 Task: Open Card Social Media Content Creation in Board Data Visualization to Workspace Content Strategy and add a team member Softage.1@softage.net, a label Purple, a checklist Employee Satisfaction Survey, an attachment from your onedrive, a color Purple and finally, add a card description 'Draft and send out company announcement' and a comment 'Given the size and scope of this task, let us make sure we have the necessary resources and support to get it done.'. Add a start date 'Jan 01, 1900' with a due date 'Jan 08, 1900'
Action: Mouse moved to (46, 319)
Screenshot: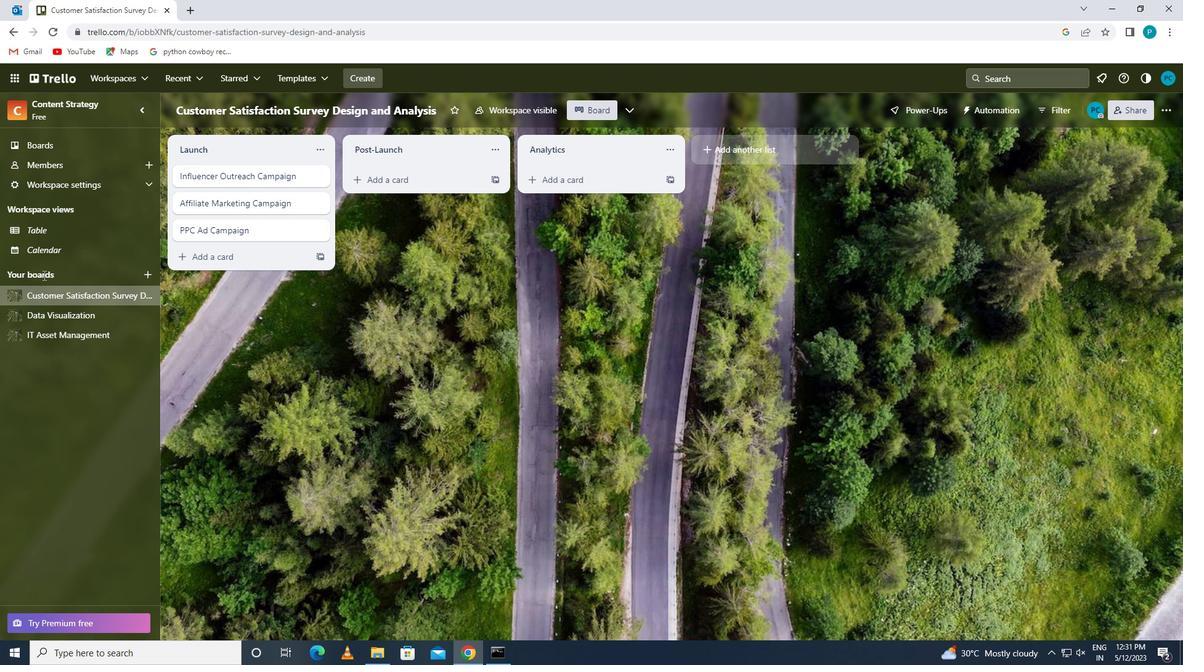 
Action: Mouse pressed left at (46, 319)
Screenshot: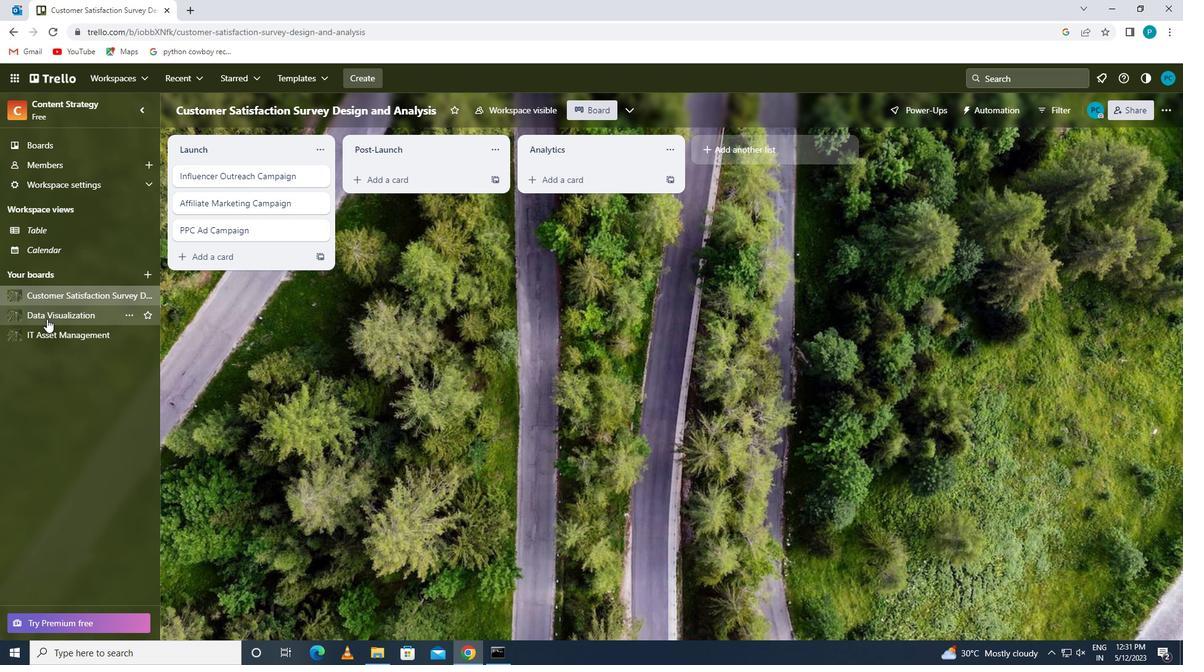 
Action: Mouse moved to (216, 168)
Screenshot: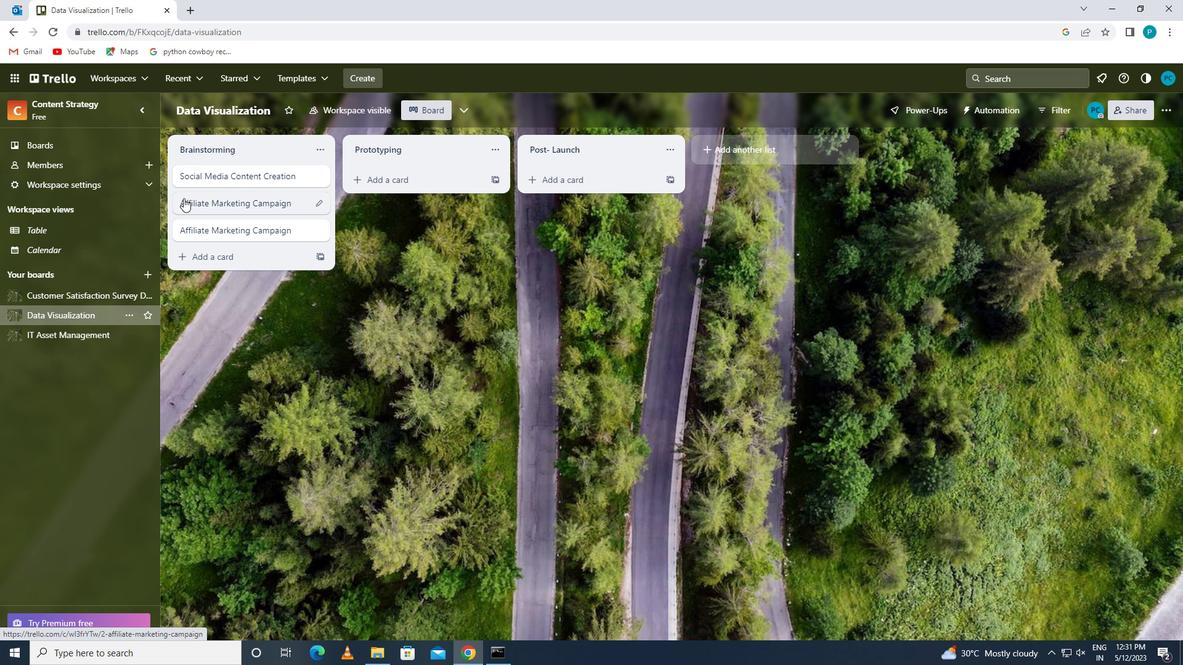 
Action: Mouse pressed left at (216, 168)
Screenshot: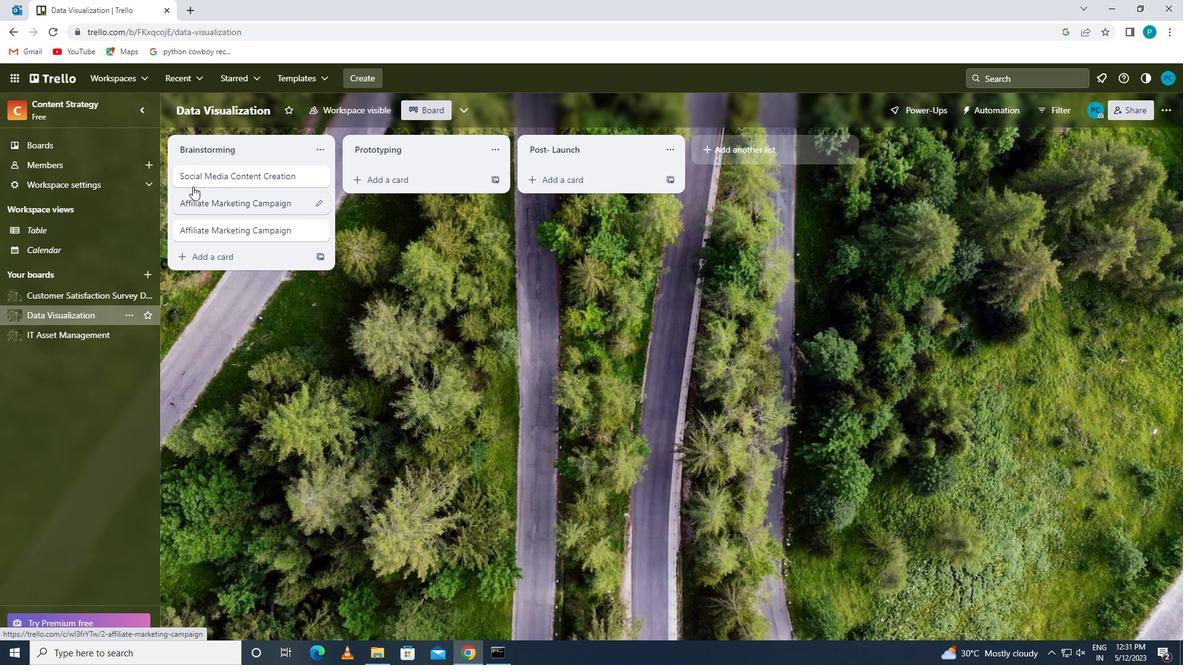 
Action: Mouse moved to (741, 176)
Screenshot: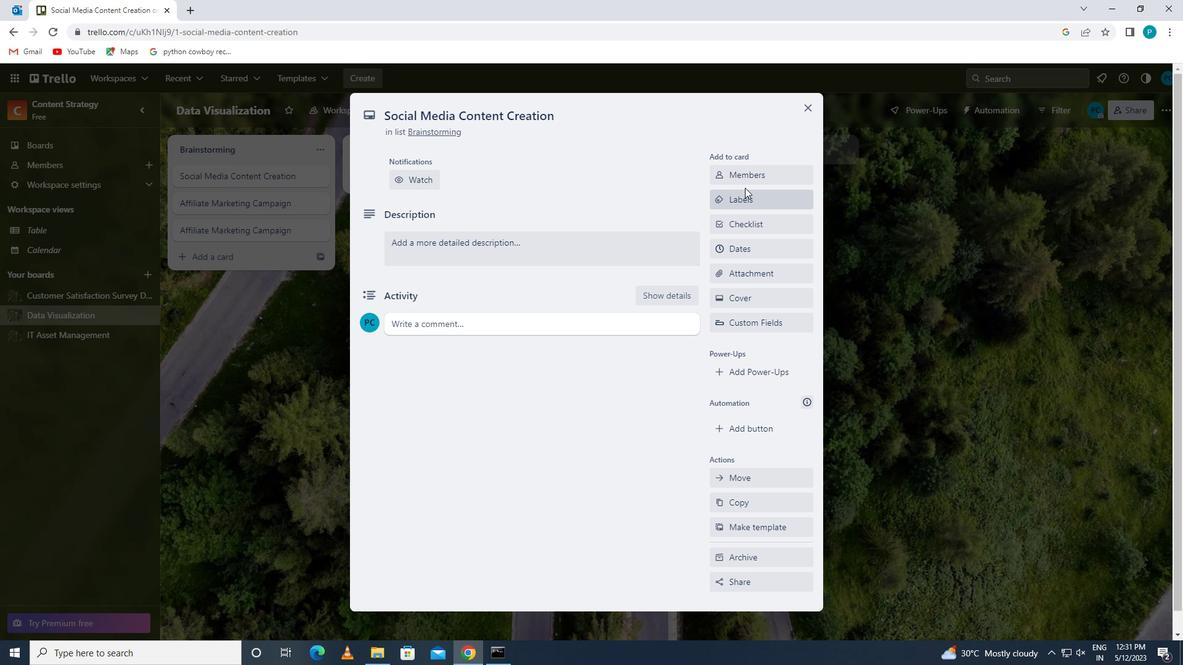
Action: Mouse pressed left at (741, 176)
Screenshot: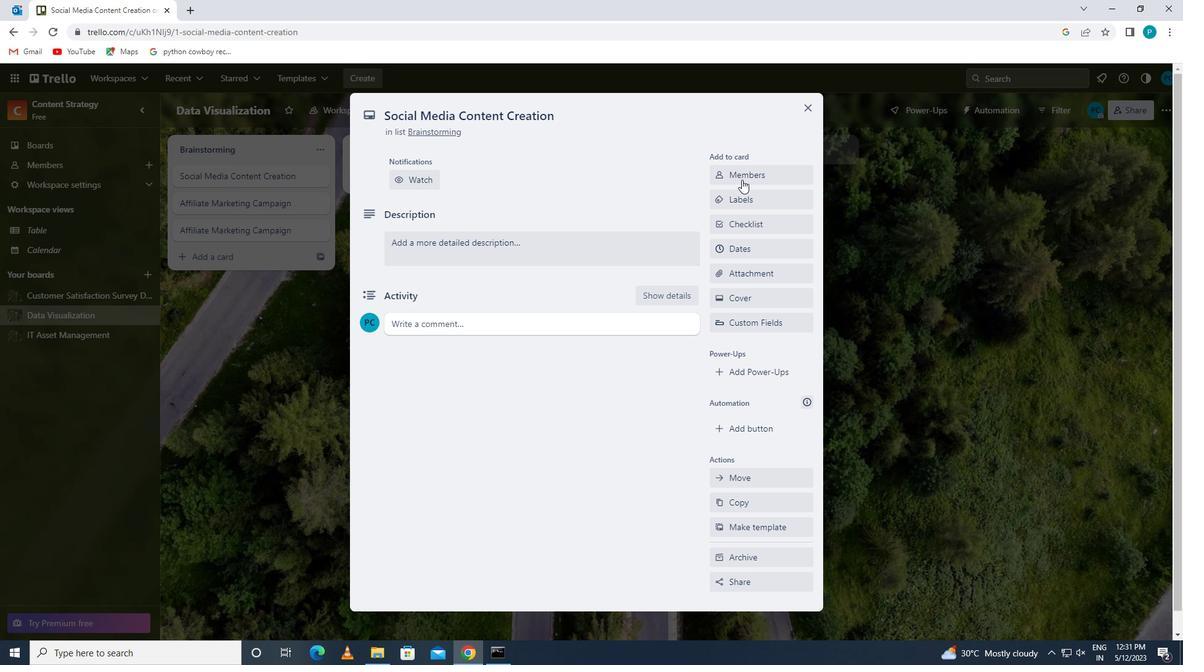 
Action: Key pressed <Key.caps_lock>s<Key.caps_lock>oftage
Screenshot: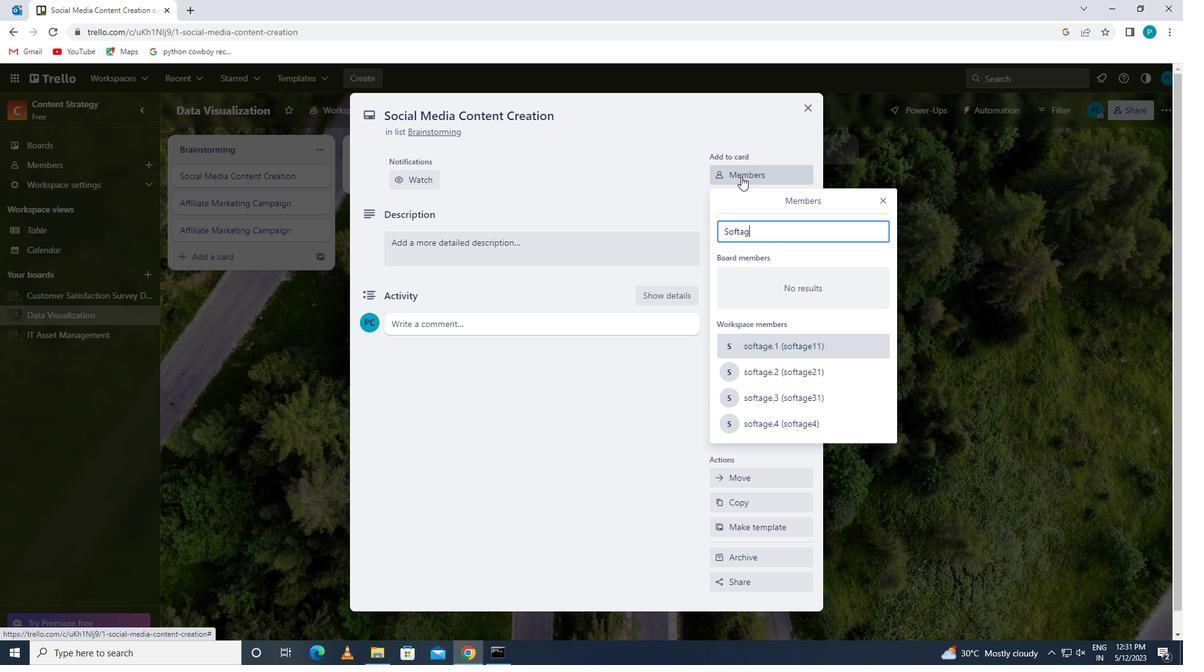 
Action: Mouse moved to (793, 337)
Screenshot: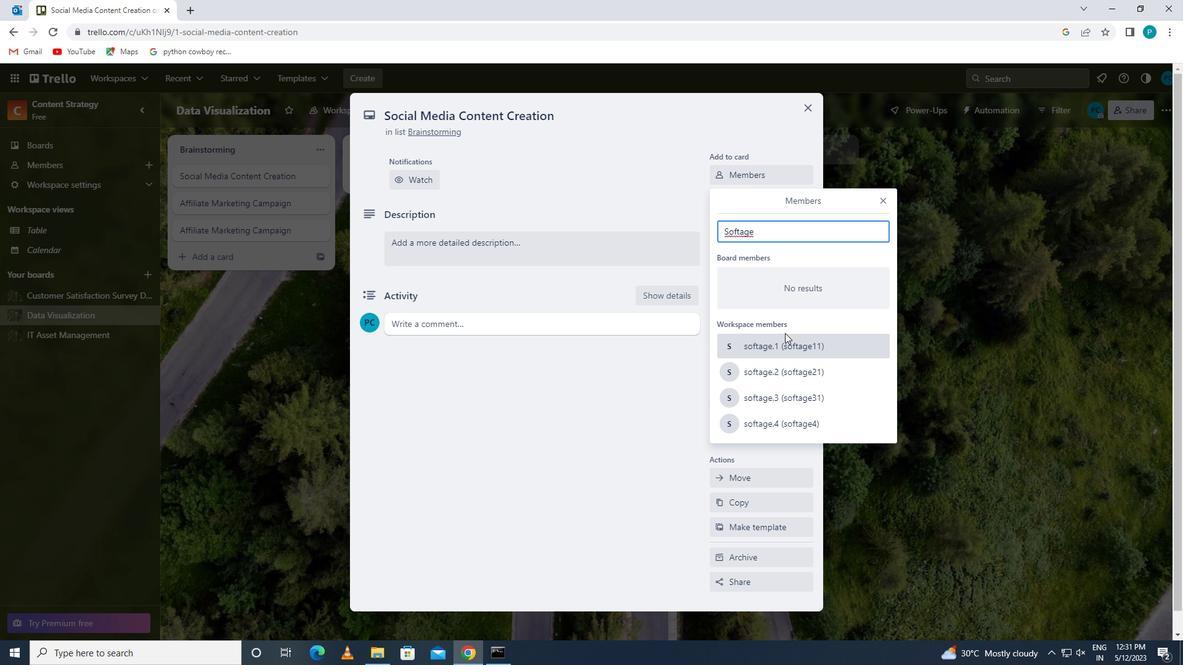 
Action: Mouse pressed left at (793, 337)
Screenshot: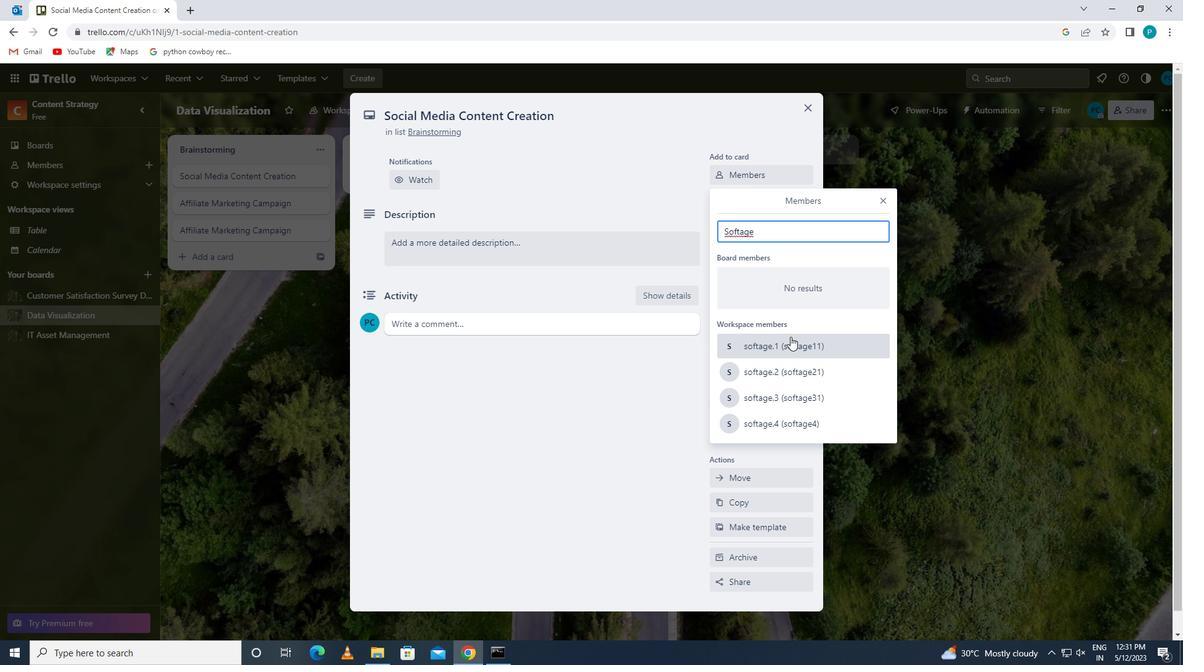 
Action: Mouse moved to (878, 200)
Screenshot: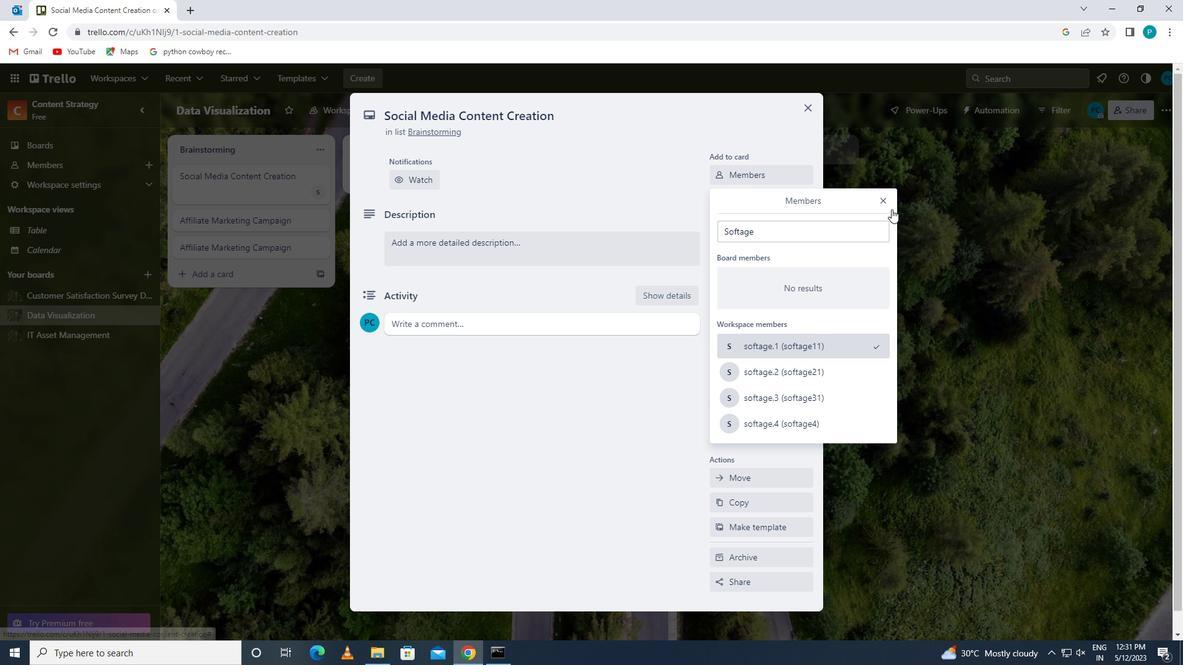 
Action: Mouse pressed left at (878, 200)
Screenshot: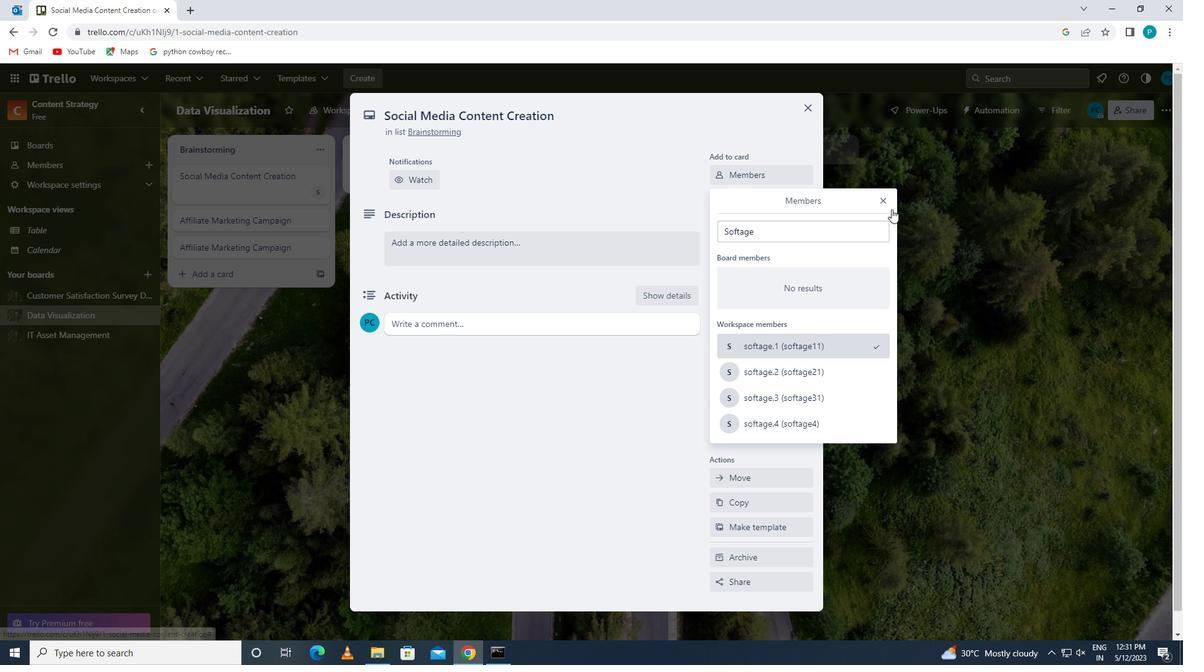 
Action: Mouse moved to (771, 247)
Screenshot: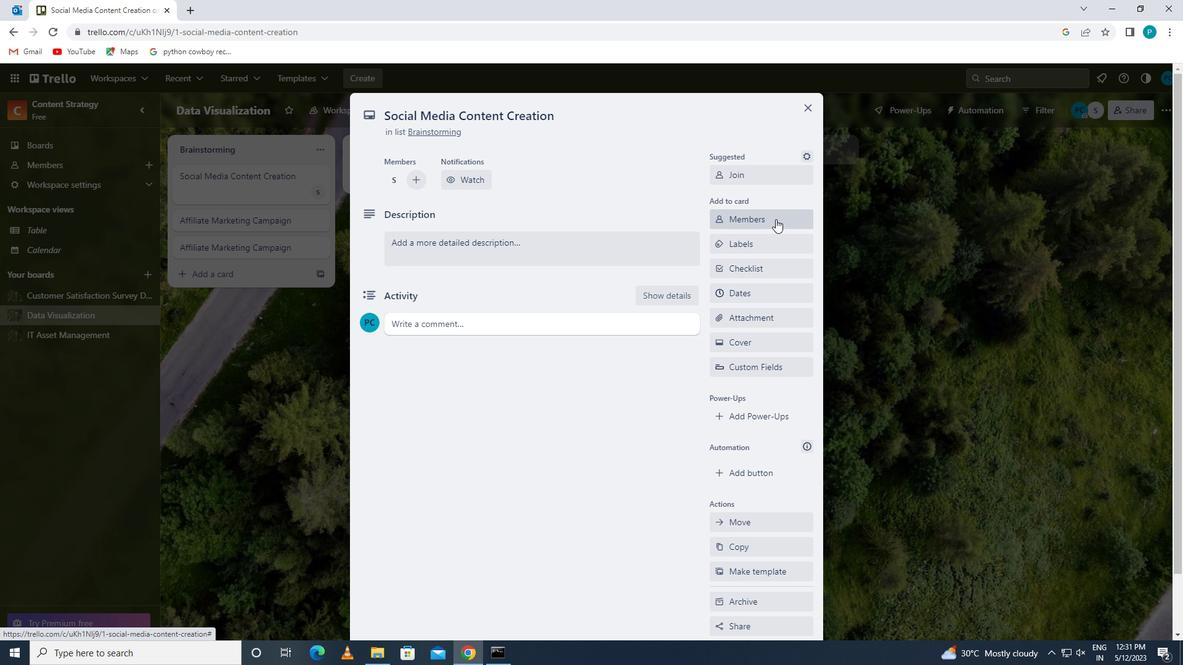 
Action: Mouse pressed left at (771, 247)
Screenshot: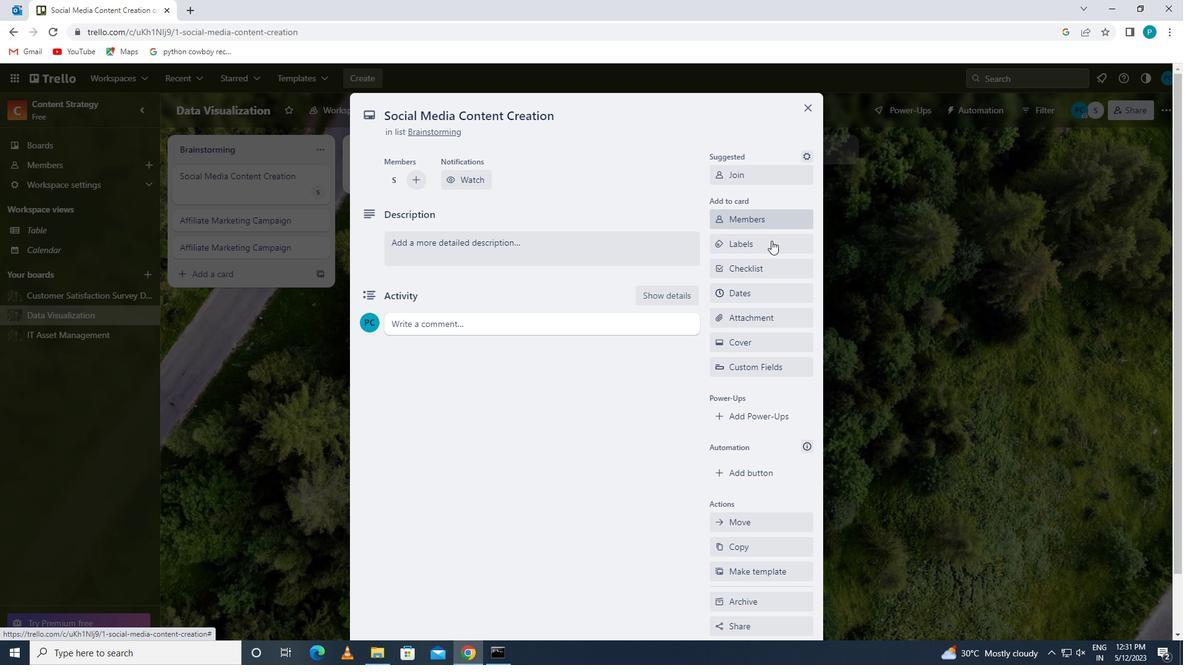 
Action: Mouse moved to (779, 478)
Screenshot: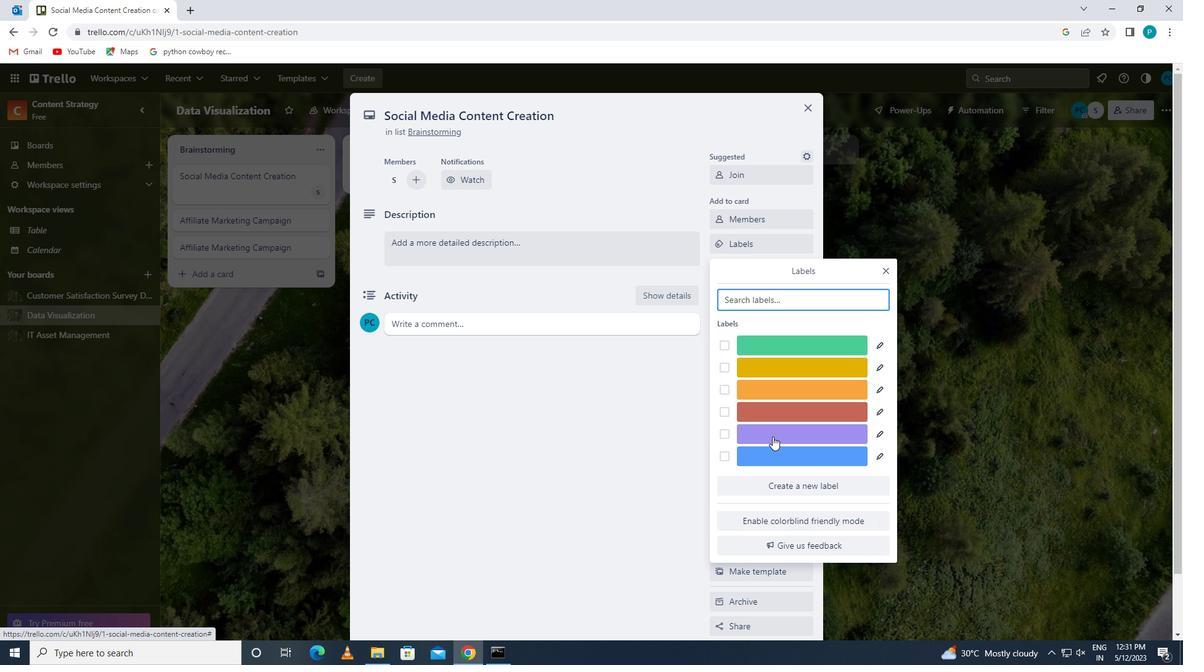 
Action: Mouse pressed left at (779, 478)
Screenshot: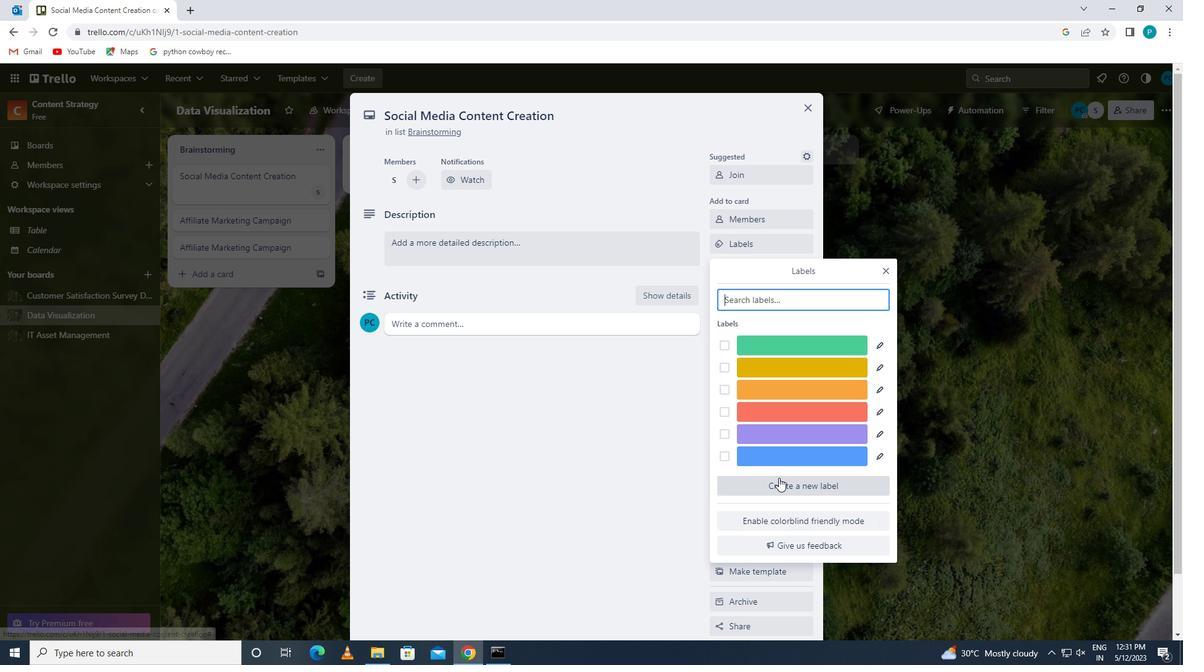 
Action: Mouse moved to (876, 447)
Screenshot: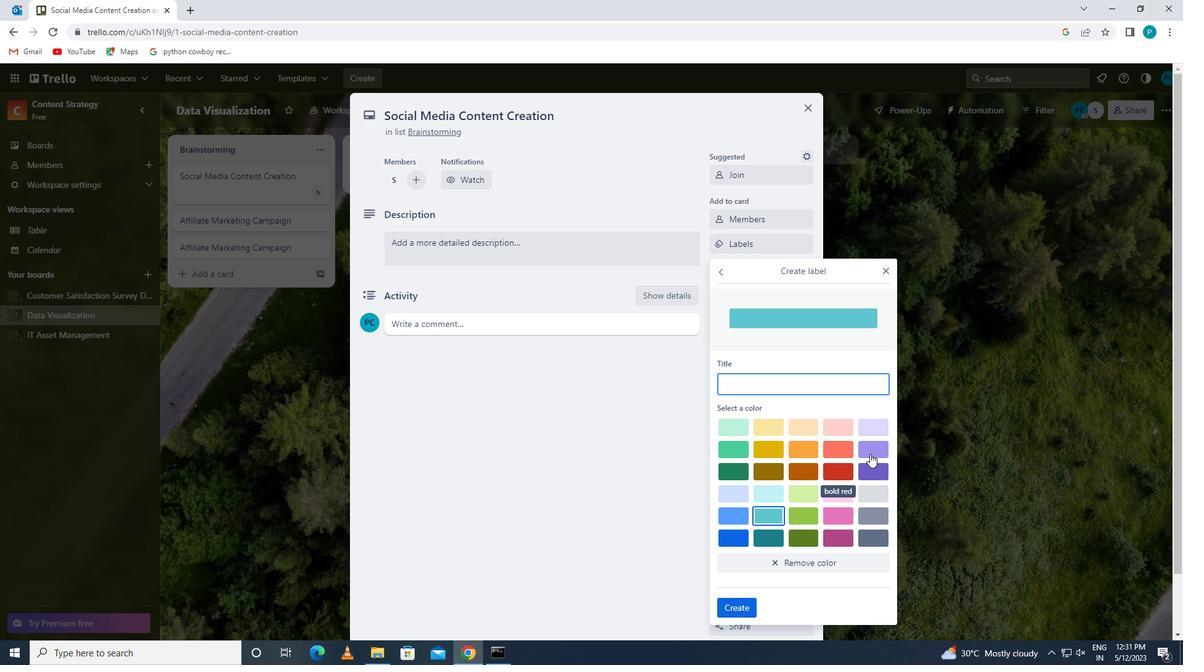 
Action: Mouse pressed left at (876, 447)
Screenshot: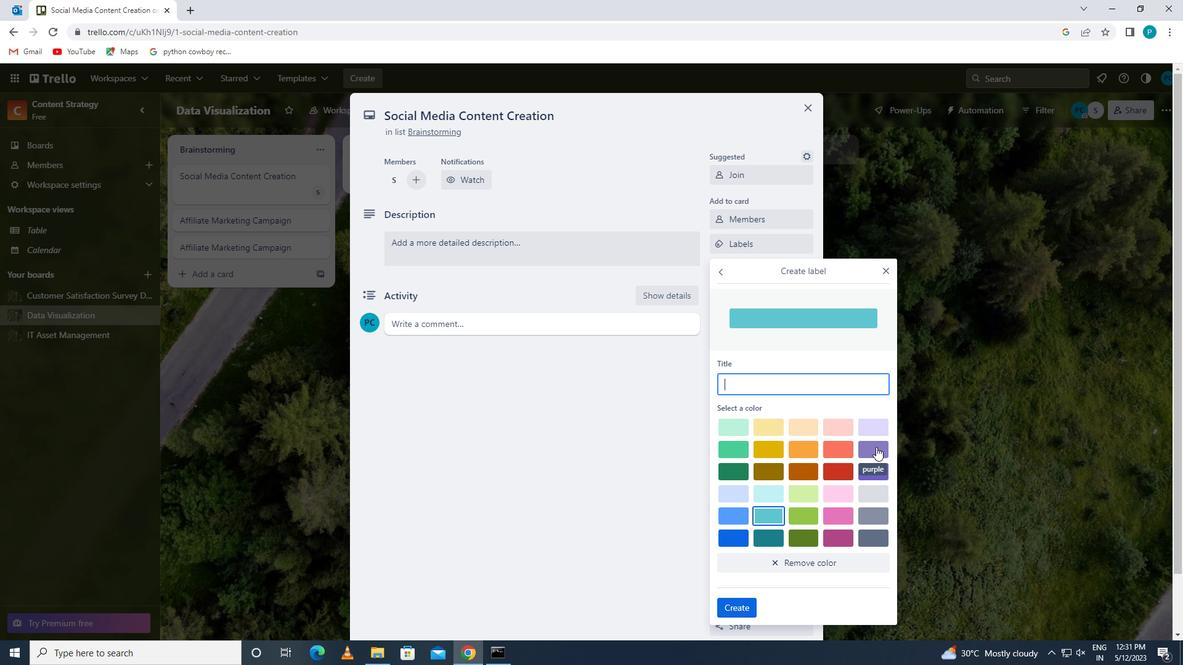
Action: Mouse moved to (735, 609)
Screenshot: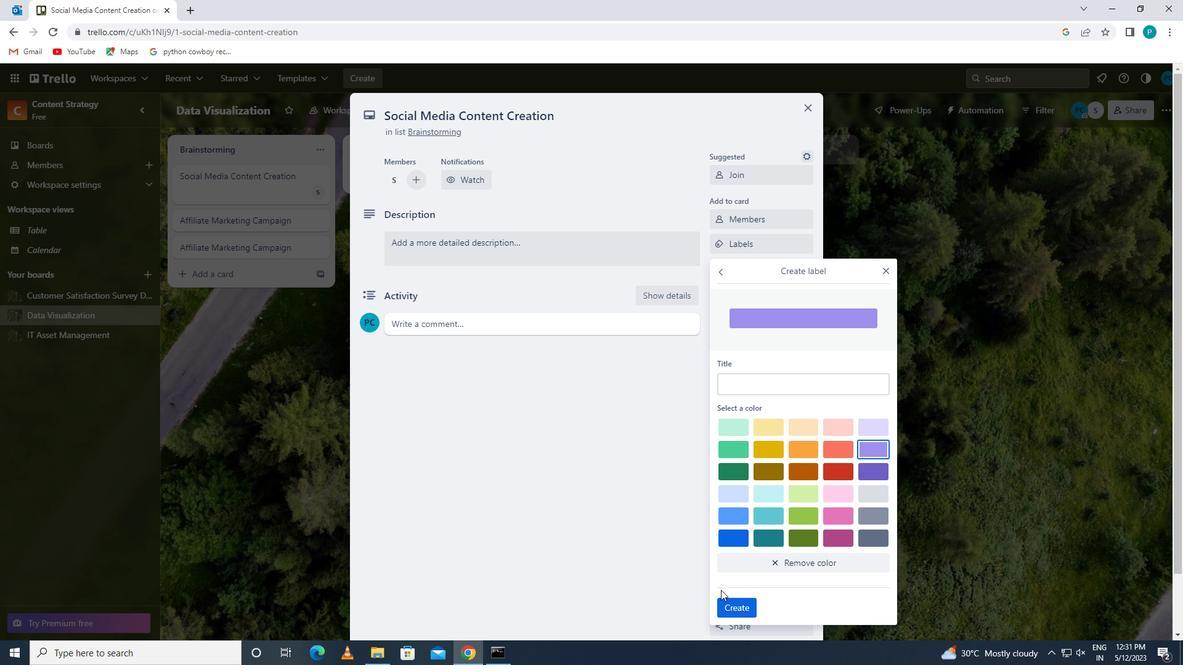 
Action: Mouse pressed left at (735, 609)
Screenshot: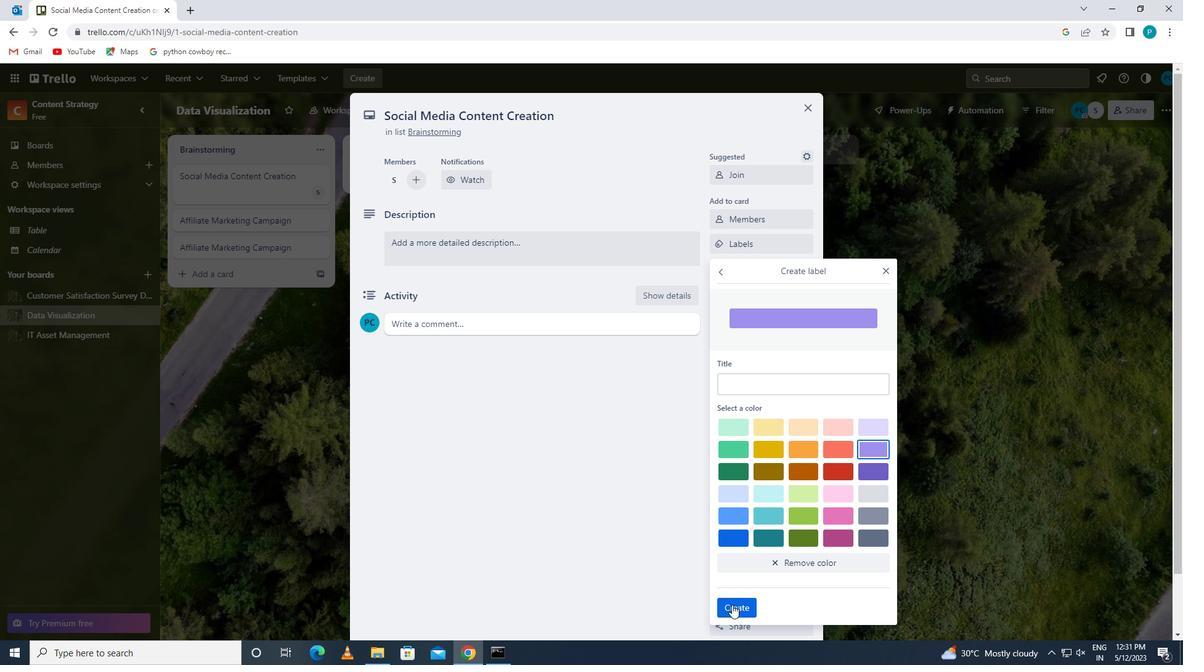 
Action: Mouse moved to (883, 269)
Screenshot: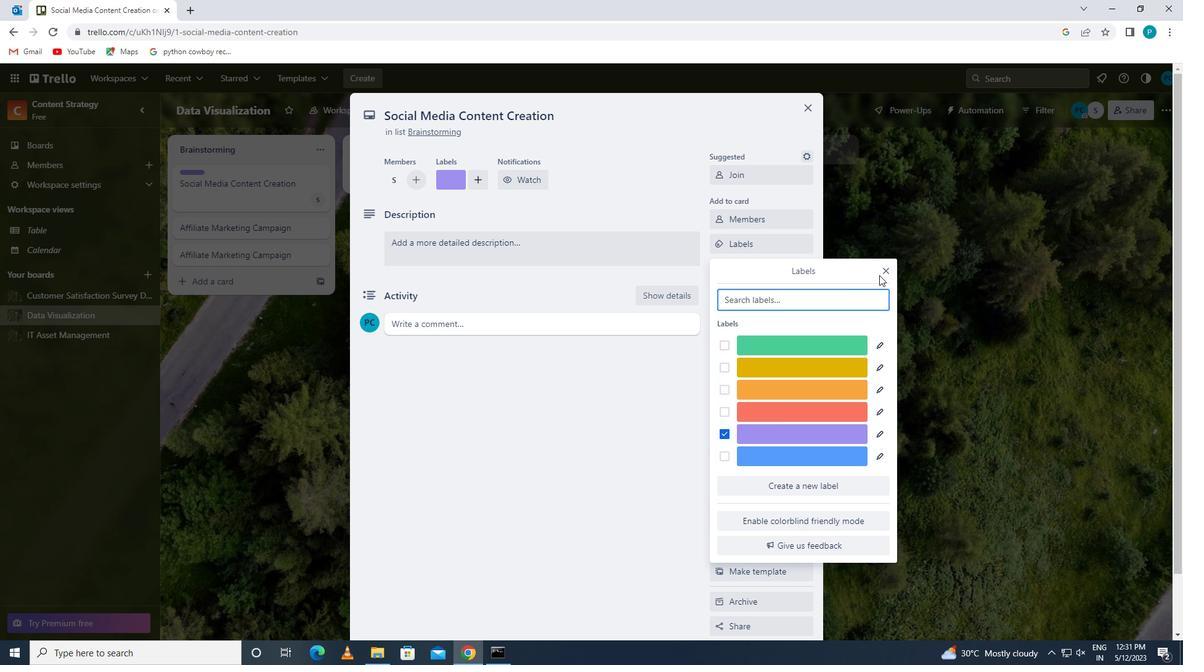 
Action: Mouse pressed left at (883, 269)
Screenshot: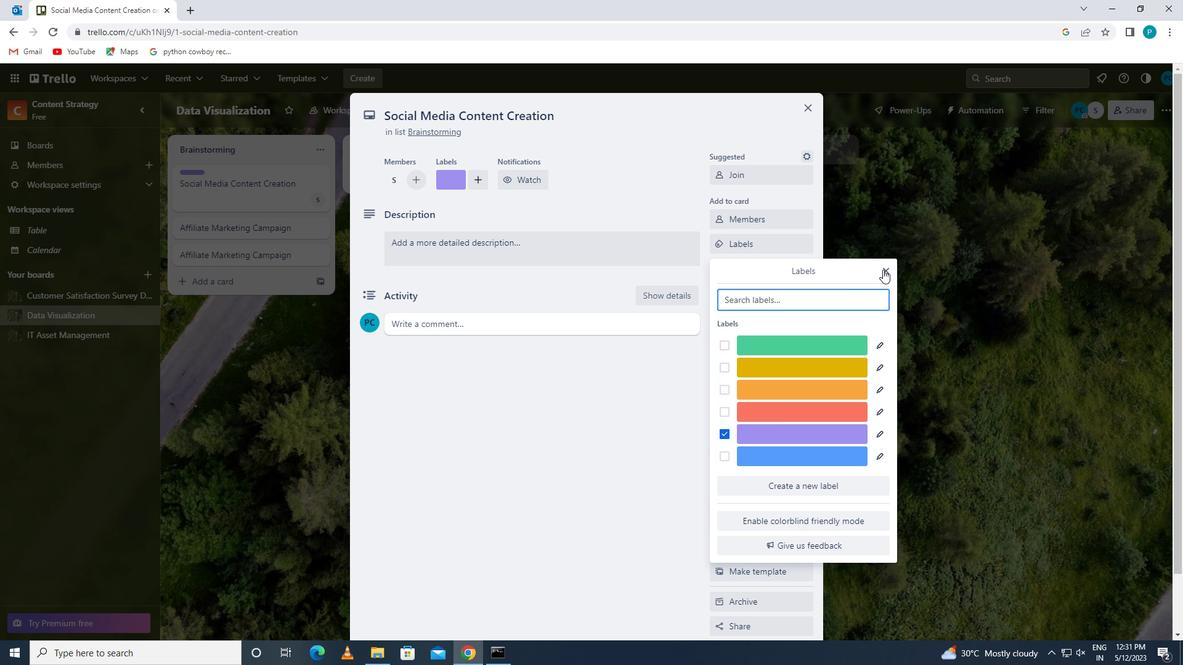 
Action: Mouse moved to (740, 268)
Screenshot: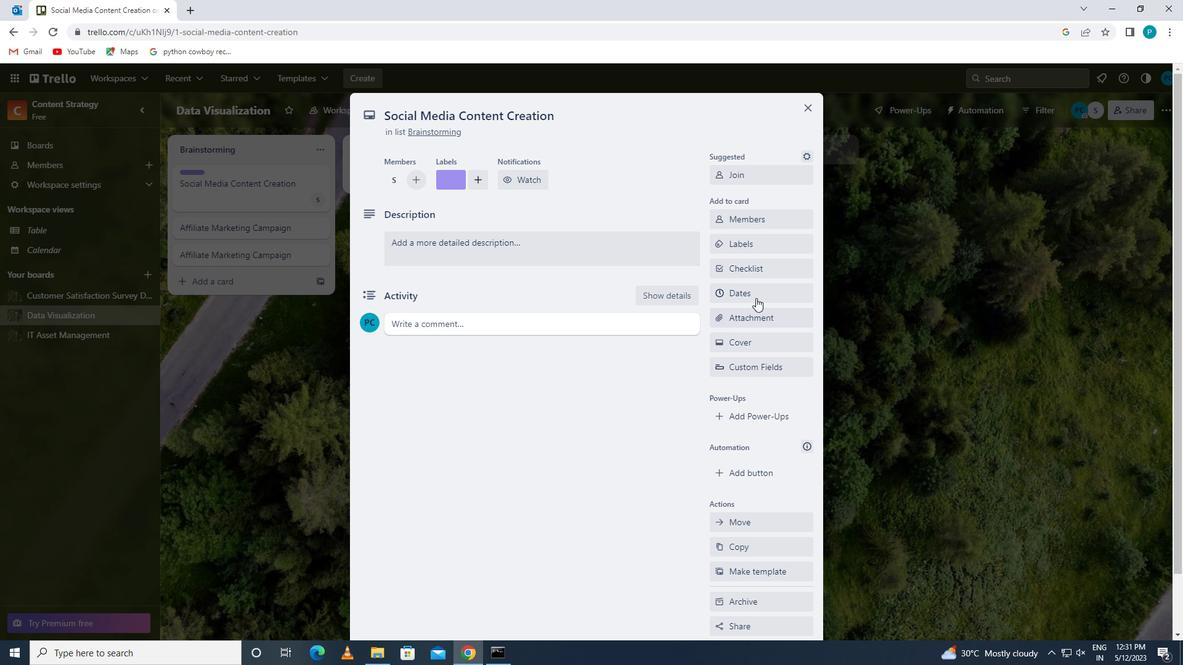 
Action: Mouse pressed left at (740, 268)
Screenshot: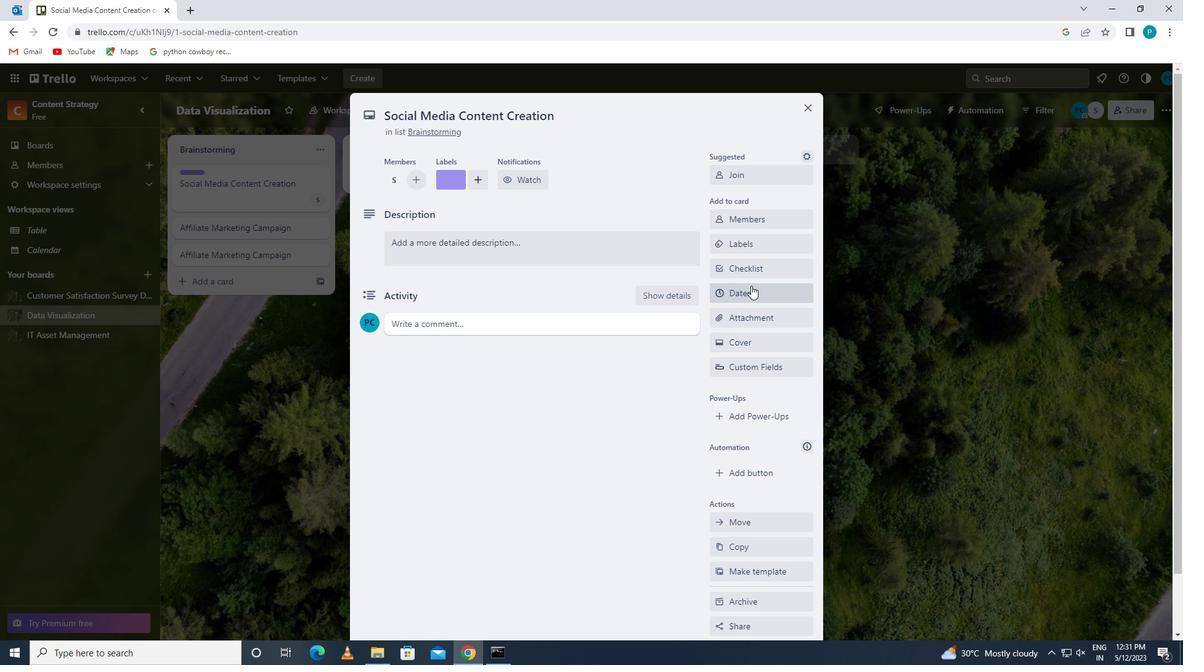 
Action: Key pressed <Key.caps_lock>e<Key.caps_lock>mployr<Key.backspace>ee<Key.space><Key.shift><Key.caps_lock>S<Key.caps_lock>ATISFACTIN<Key.backspace>ON<Key.space><Key.caps_lock>S<Key.caps_lock>URVEY
Screenshot: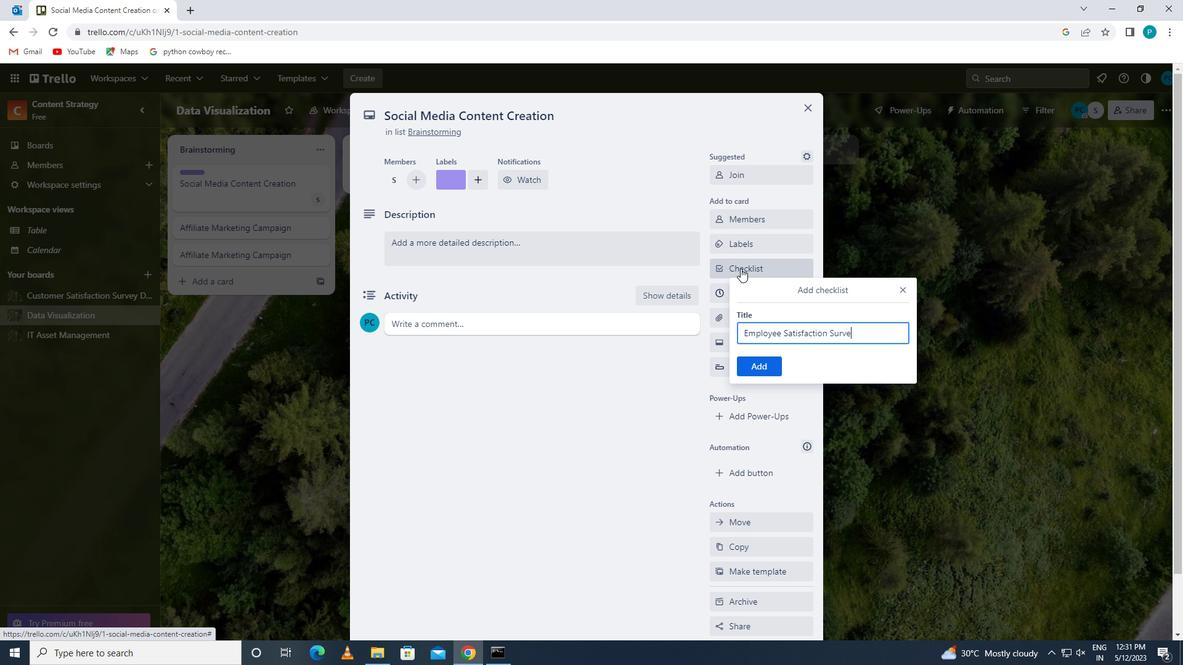 
Action: Mouse moved to (758, 359)
Screenshot: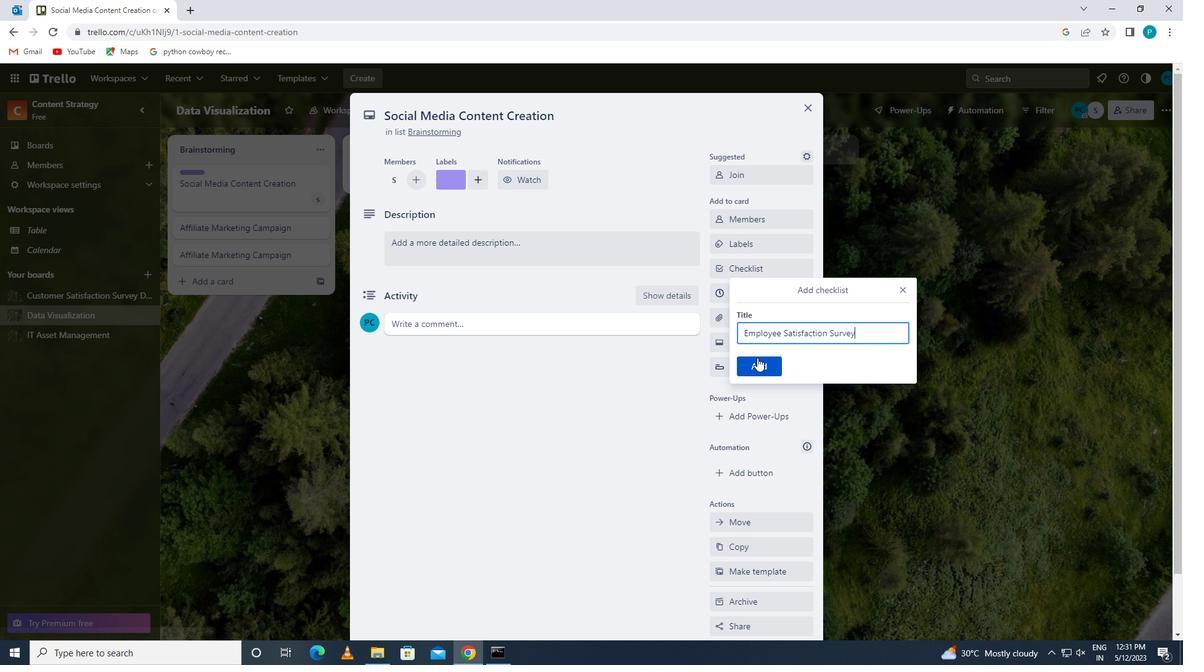 
Action: Mouse pressed left at (758, 359)
Screenshot: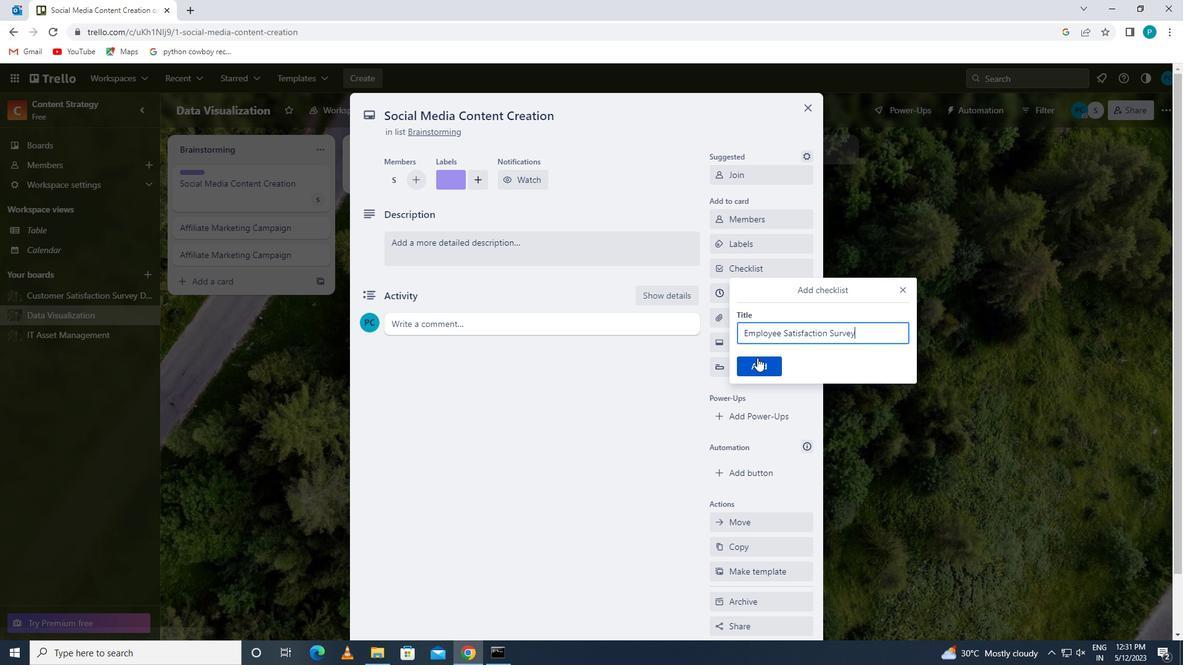 
Action: Mouse moved to (745, 321)
Screenshot: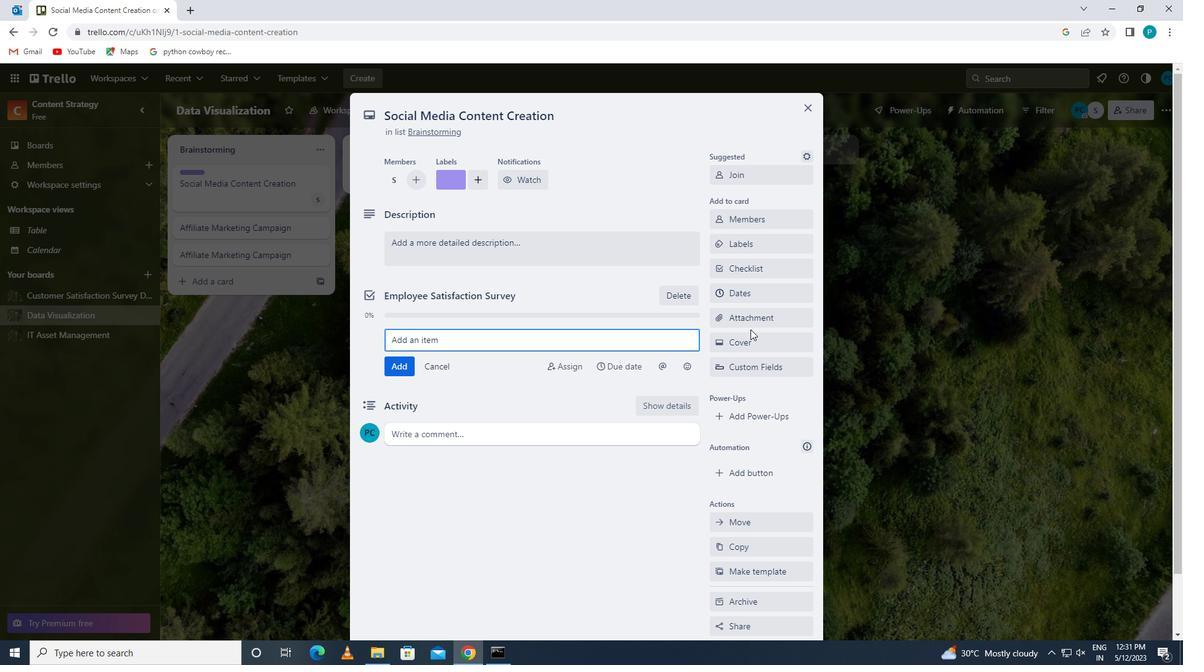 
Action: Mouse pressed left at (745, 321)
Screenshot: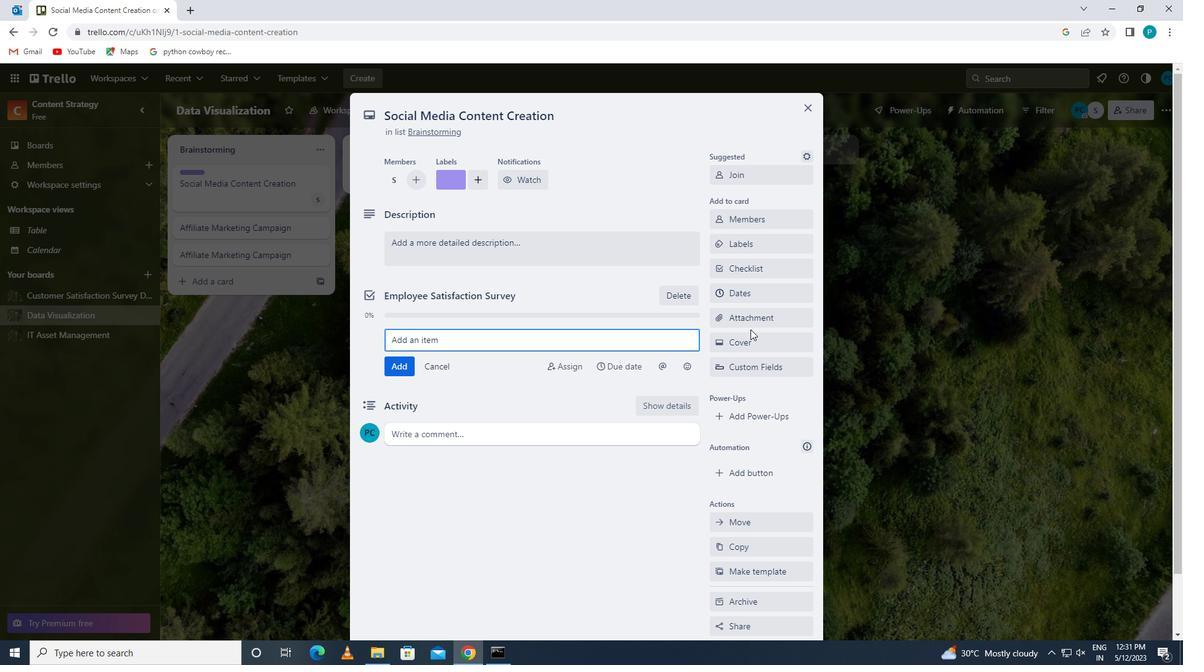 
Action: Mouse moved to (755, 459)
Screenshot: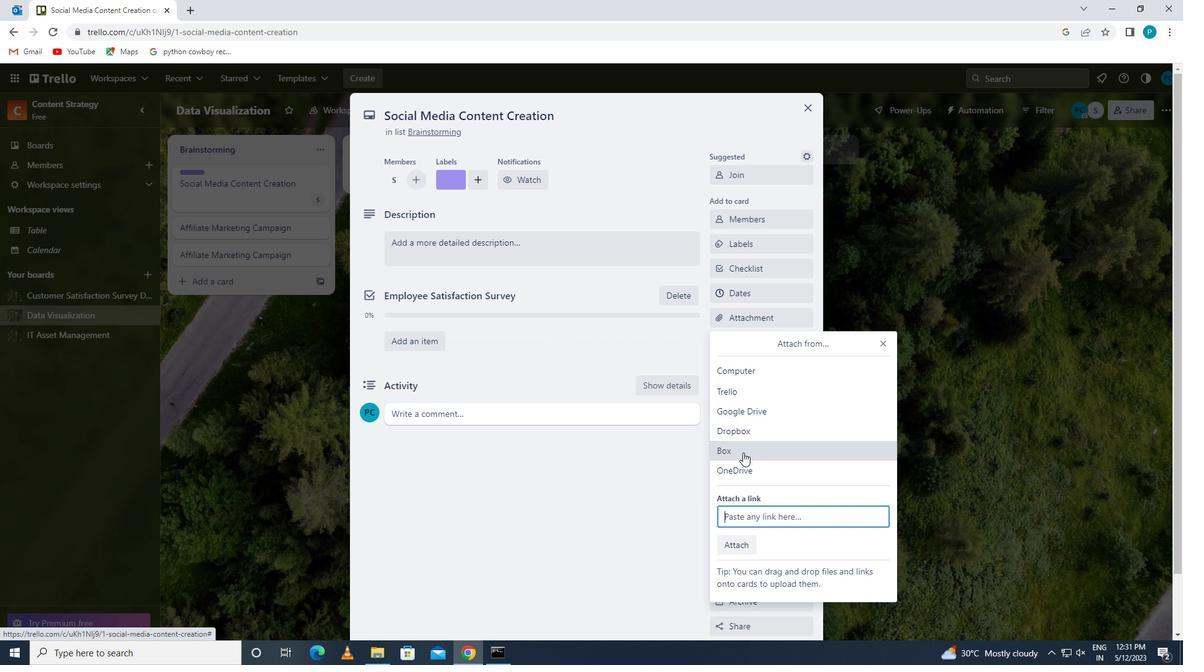 
Action: Mouse pressed left at (755, 459)
Screenshot: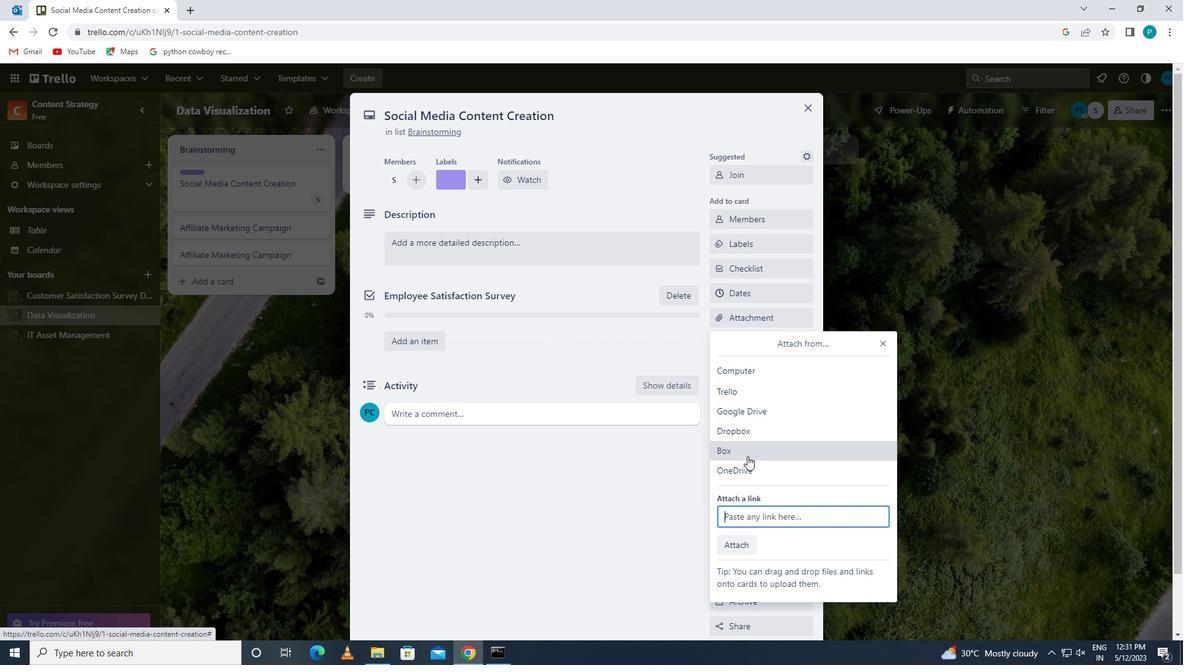
Action: Mouse moved to (759, 467)
Screenshot: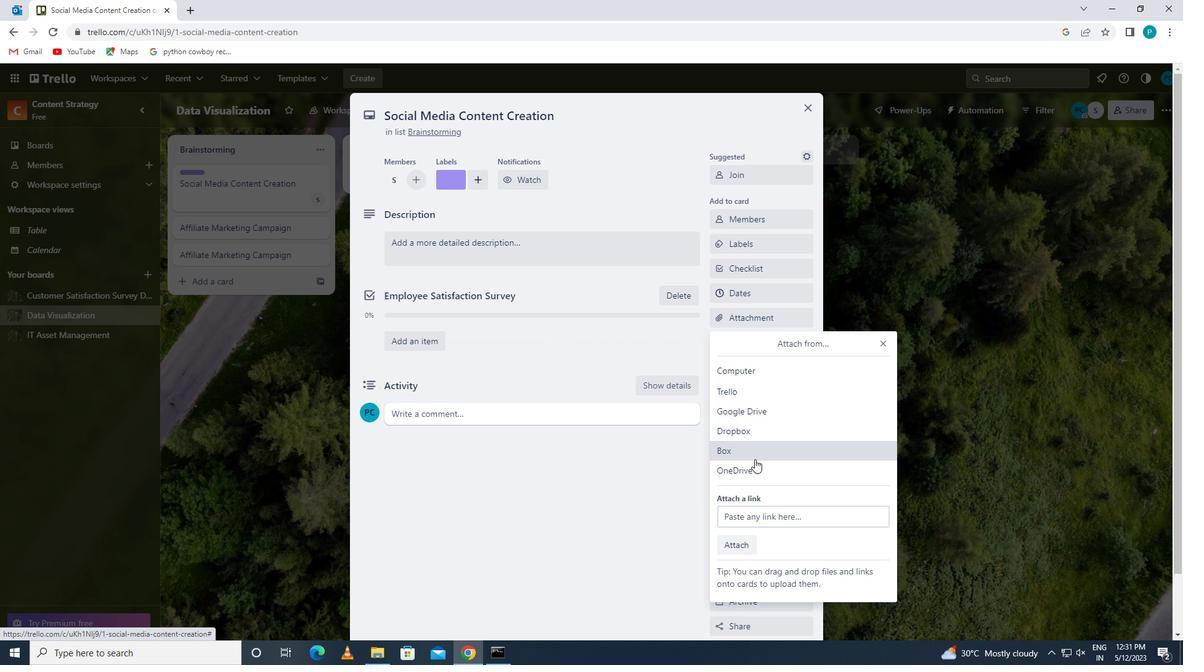 
Action: Mouse pressed left at (759, 467)
Screenshot: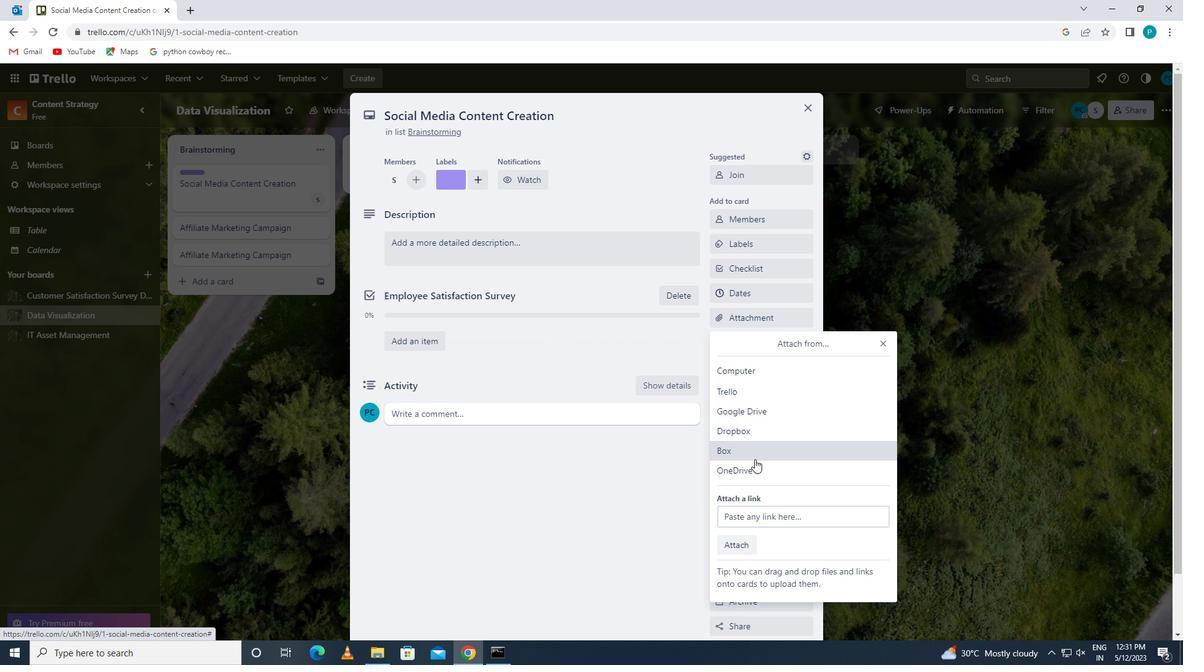 
Action: Mouse moved to (419, 250)
Screenshot: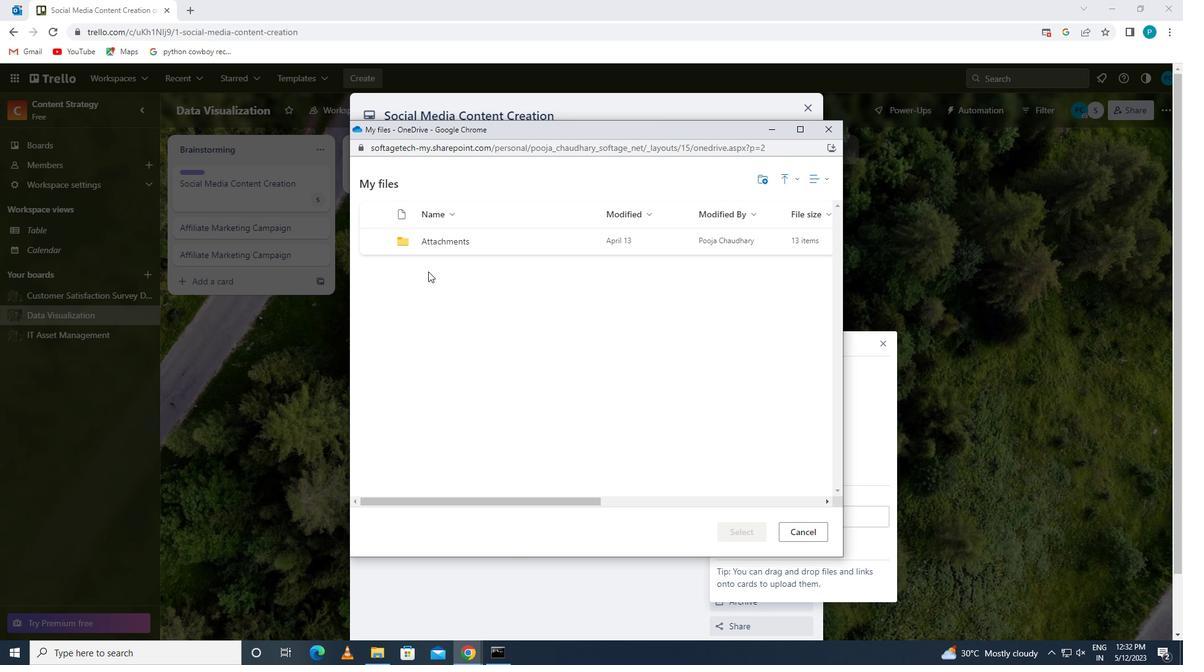 
Action: Mouse pressed left at (419, 250)
Screenshot: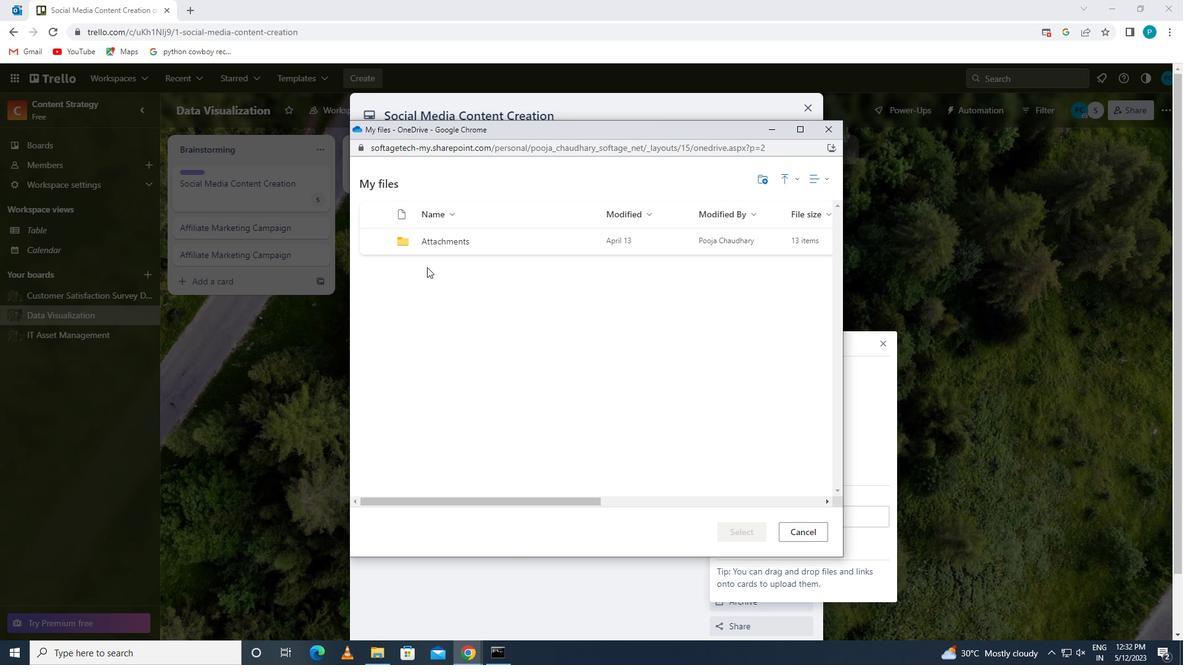 
Action: Mouse moved to (637, 243)
Screenshot: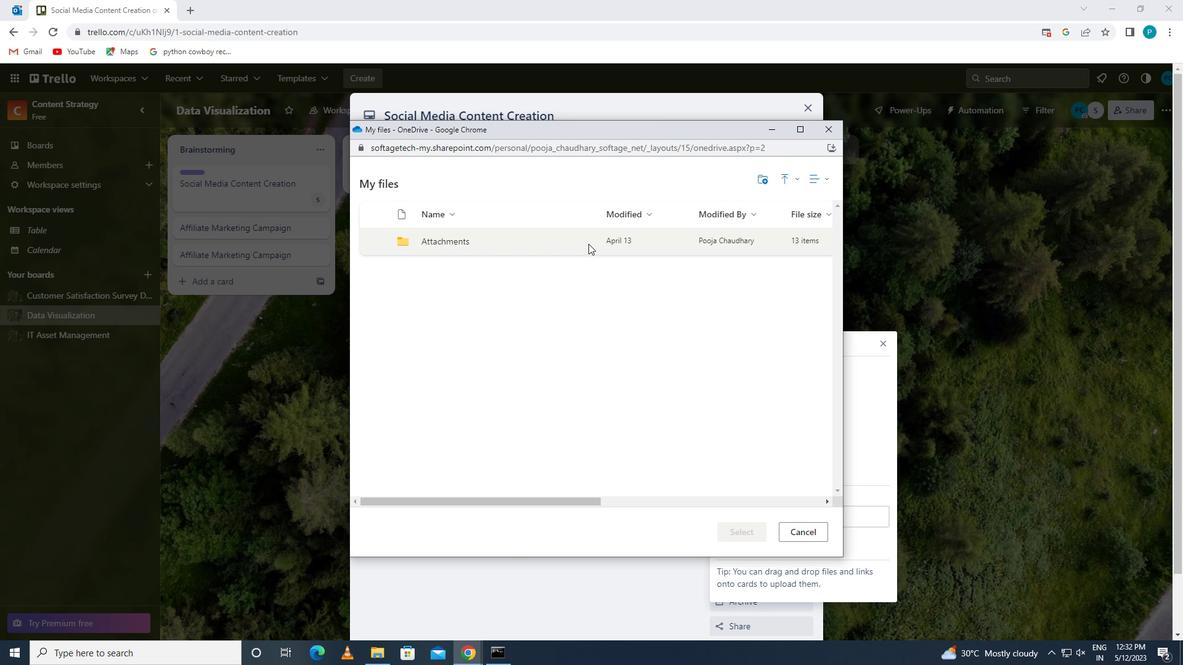
Action: Mouse pressed left at (637, 243)
Screenshot: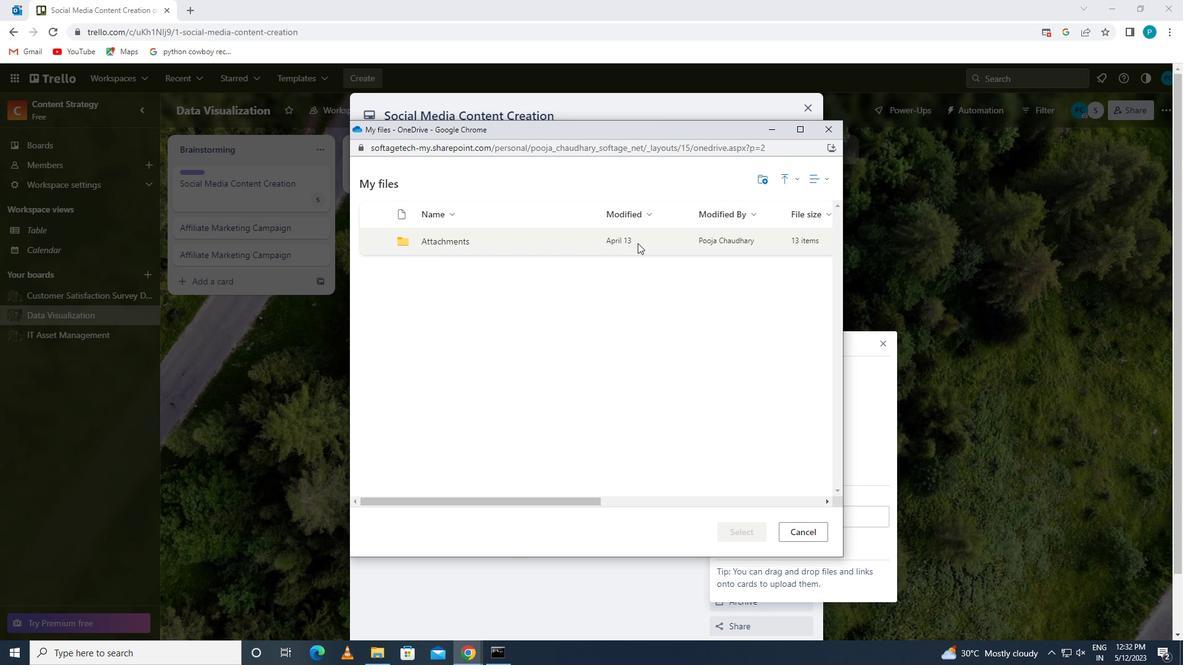 
Action: Mouse moved to (625, 240)
Screenshot: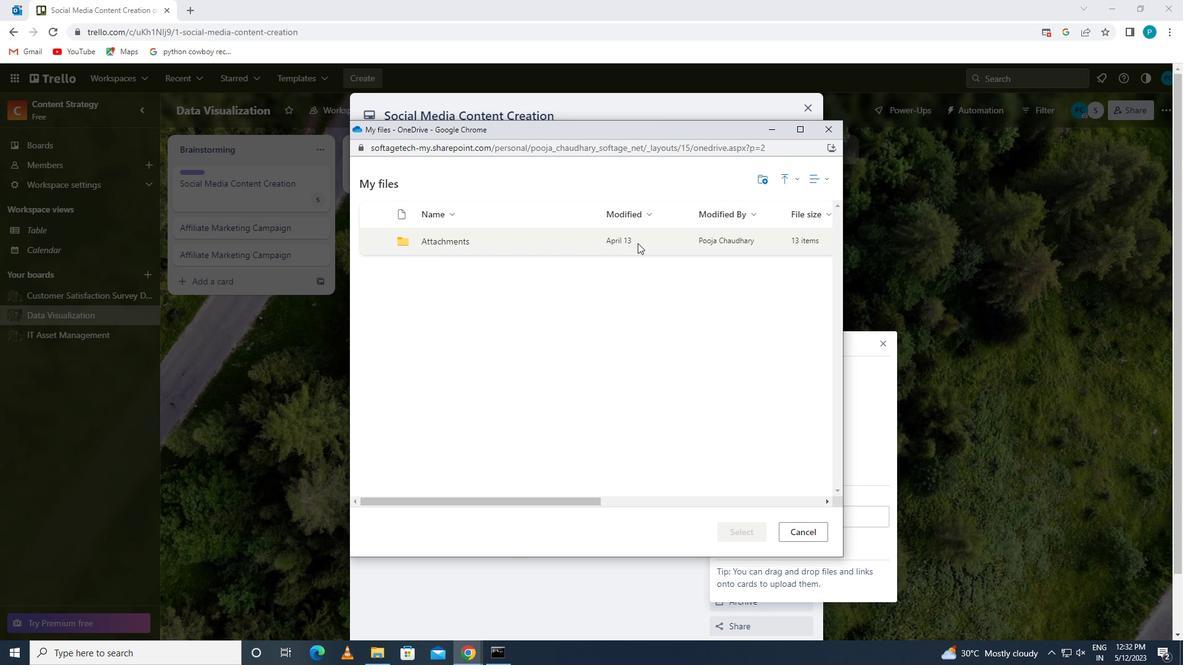 
Action: Mouse pressed left at (625, 240)
Screenshot: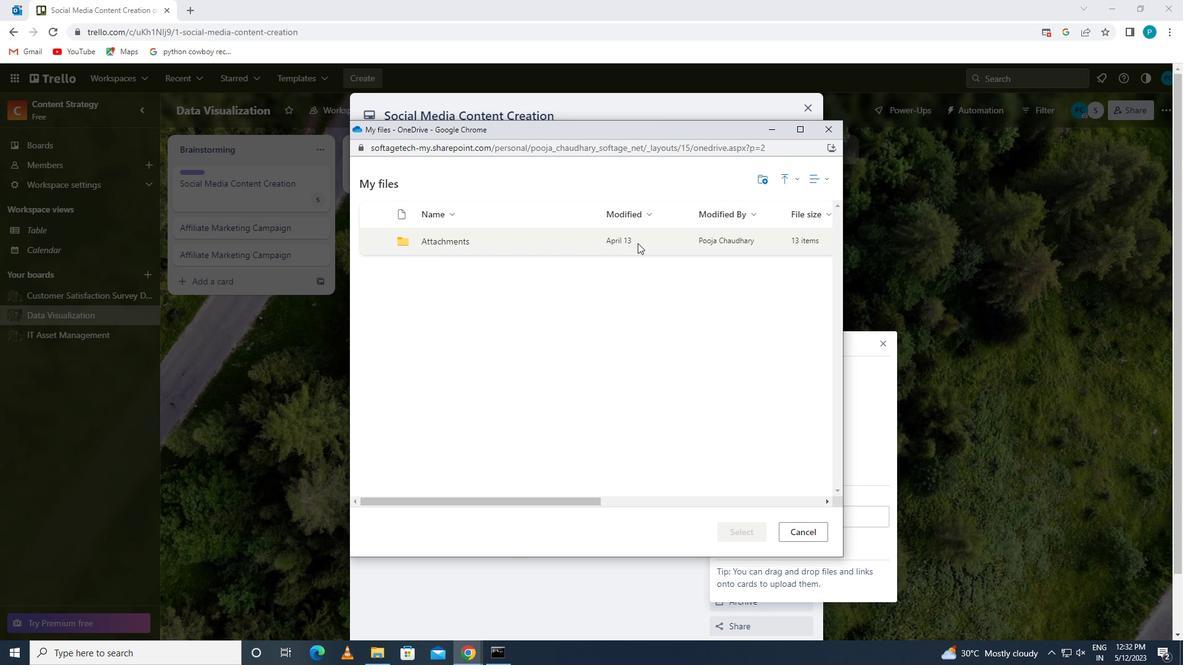 
Action: Mouse moved to (414, 238)
Screenshot: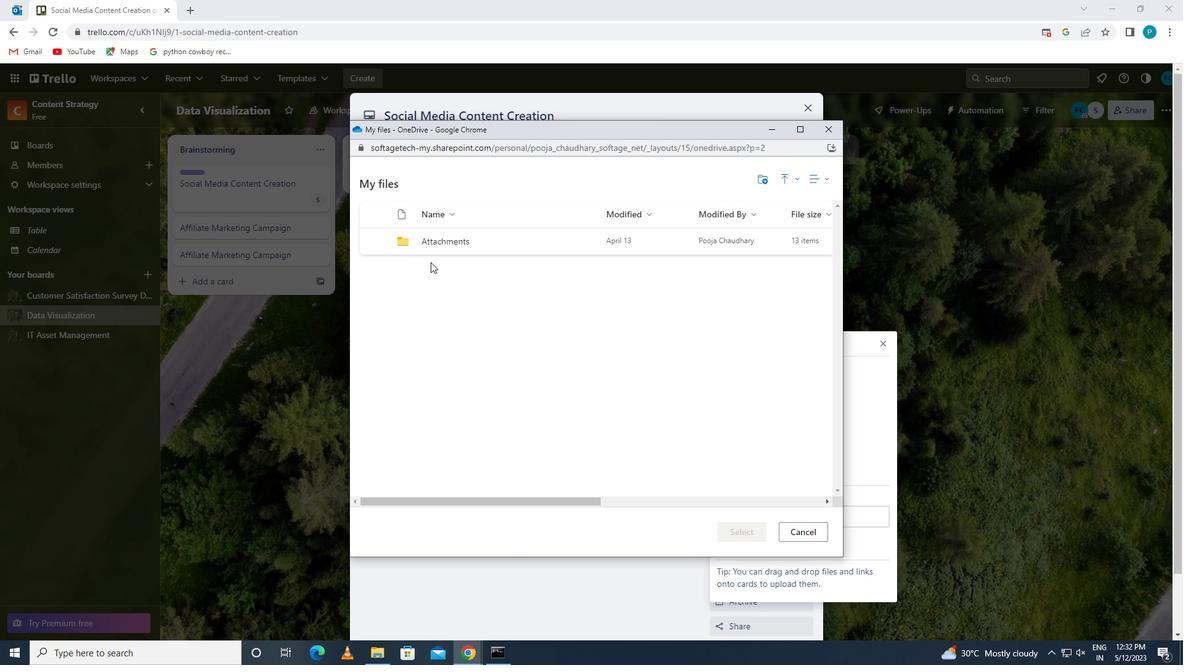 
Action: Mouse pressed left at (414, 238)
Screenshot: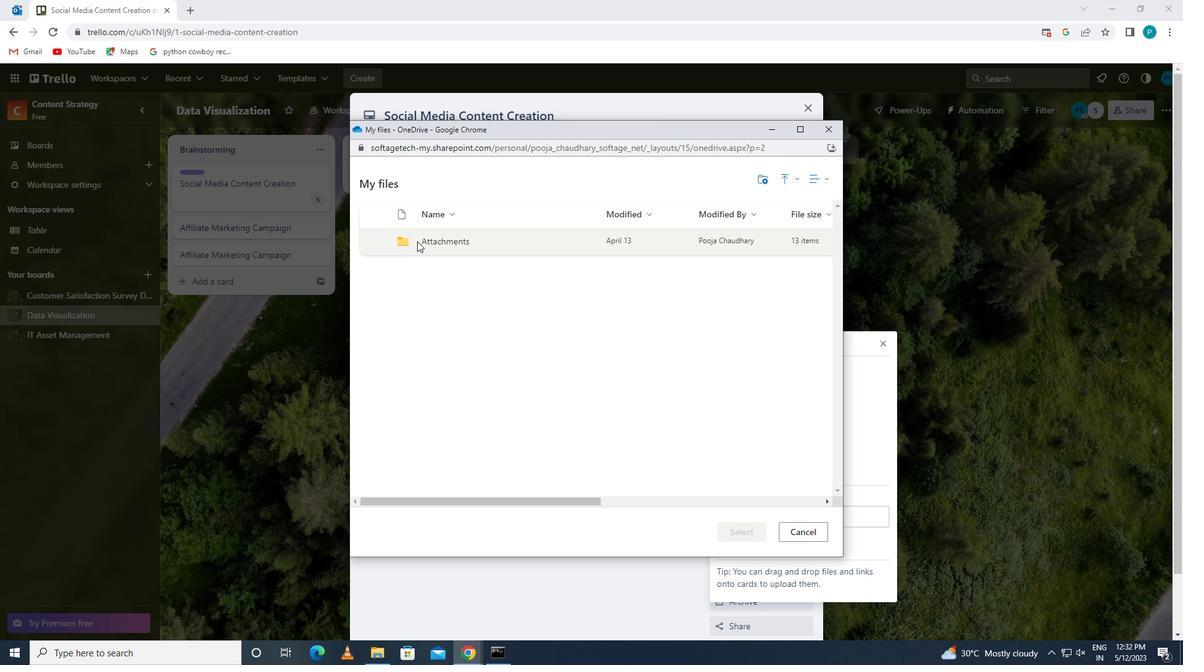 
Action: Mouse moved to (409, 239)
Screenshot: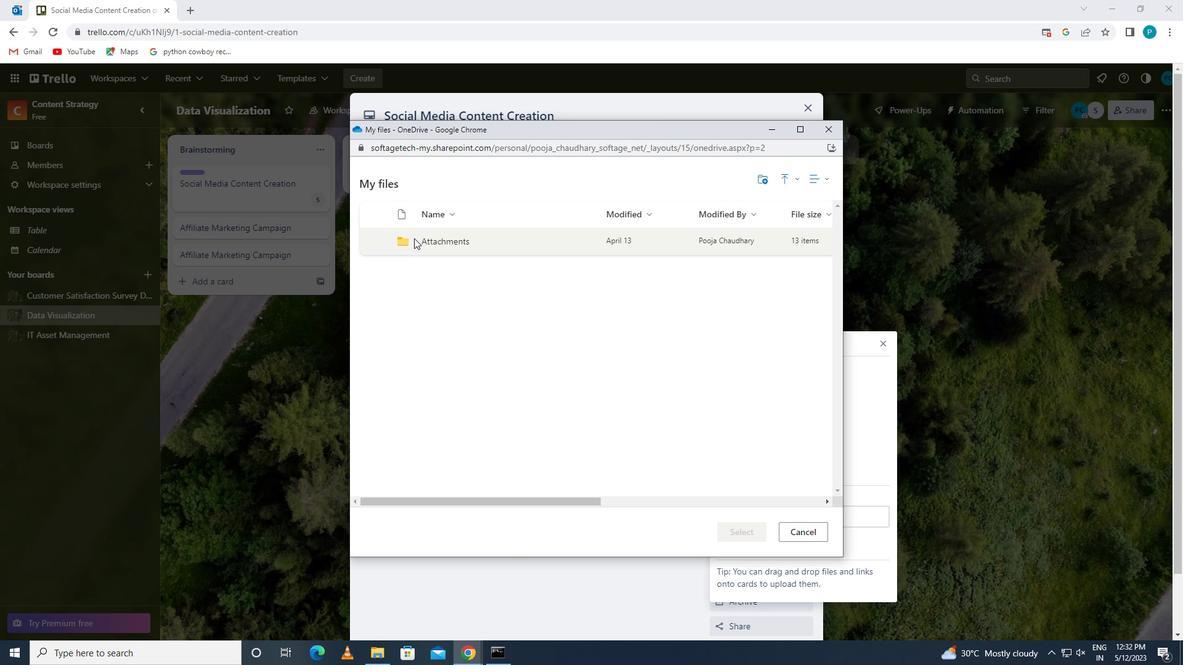 
Action: Mouse pressed left at (409, 239)
Screenshot: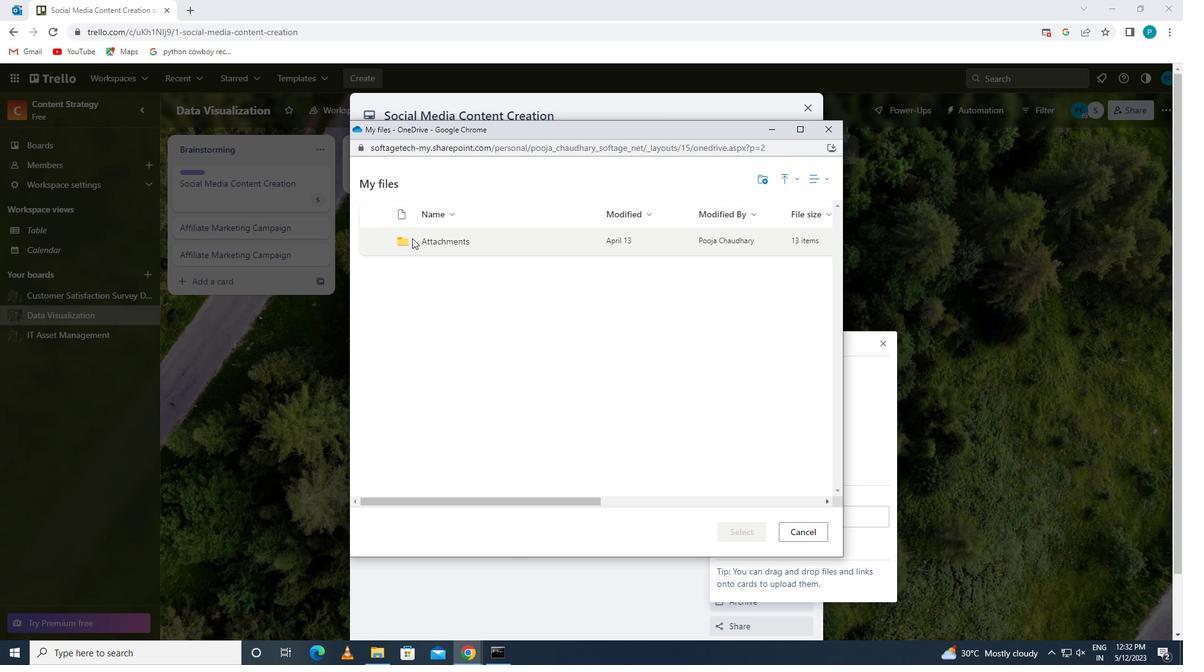 
Action: Mouse moved to (409, 239)
Screenshot: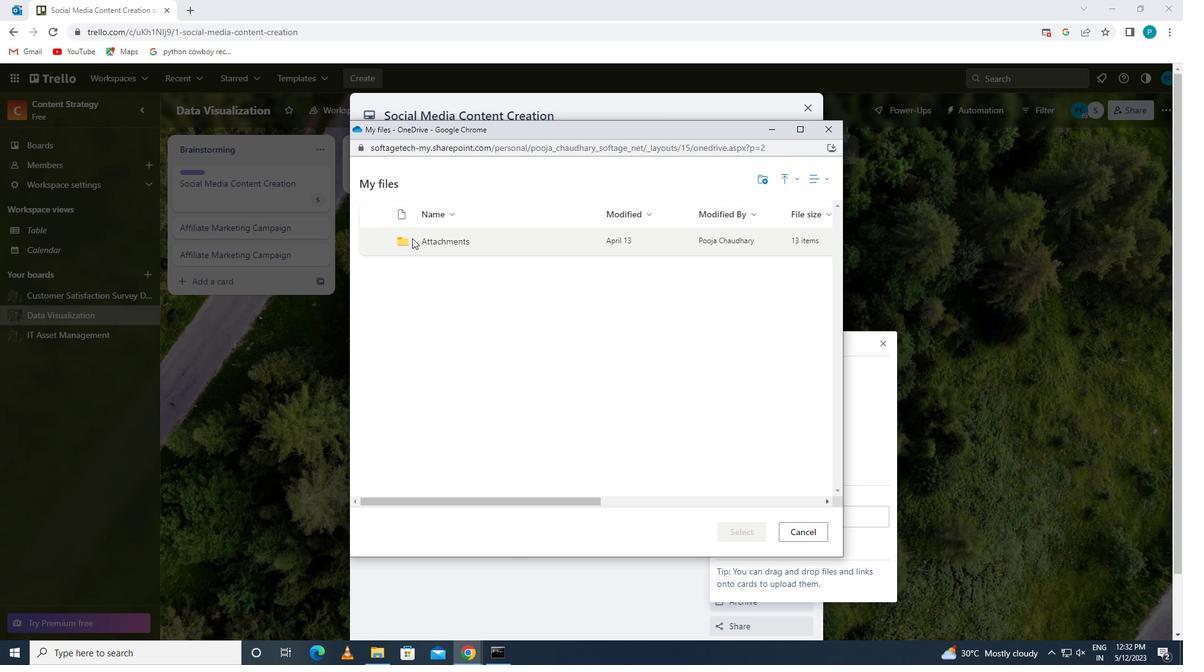 
Action: Mouse pressed left at (409, 239)
Screenshot: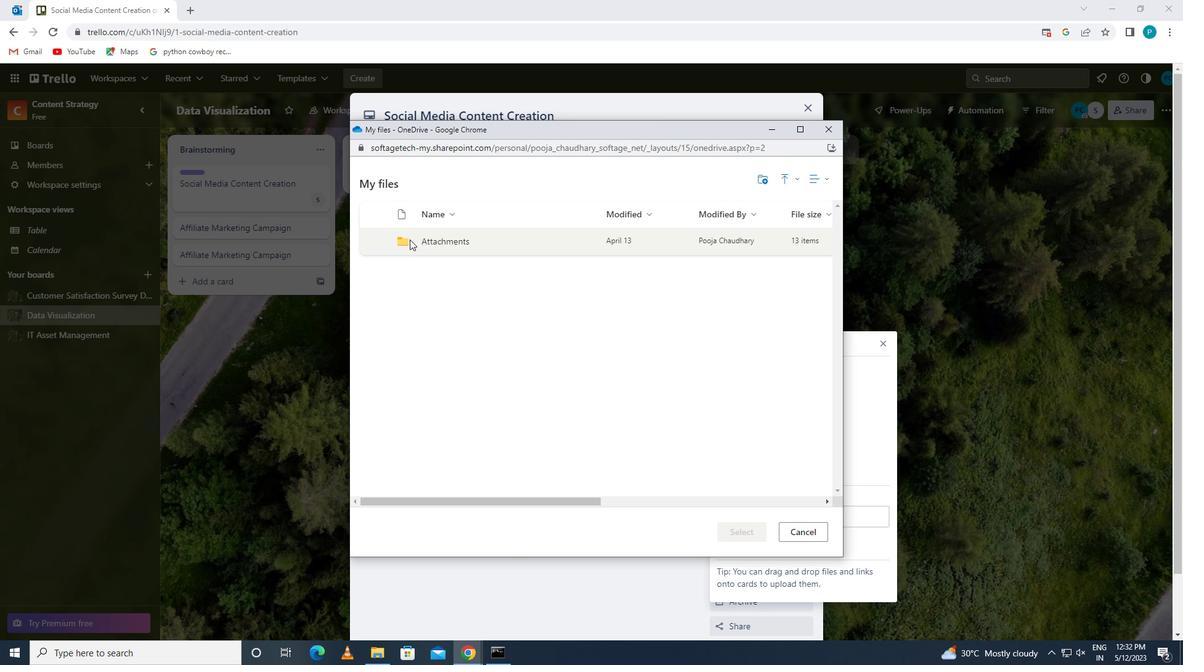 
Action: Mouse moved to (460, 351)
Screenshot: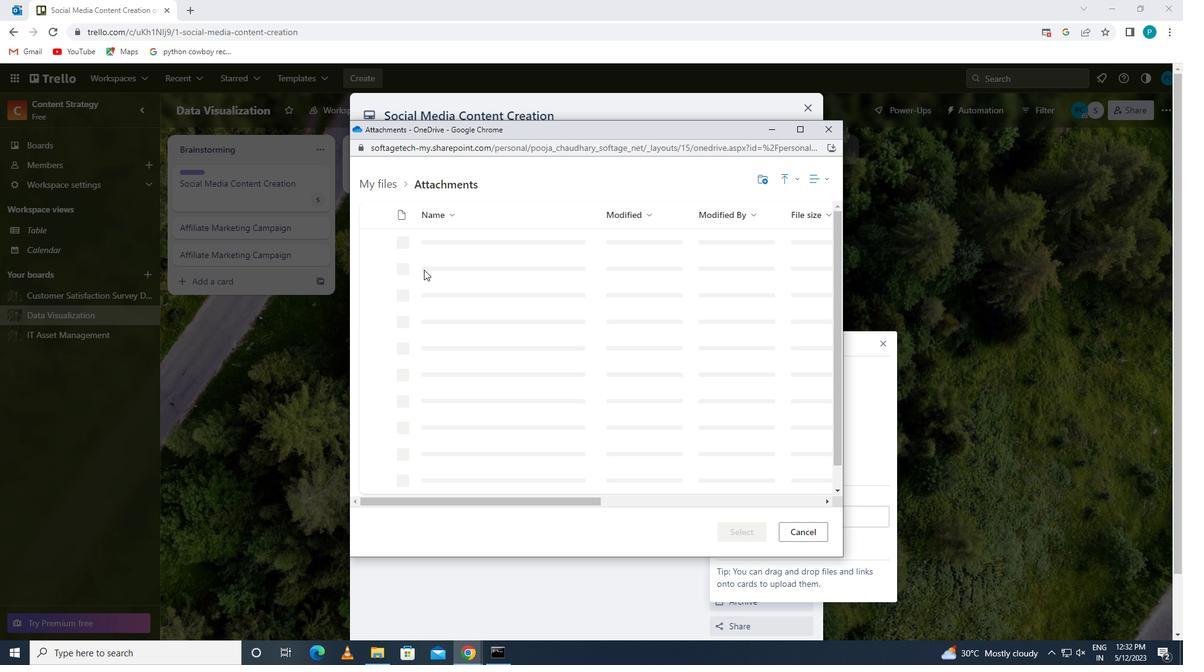 
Action: Mouse pressed left at (460, 351)
Screenshot: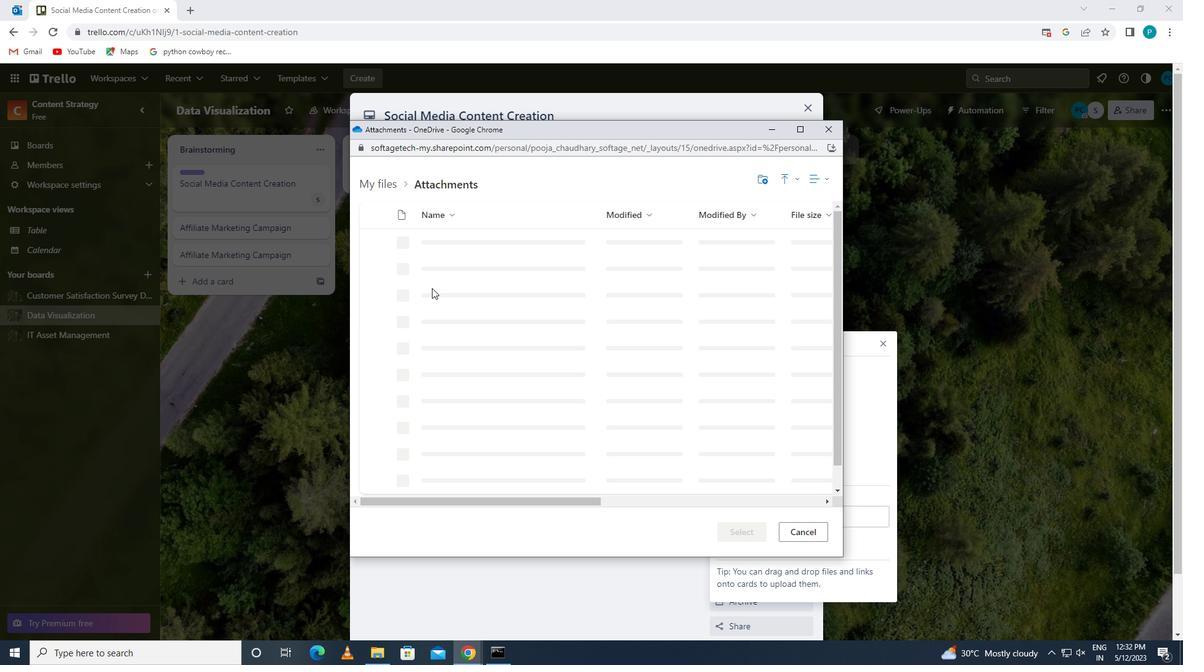 
Action: Mouse moved to (745, 534)
Screenshot: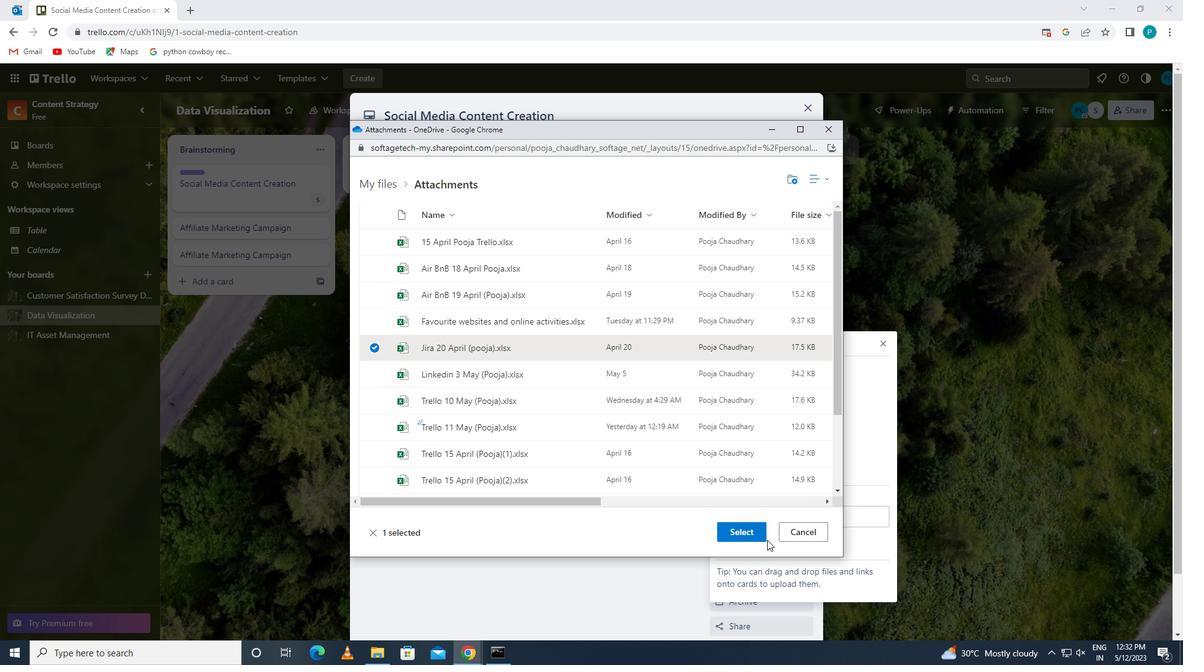 
Action: Mouse pressed left at (745, 534)
Screenshot: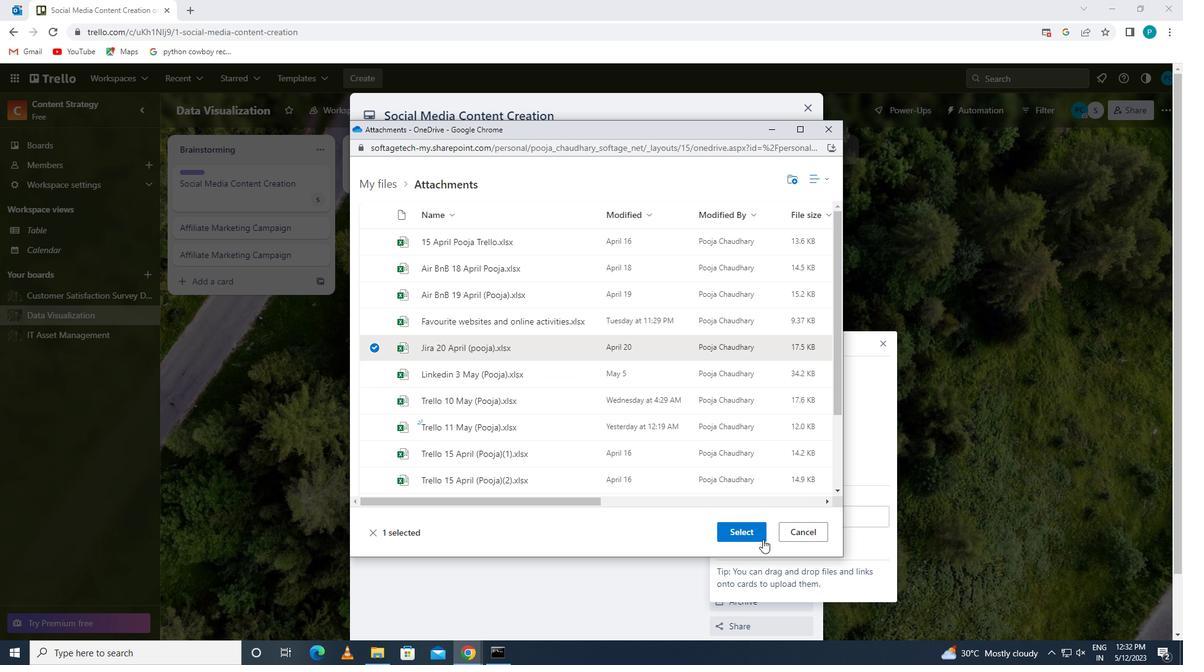 
Action: Mouse moved to (788, 349)
Screenshot: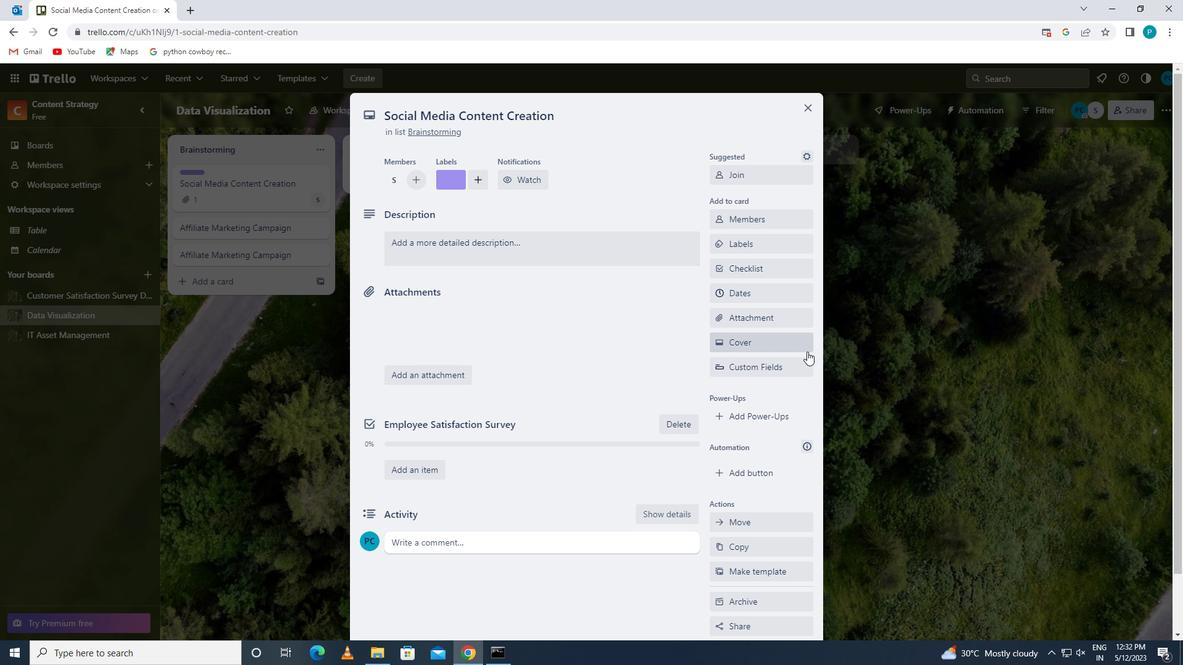
Action: Mouse pressed left at (788, 349)
Screenshot: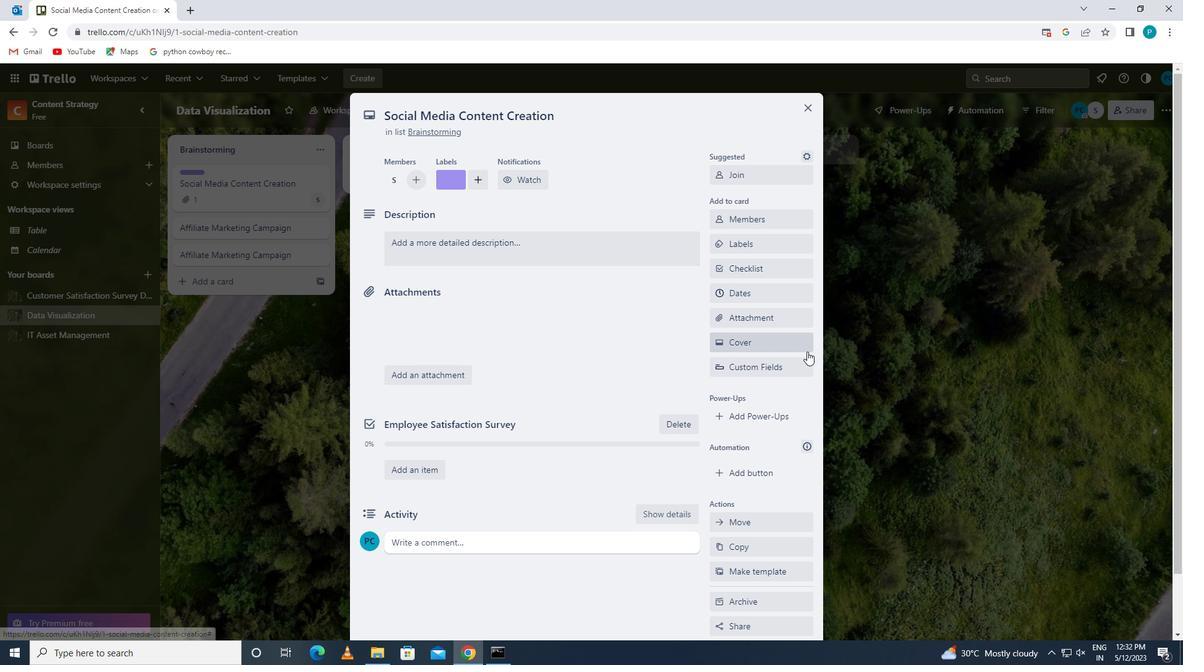 
Action: Mouse moved to (882, 393)
Screenshot: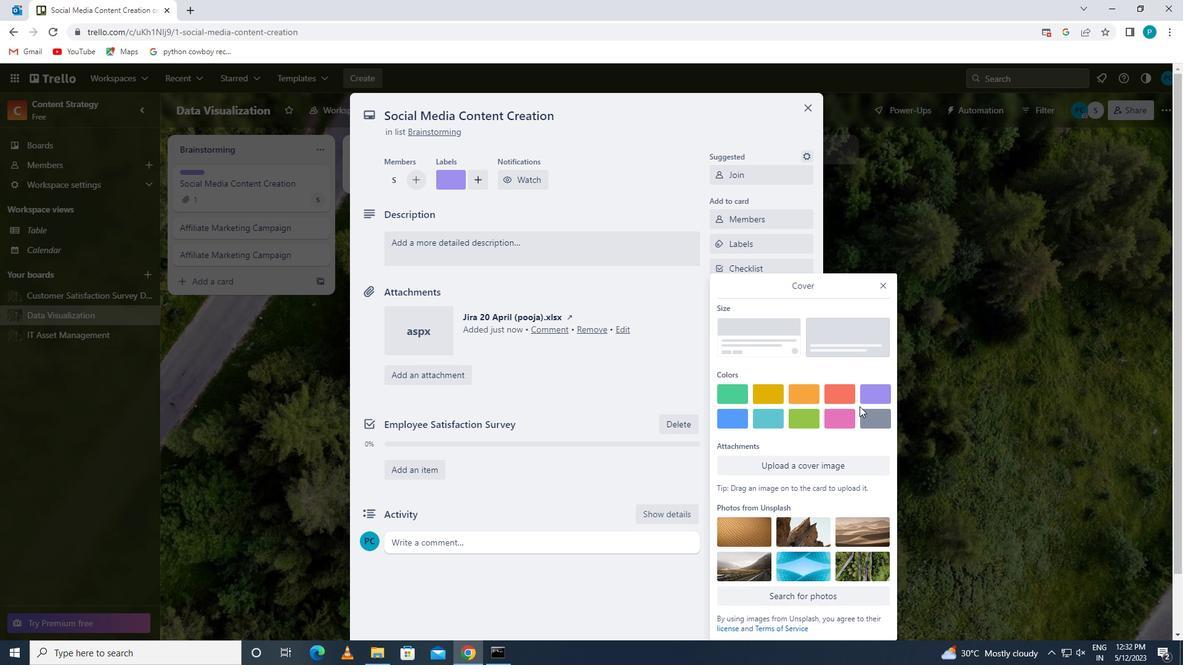 
Action: Mouse pressed left at (882, 393)
Screenshot: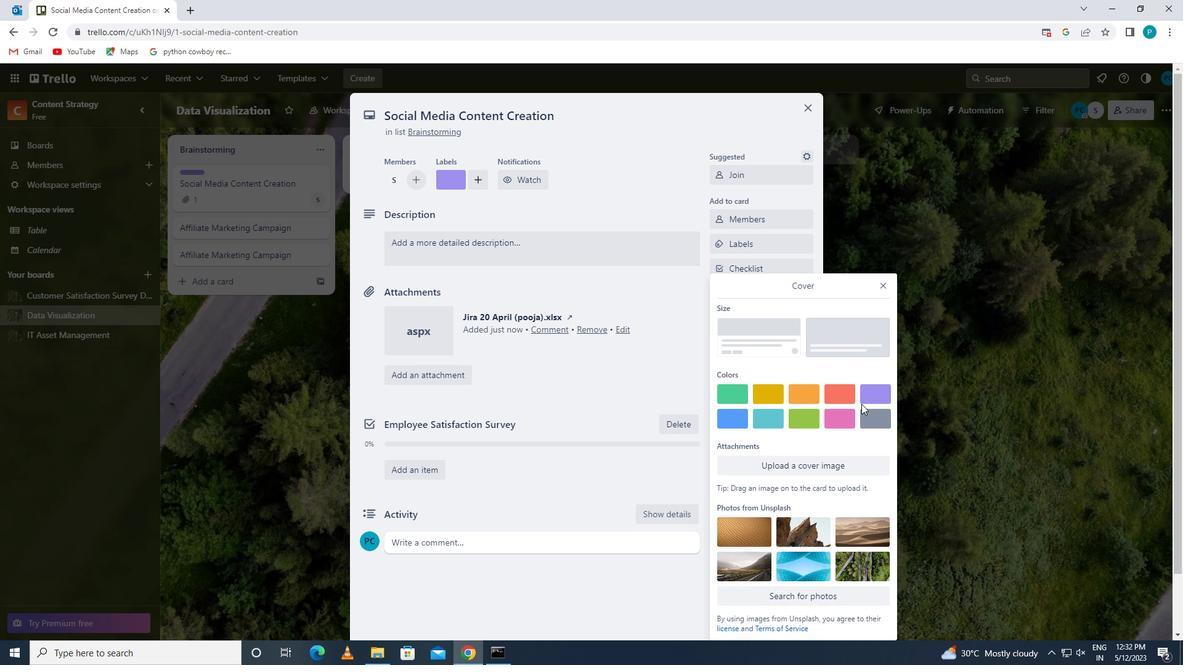 
Action: Mouse moved to (880, 263)
Screenshot: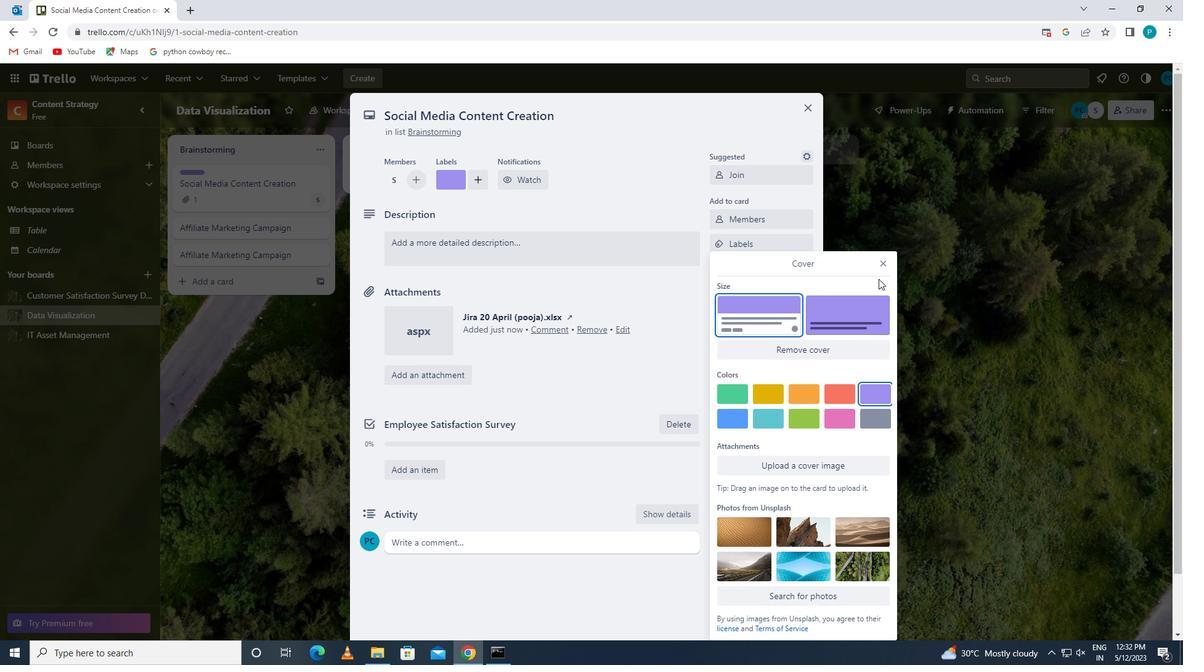
Action: Mouse pressed left at (880, 263)
Screenshot: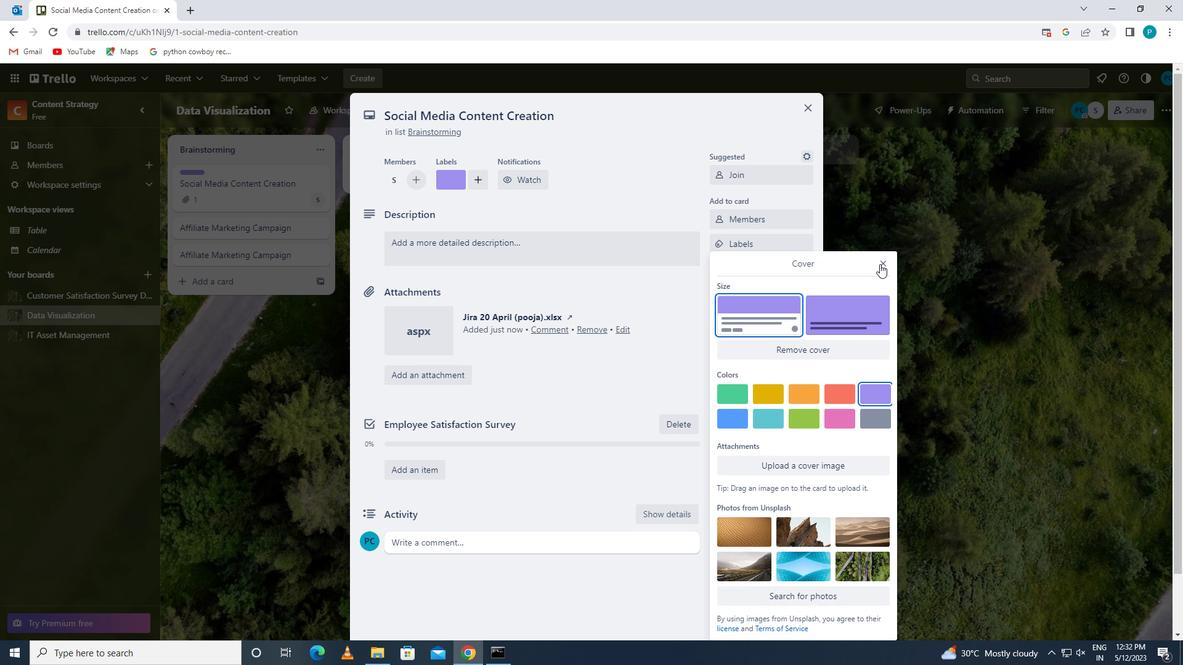 
Action: Mouse moved to (539, 322)
Screenshot: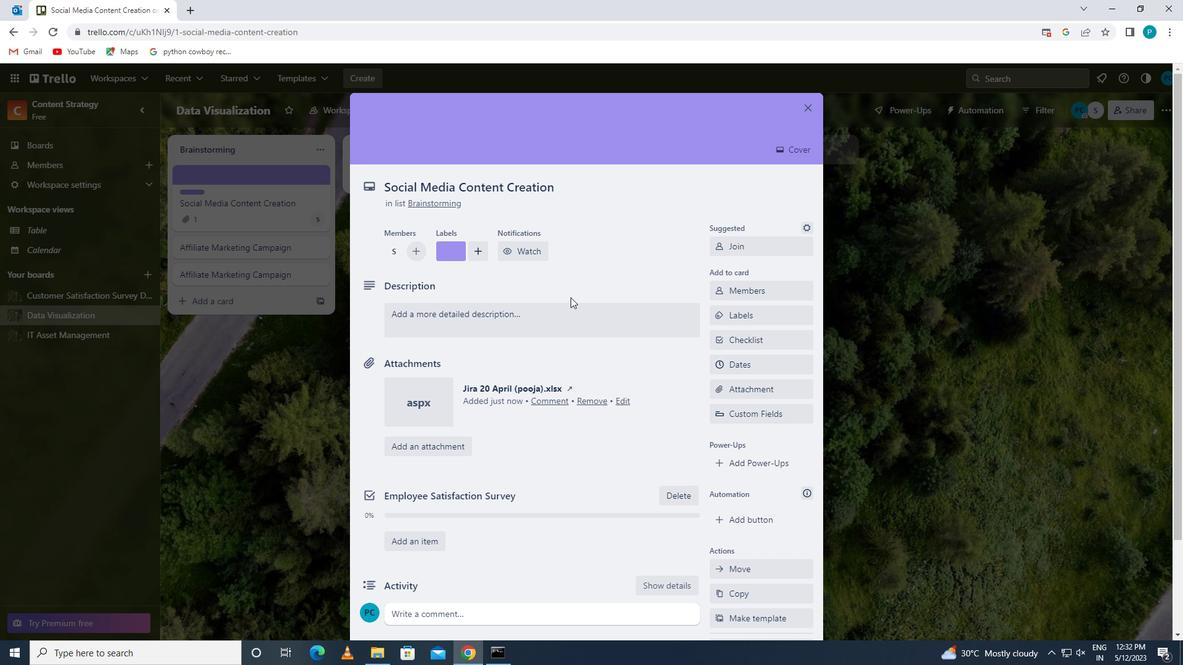 
Action: Mouse pressed left at (539, 322)
Screenshot: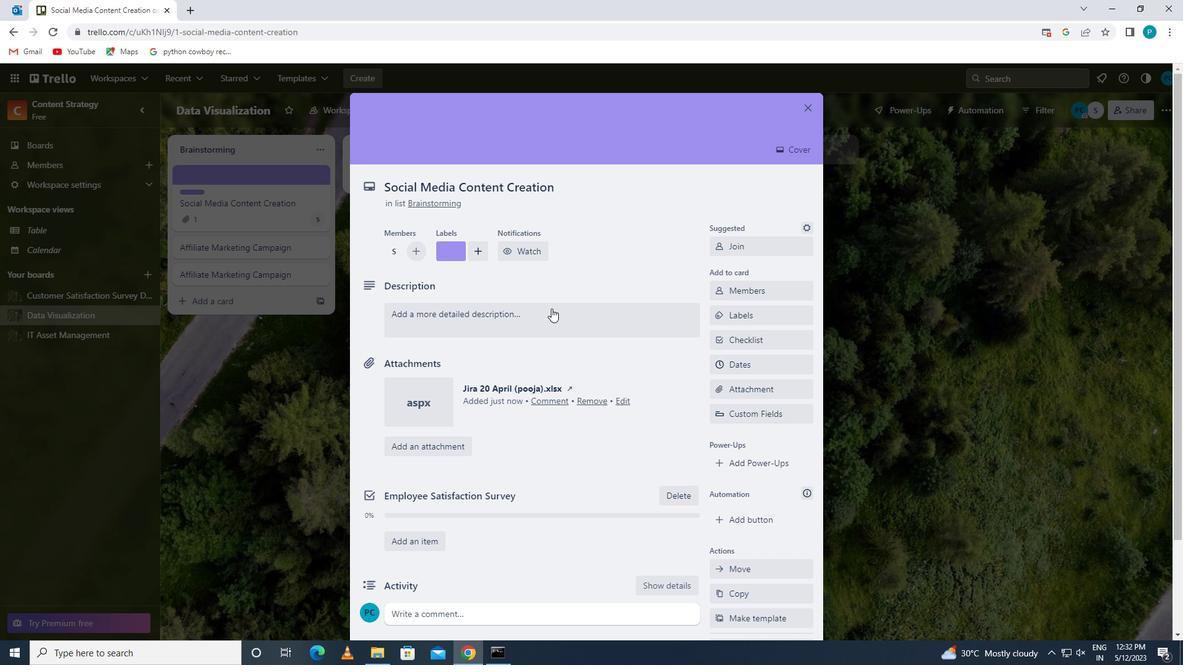 
Action: Key pressed <Key.caps_lock>D<Key.caps_lock>RAFT<Key.space>AND<Key.space>END<Key.space>OUT<Key.space>COMPANY<Key.space>ANNOUNCEMENT
Screenshot: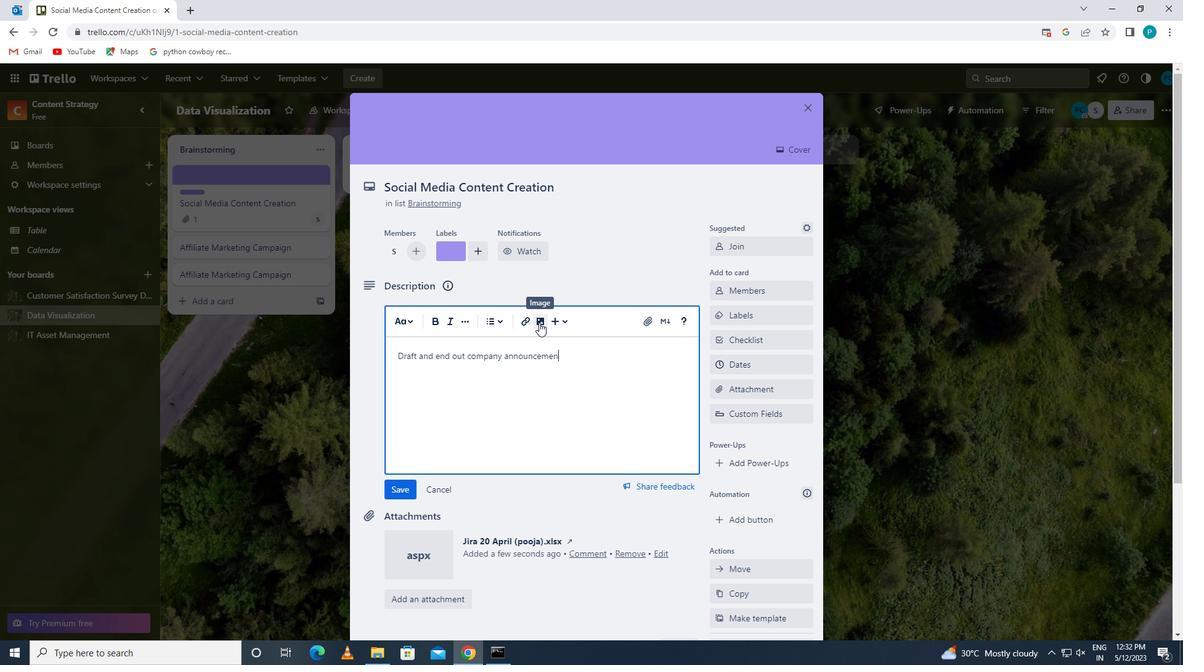 
Action: Mouse moved to (396, 489)
Screenshot: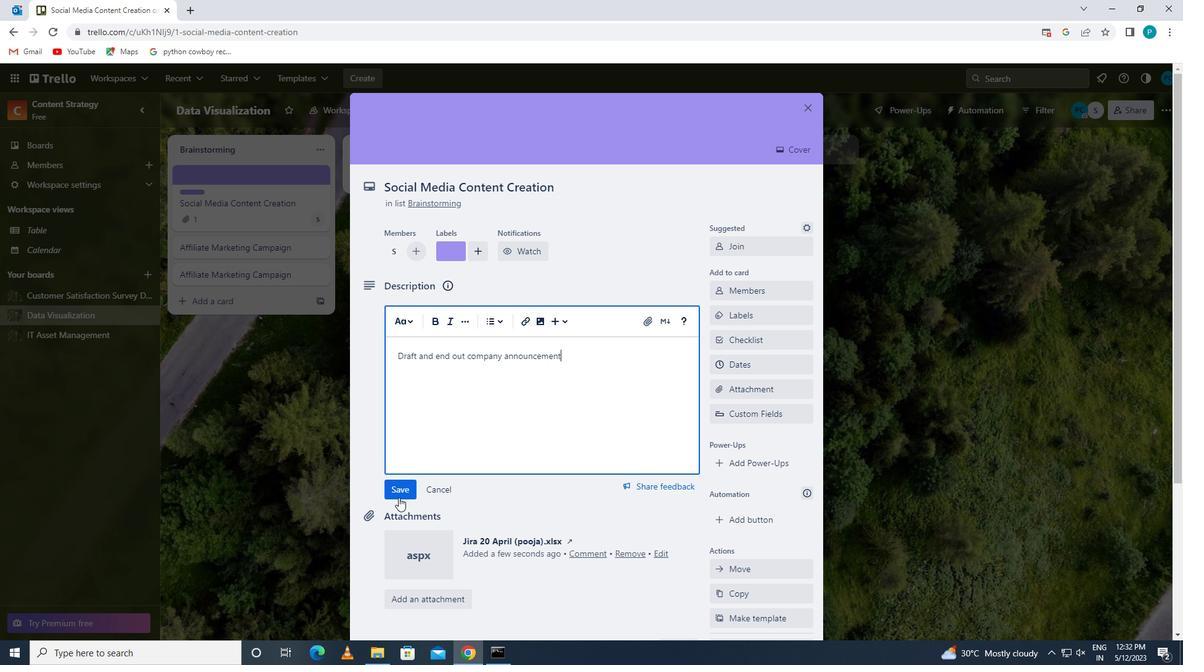 
Action: Mouse pressed left at (396, 489)
Screenshot: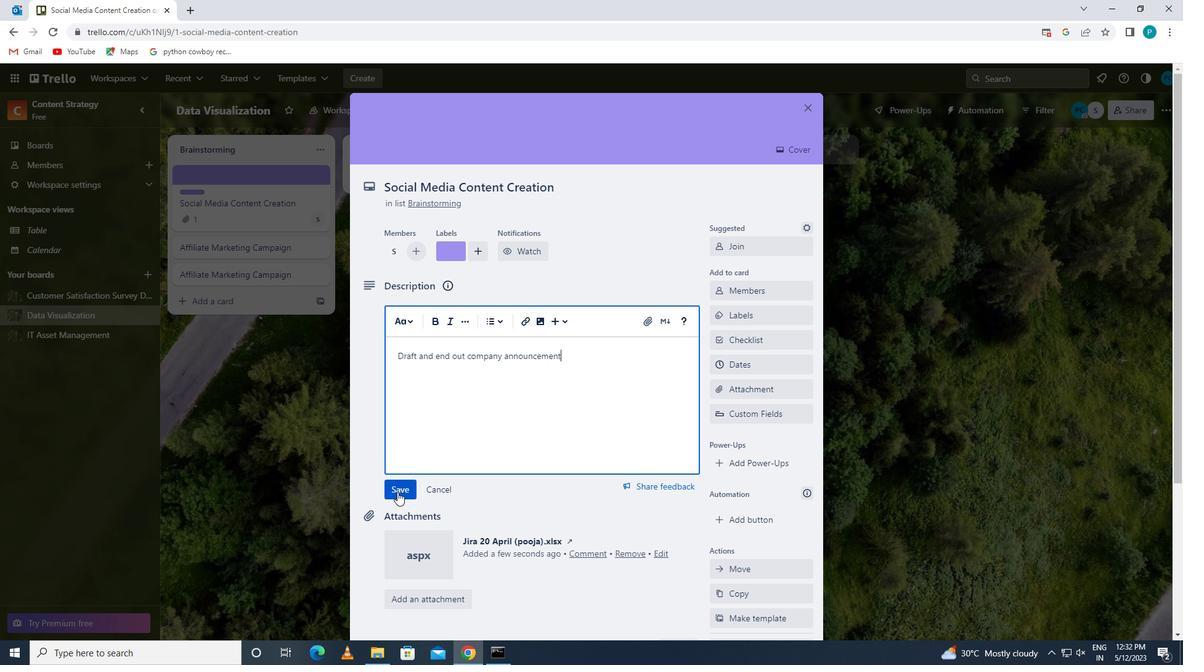 
Action: Mouse scrolled (396, 489) with delta (0, 0)
Screenshot: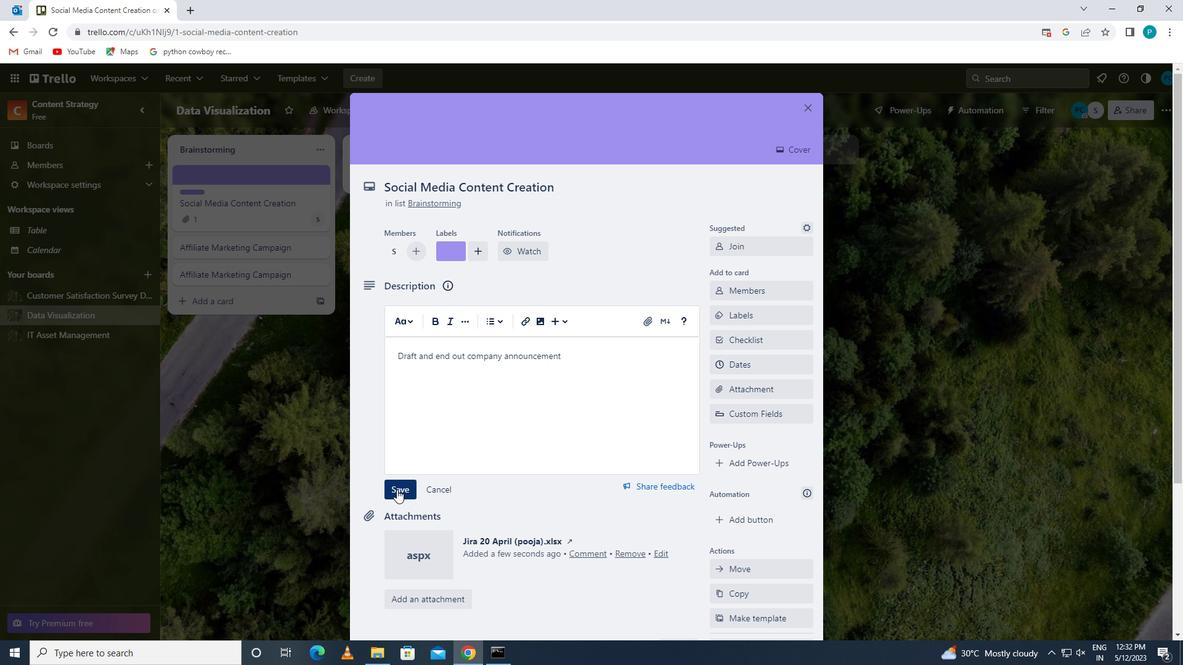 
Action: Mouse scrolled (396, 489) with delta (0, 0)
Screenshot: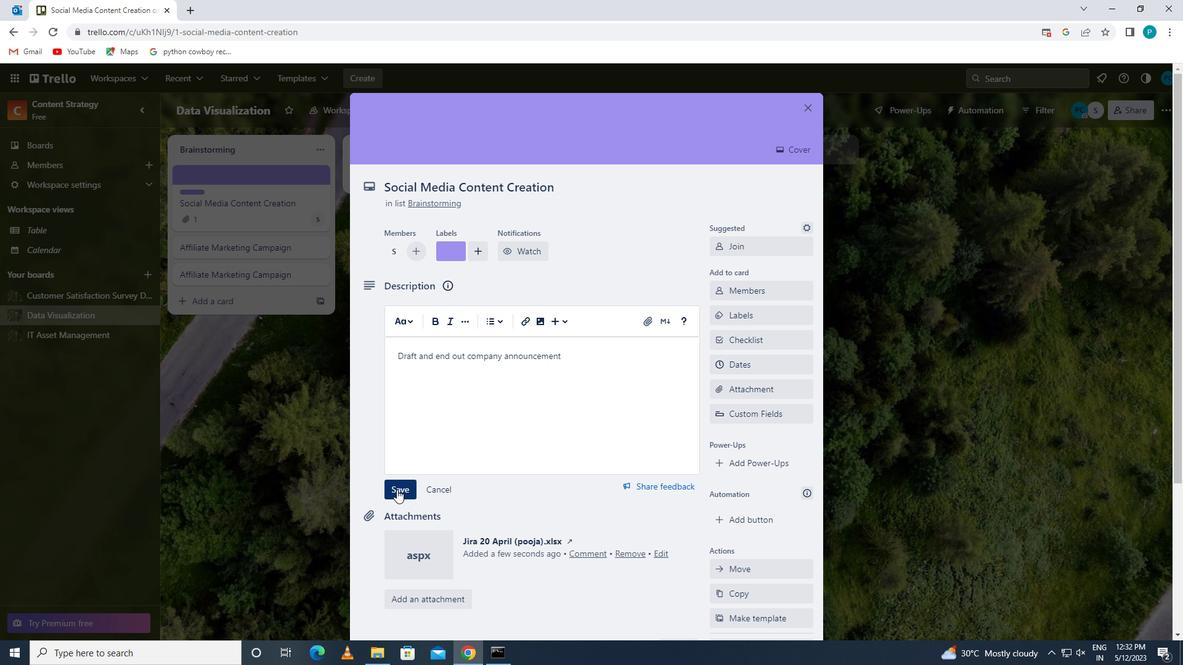 
Action: Mouse scrolled (396, 489) with delta (0, 0)
Screenshot: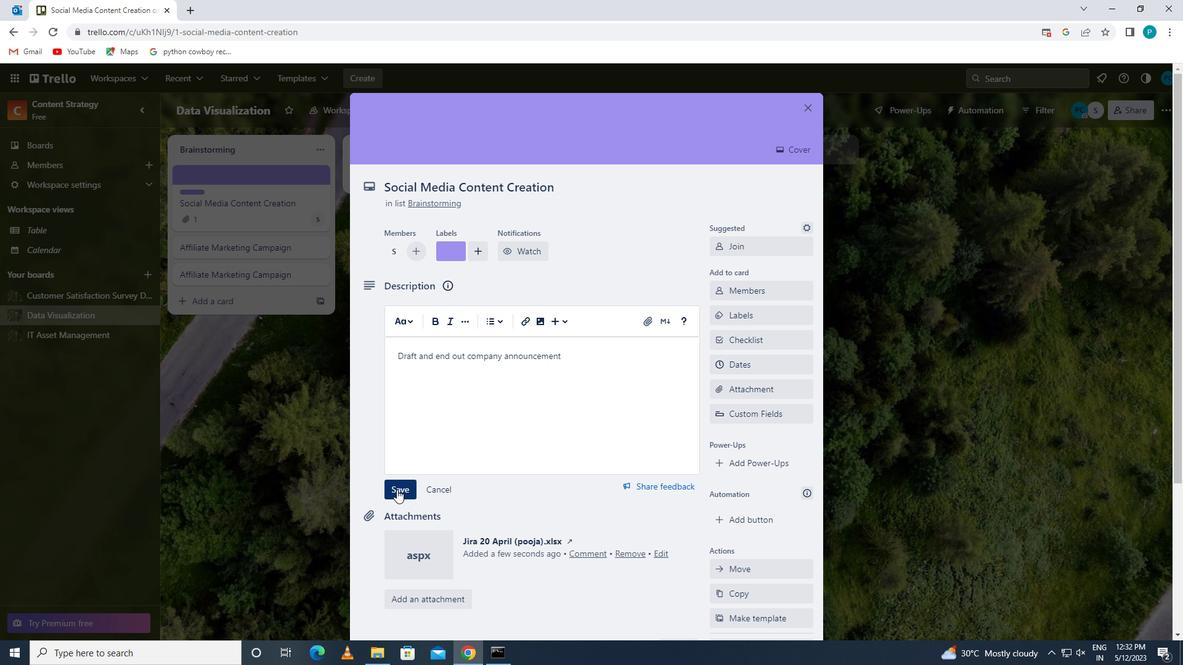 
Action: Mouse scrolled (396, 489) with delta (0, 0)
Screenshot: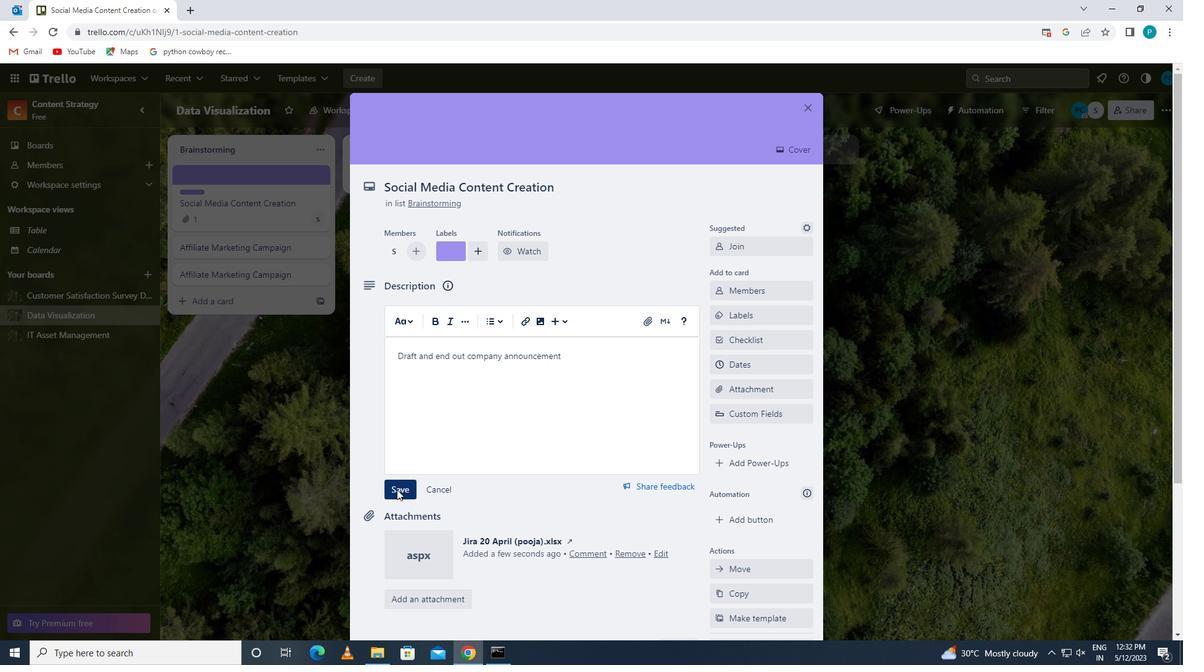 
Action: Mouse pressed left at (396, 489)
Screenshot: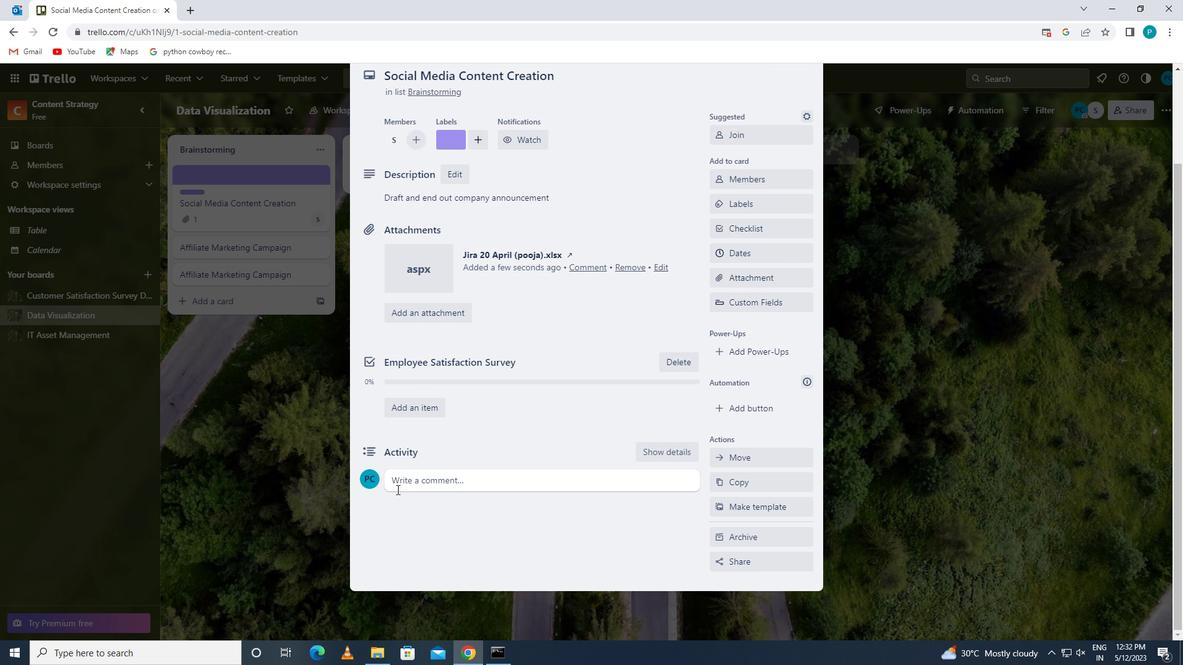 
Action: Mouse moved to (396, 480)
Screenshot: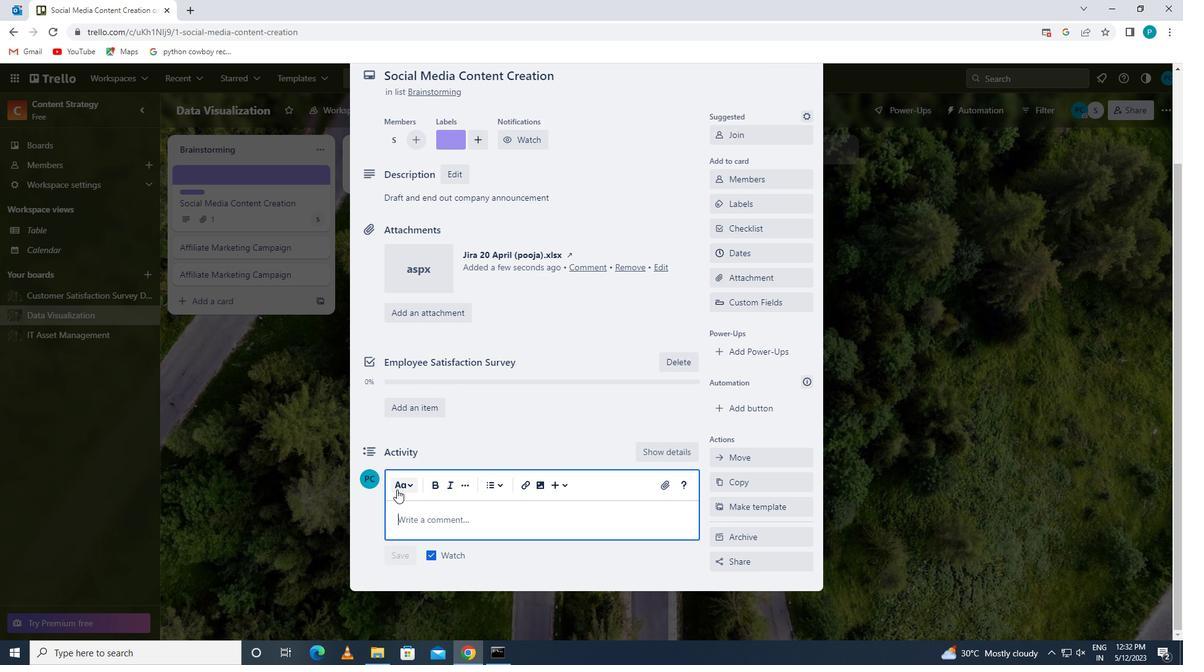 
Action: Key pressed <Key.caps_lock>G<Key.caps_lock>IVEN<Key.space>THE<Key.space>SIX<Key.backspace>ZE<Key.space>AND<Key.space>SCOPE<Key.space>OF<Key.space>THE<Key.backspace>IS<Key.space>TASK<Key.space>,LET<Key.space>US<Key.space>MAKE<Key.space>SURE<Key.space>WE<Key.space>HAVE<Key.space>THE<Key.space>NECESSARY<Key.space>RESOURCW<Key.backspace>ES<Key.space>AND<Key.space>SUPPORT<Key.space>TO<Key.space>GEY\<Key.backspace><Key.backspace>T<Key.space>IT<Key.space>DONE
Screenshot: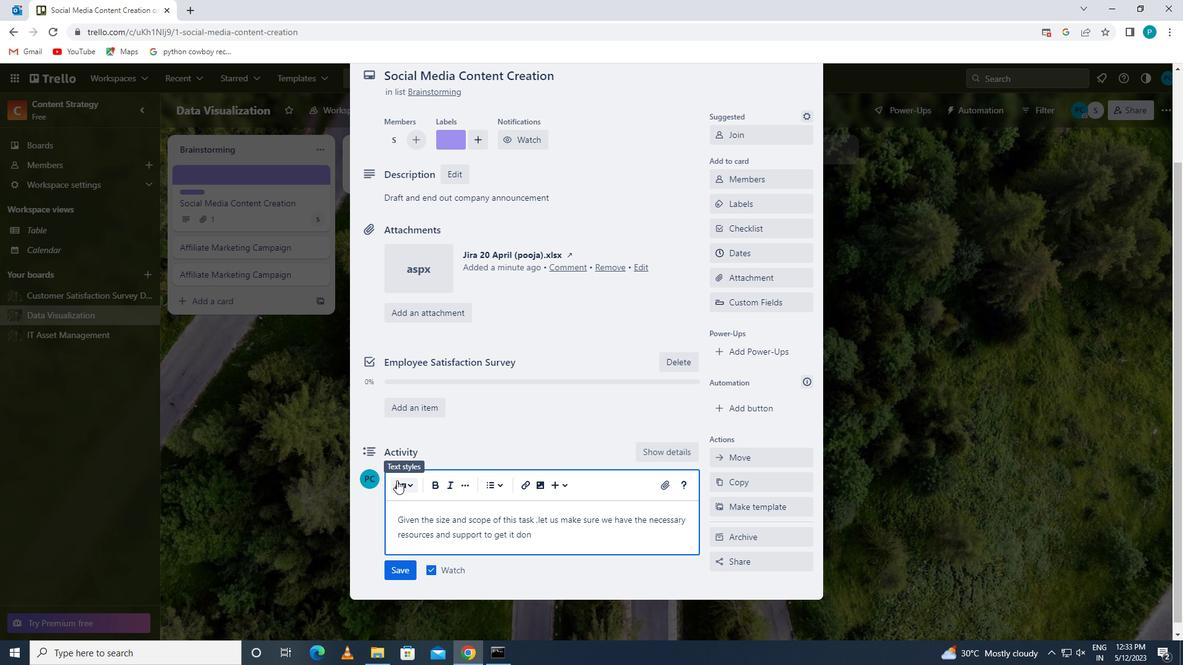 
Action: Mouse moved to (404, 559)
Screenshot: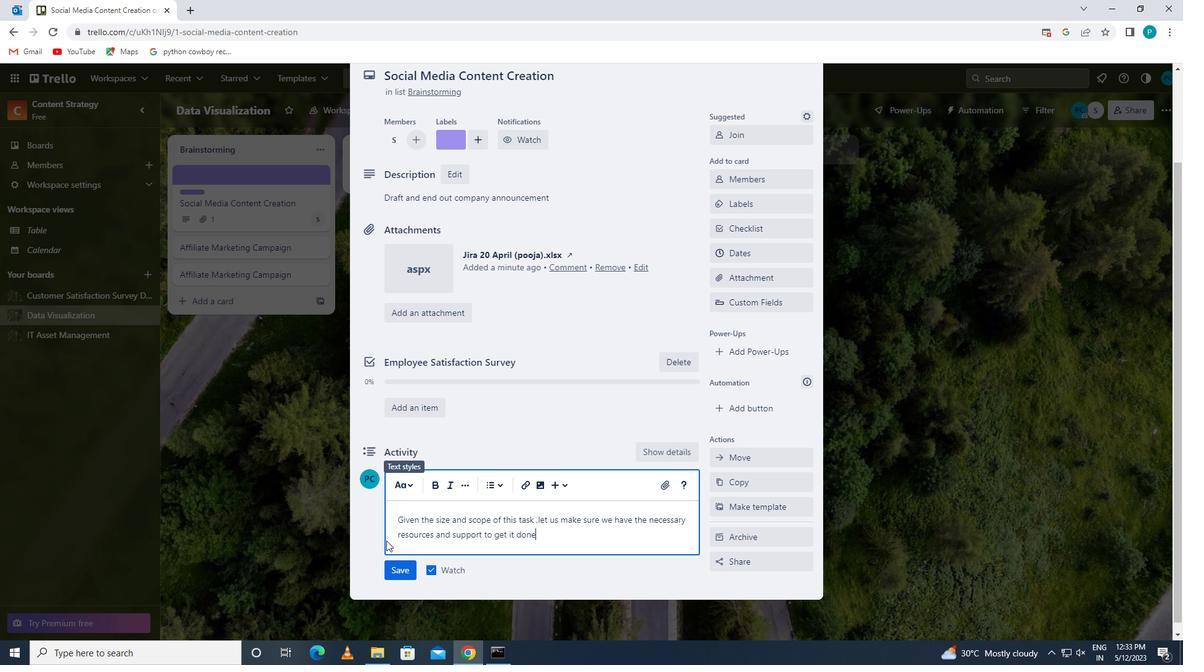 
Action: Mouse pressed left at (404, 559)
Screenshot: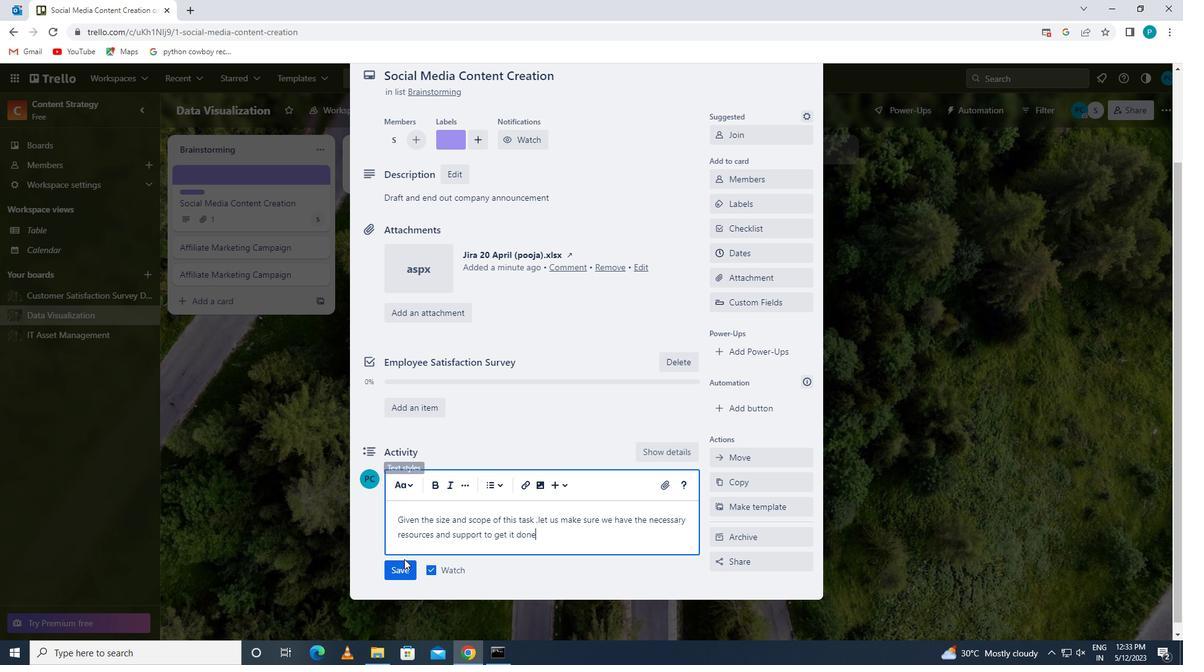
Action: Mouse moved to (404, 563)
Screenshot: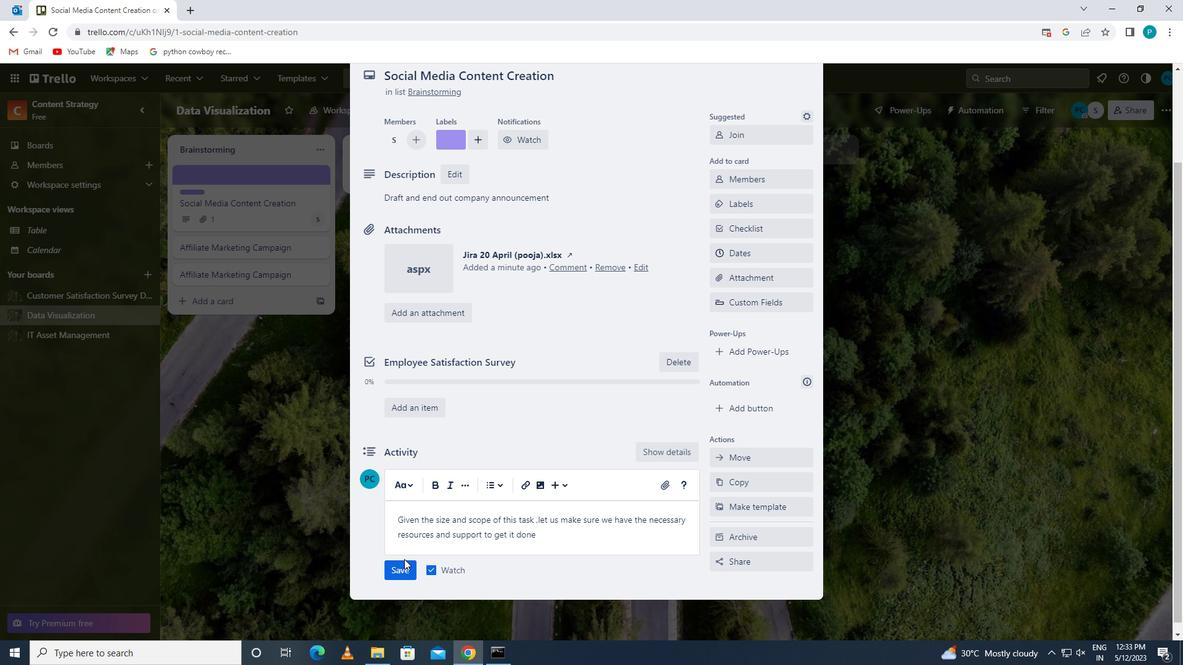 
Action: Mouse pressed left at (404, 563)
Screenshot: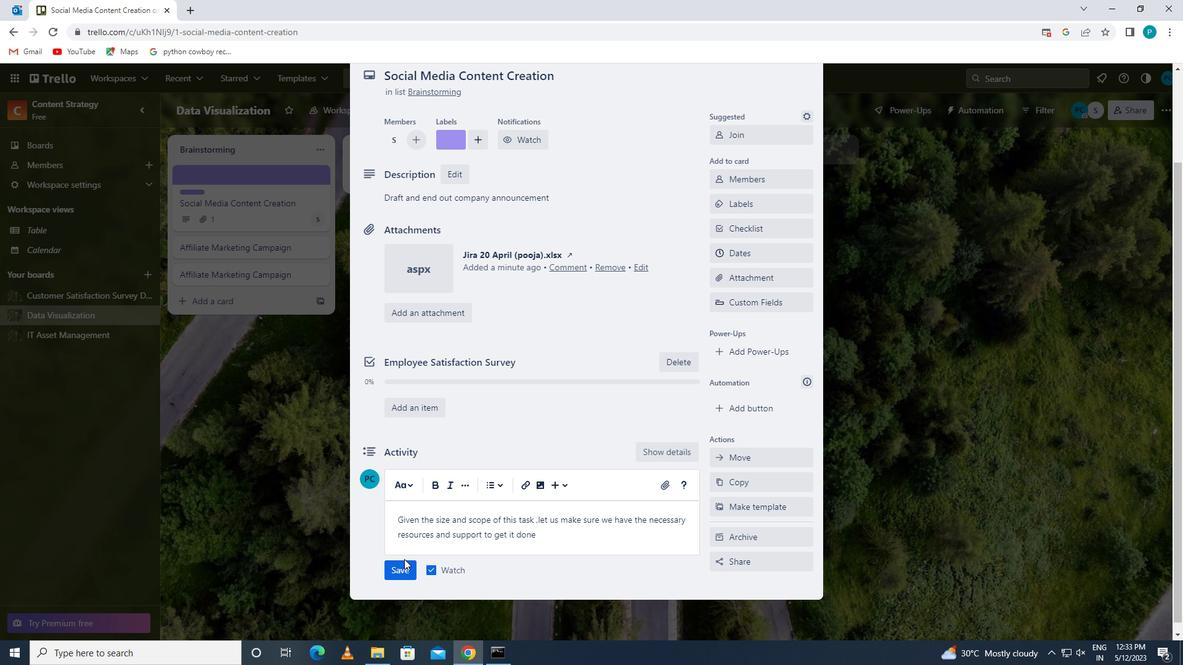 
Action: Mouse moved to (751, 249)
Screenshot: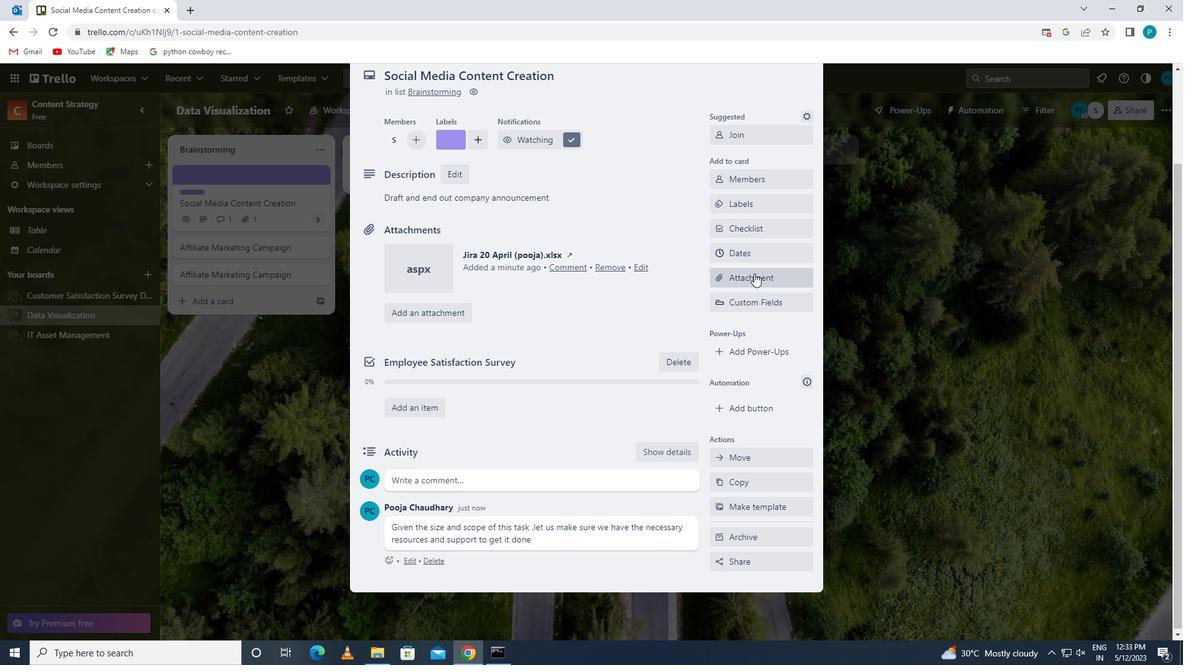 
Action: Mouse pressed left at (751, 249)
Screenshot: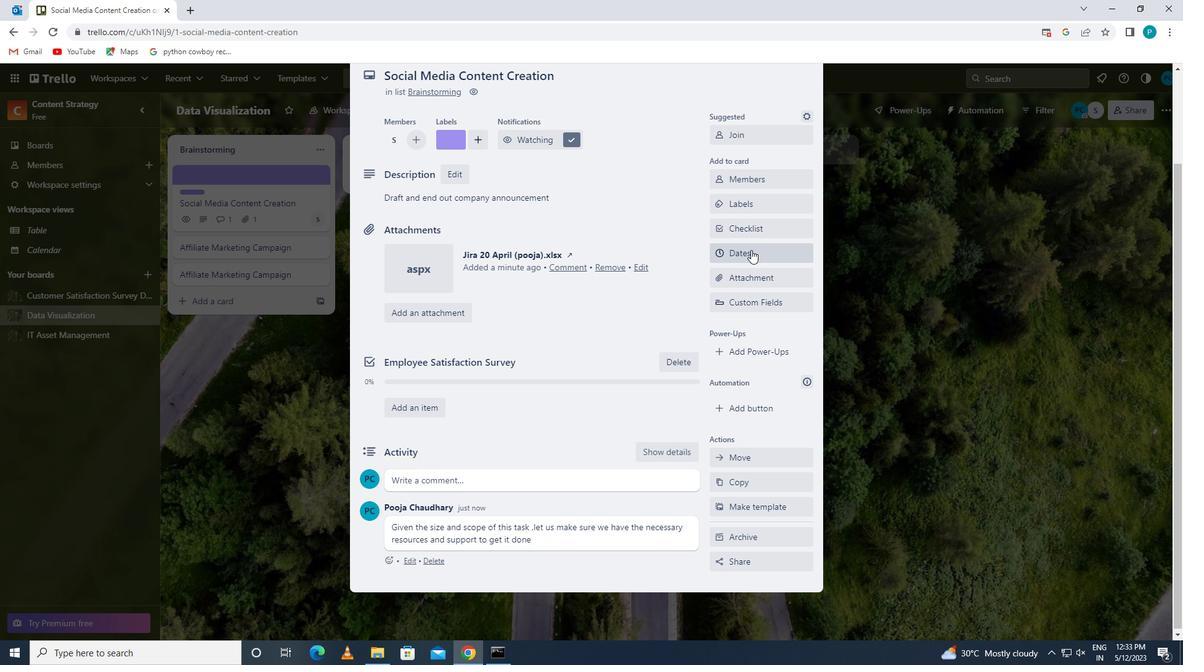 
Action: Mouse moved to (722, 332)
Screenshot: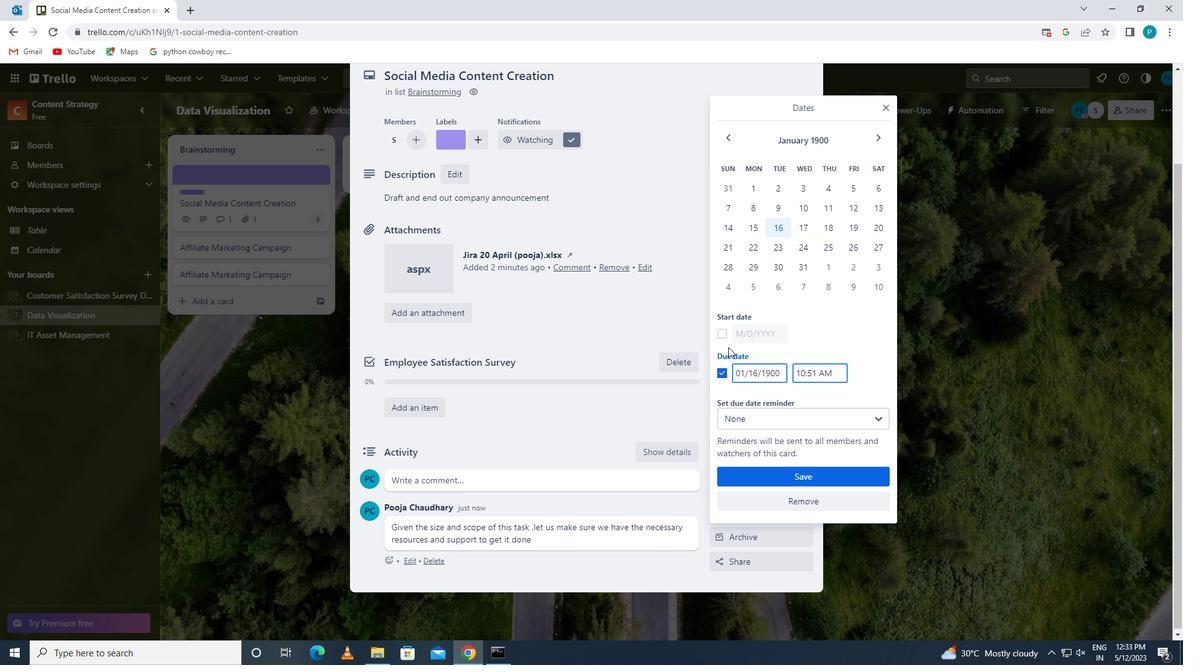 
Action: Mouse pressed left at (722, 332)
Screenshot: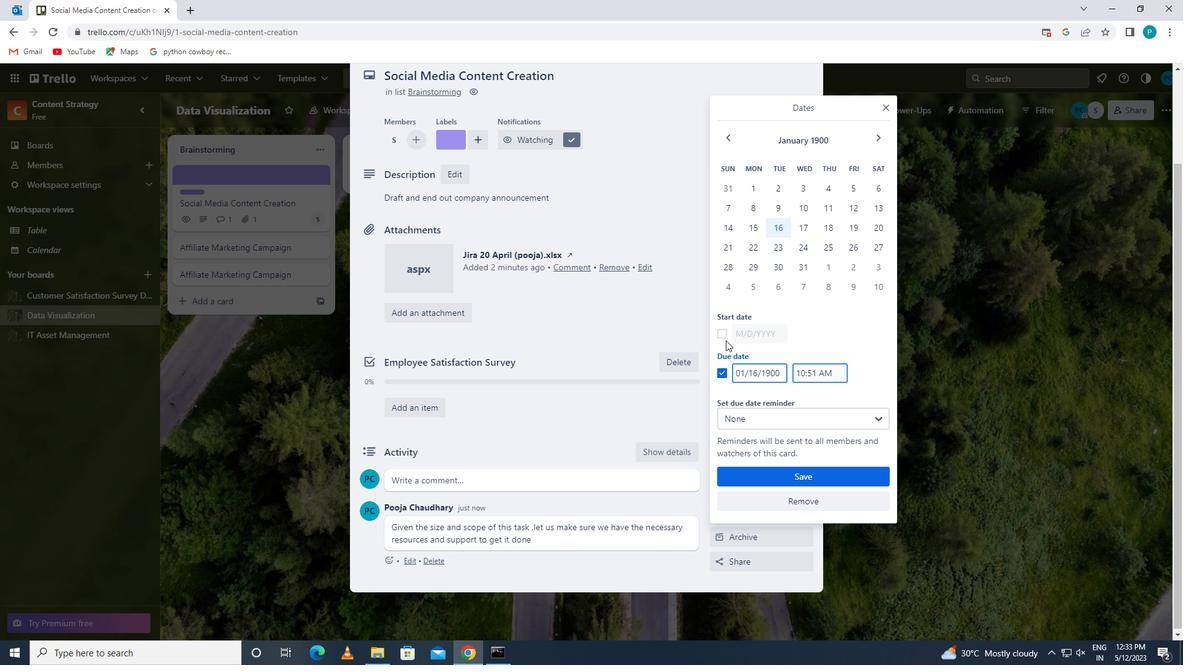 
Action: Mouse moved to (753, 335)
Screenshot: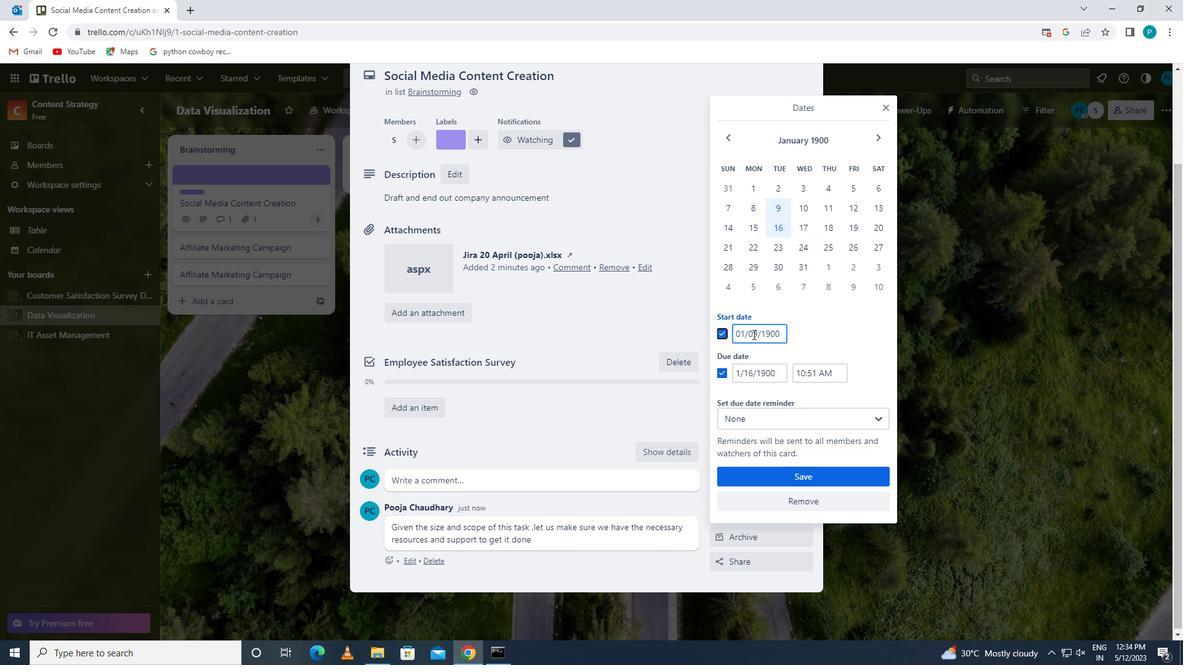 
Action: Mouse pressed left at (753, 335)
Screenshot: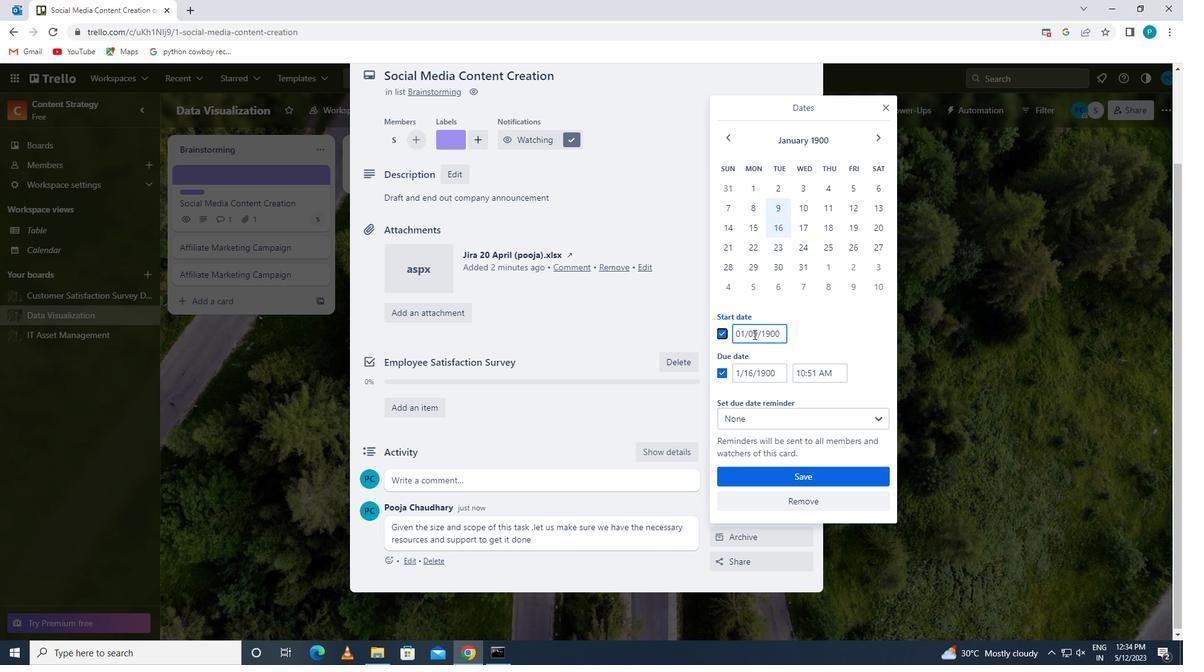 
Action: Mouse moved to (747, 332)
Screenshot: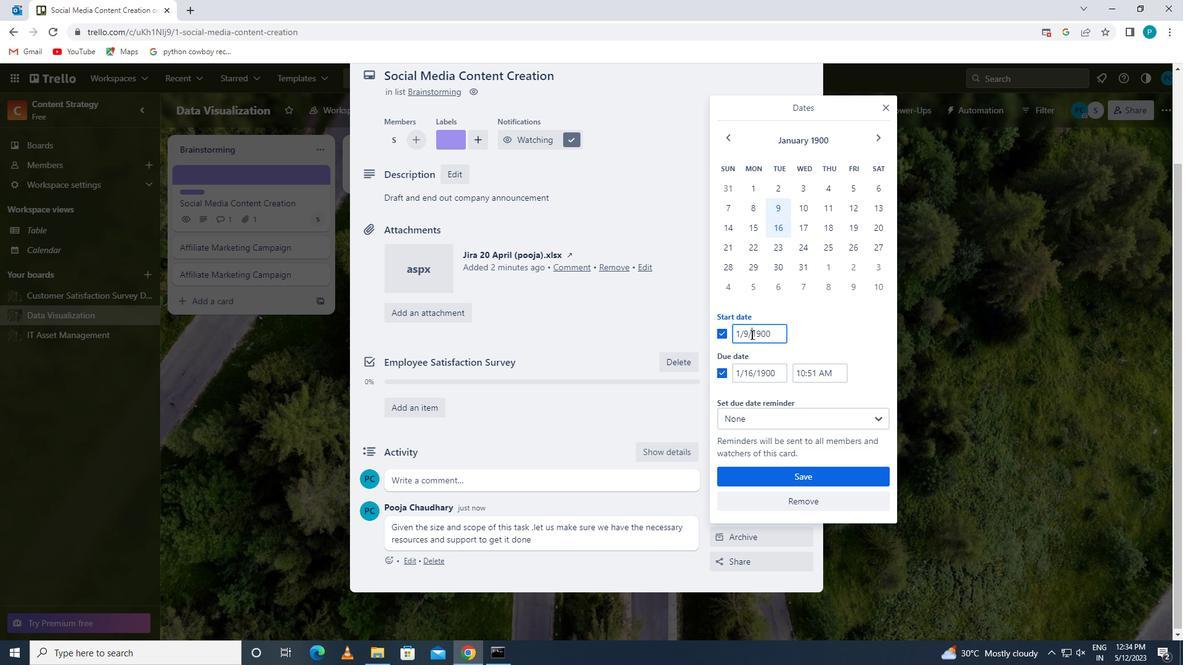 
Action: Mouse pressed left at (747, 332)
Screenshot: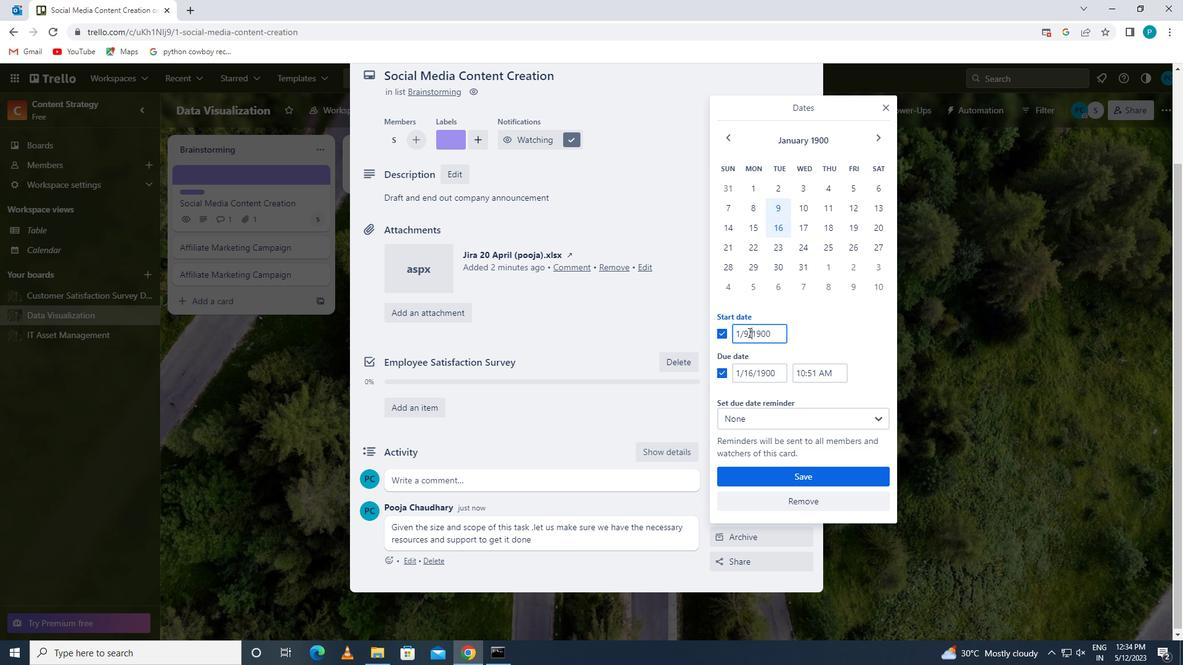 
Action: Key pressed <Key.backspace>1
Screenshot: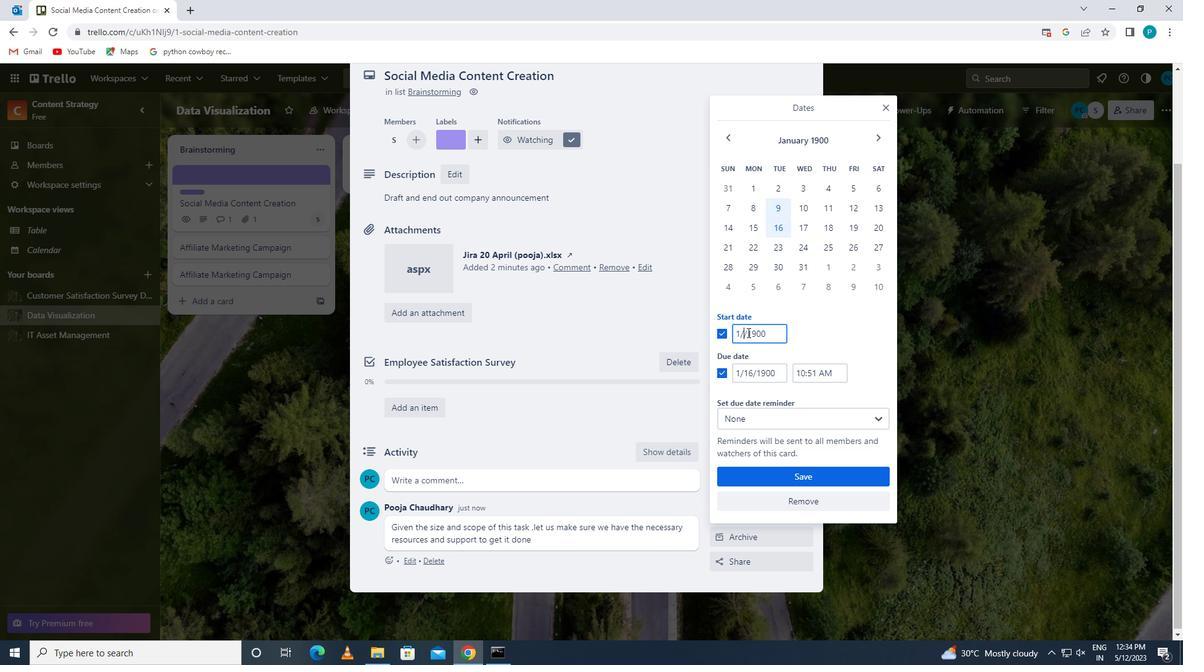 
Action: Mouse moved to (753, 371)
Screenshot: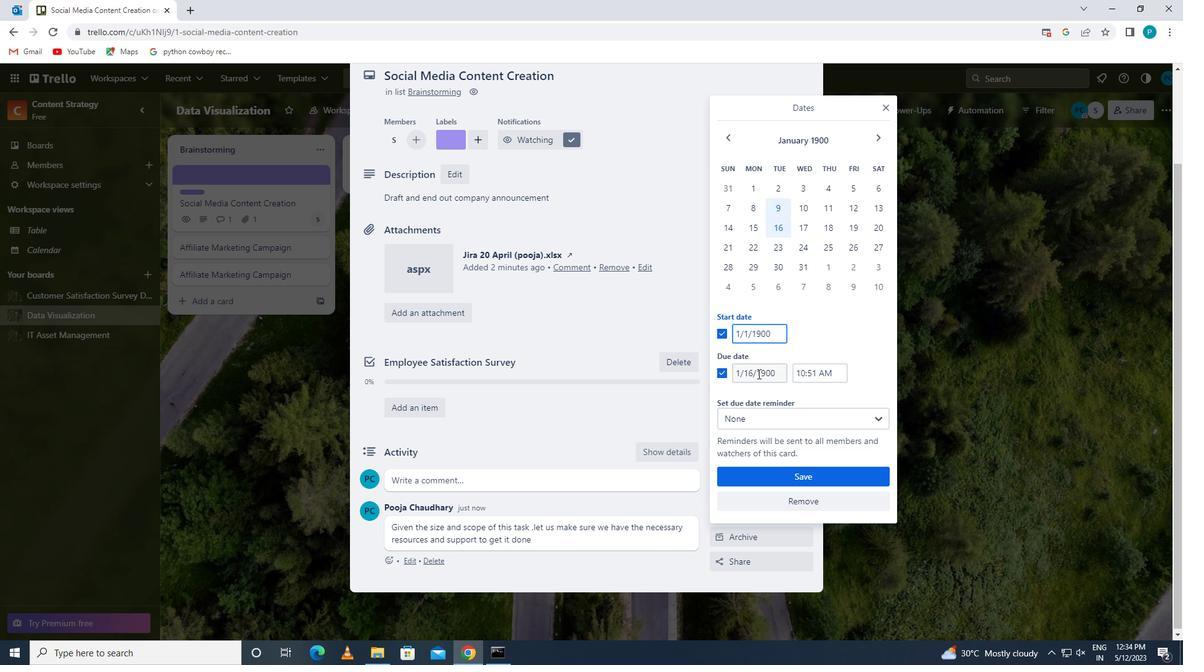 
Action: Mouse pressed left at (753, 371)
Screenshot: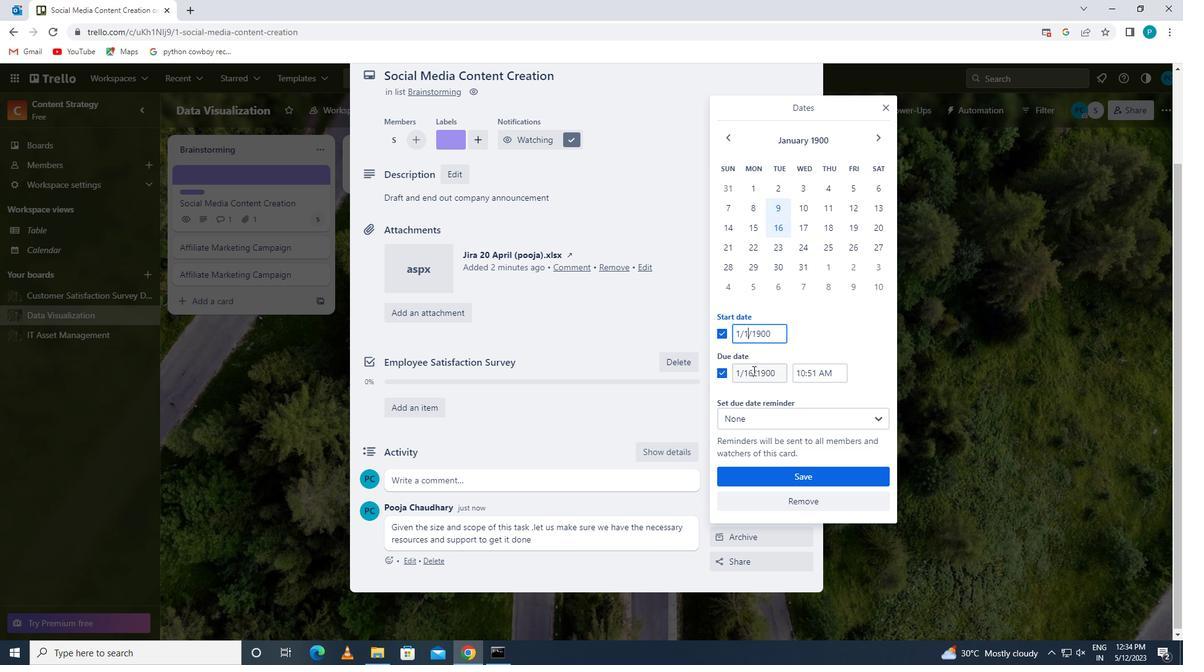 
Action: Key pressed <Key.backspace>8
Screenshot: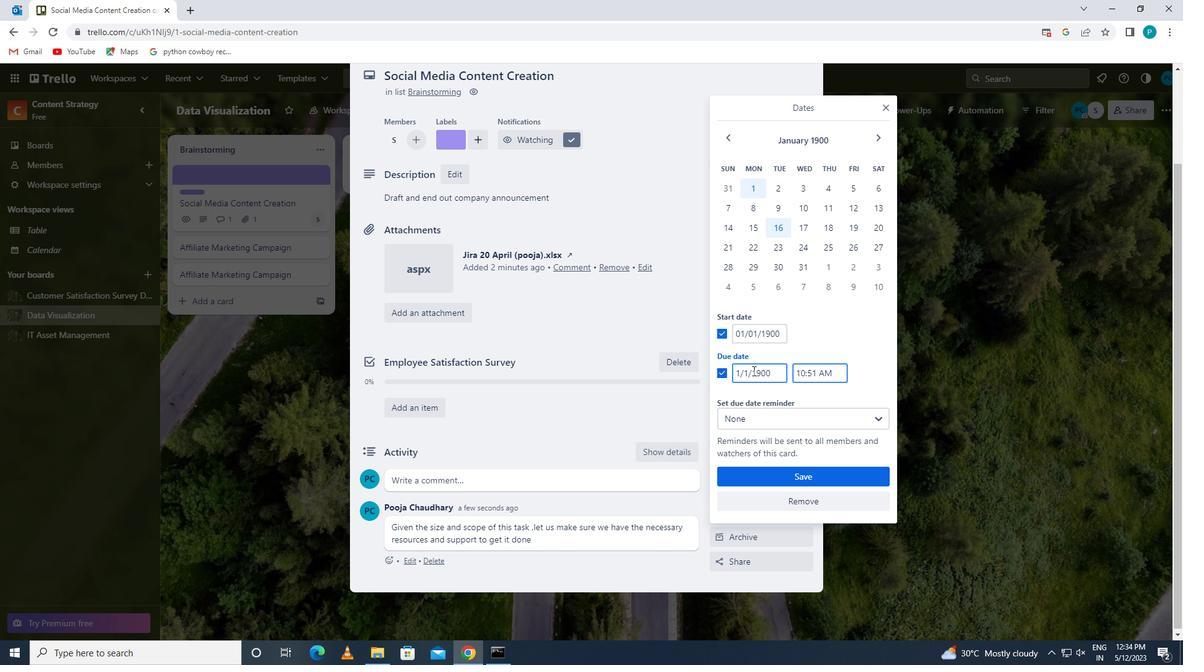 
Action: Mouse moved to (747, 375)
Screenshot: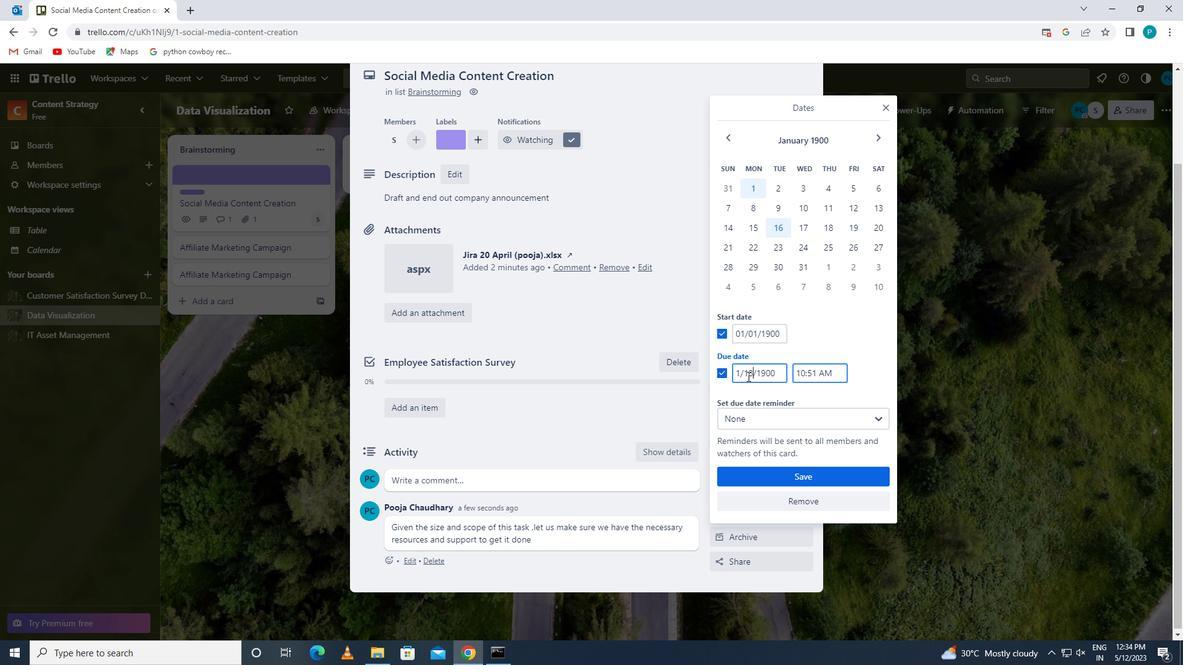 
Action: Mouse pressed left at (747, 375)
Screenshot: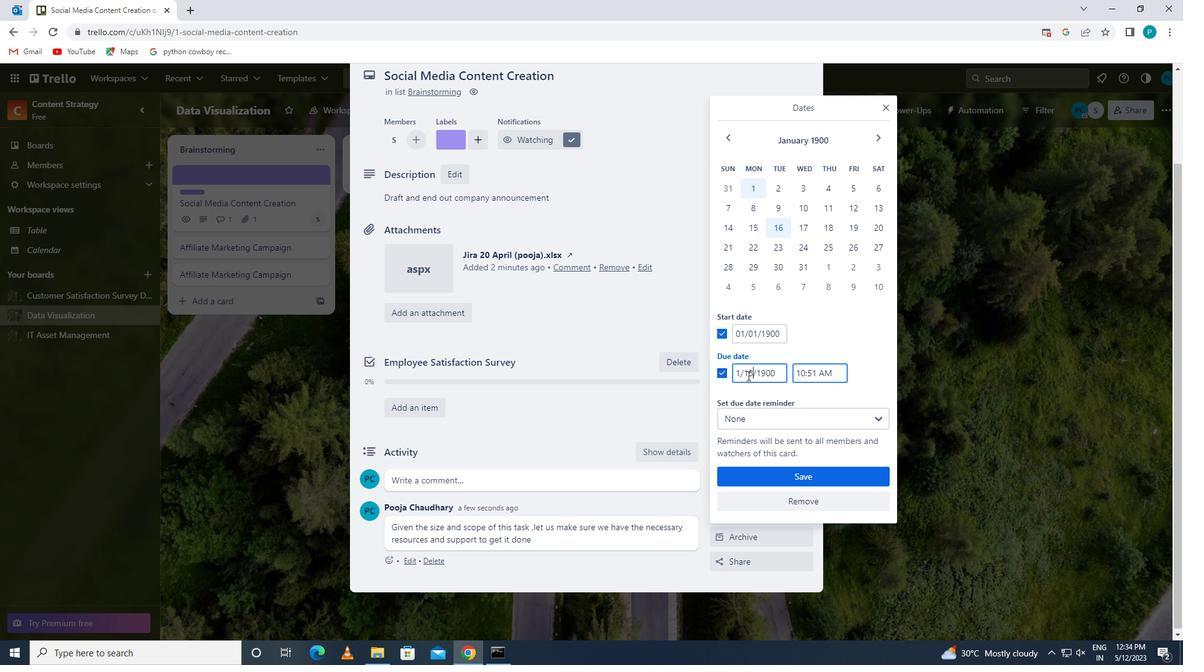 
Action: Key pressed \<Key.backspace><Key.backspace>
Screenshot: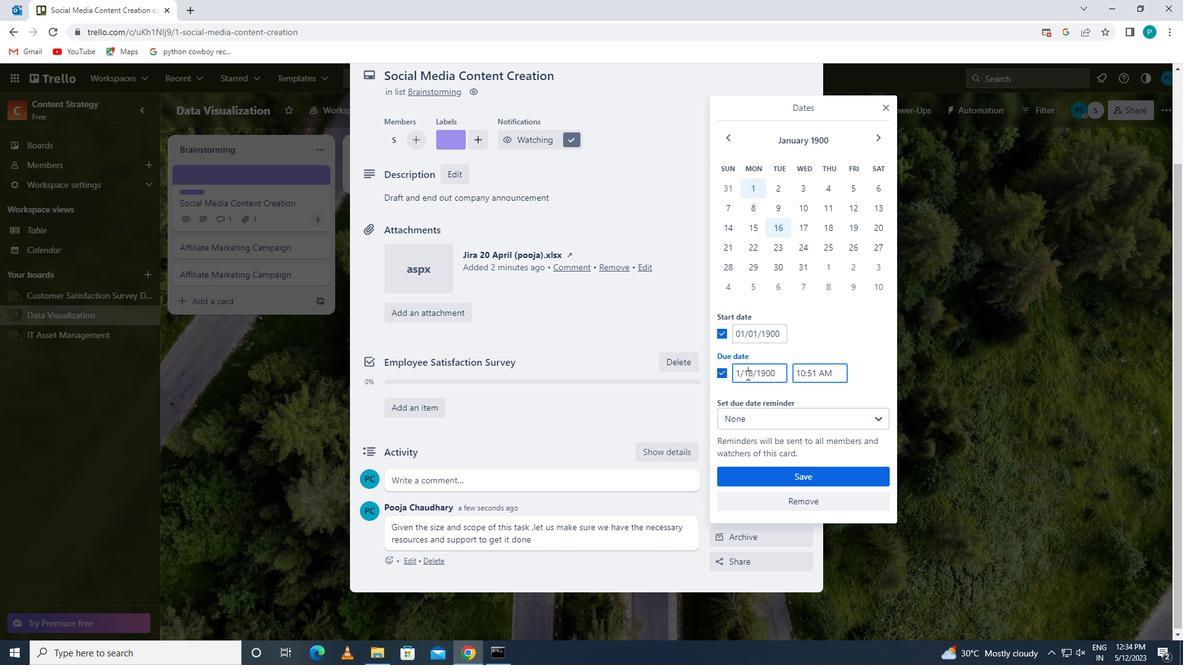 
Action: Mouse moved to (811, 470)
Screenshot: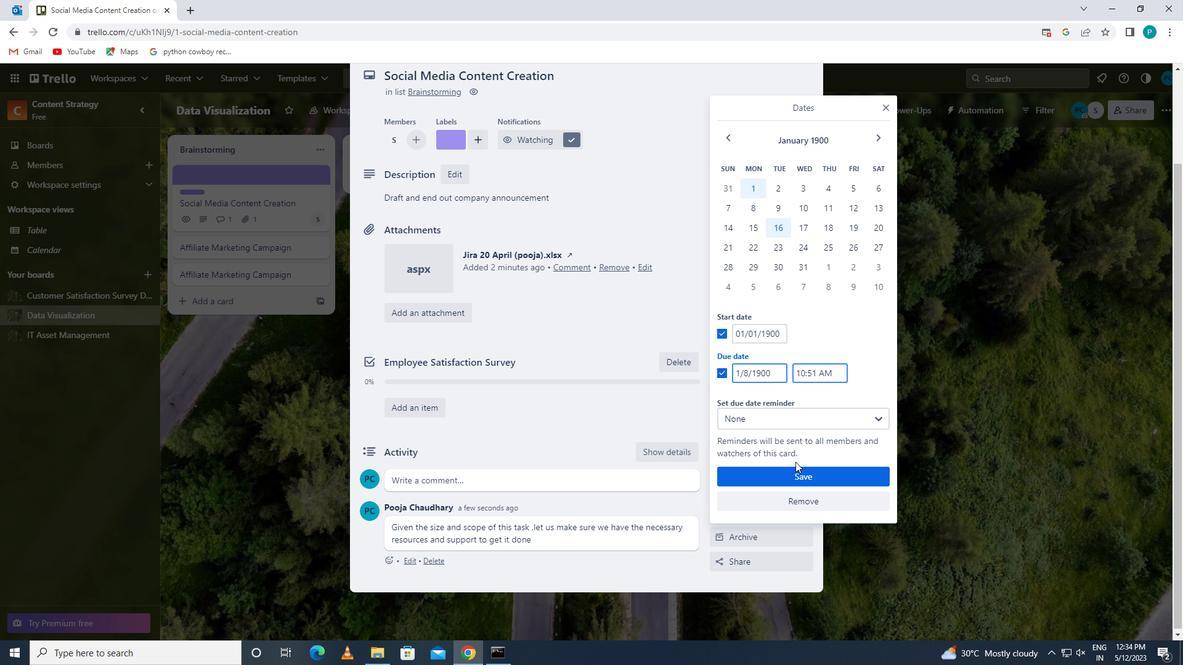 
Action: Mouse pressed left at (811, 470)
Screenshot: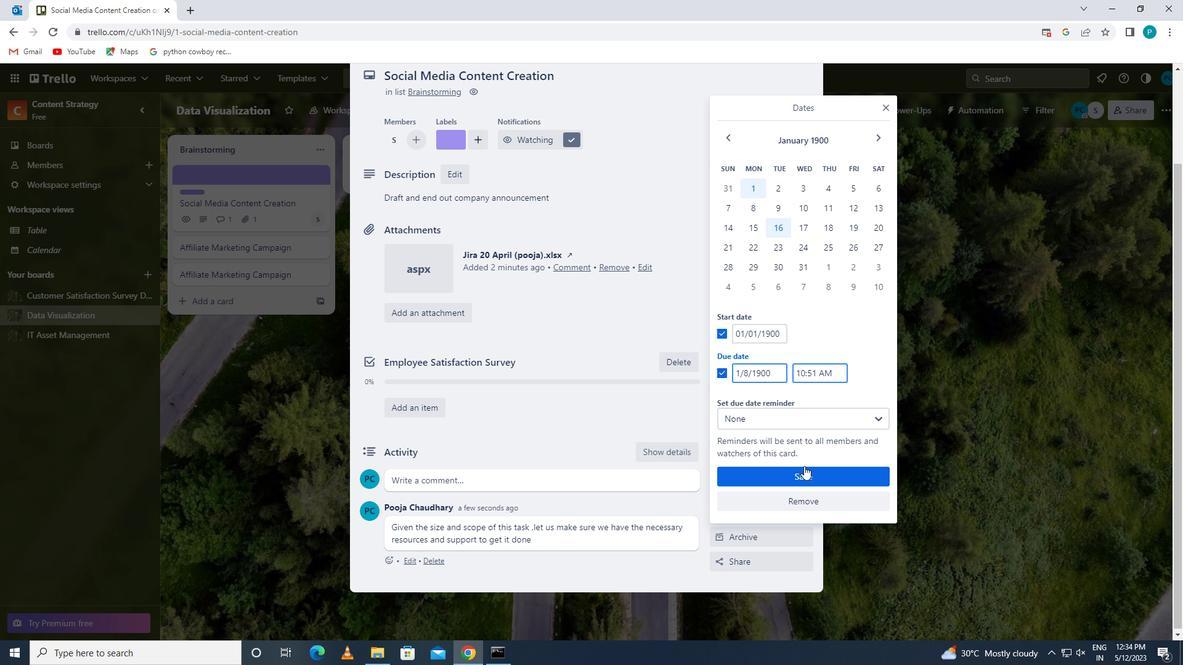 
Action: Mouse moved to (731, 443)
Screenshot: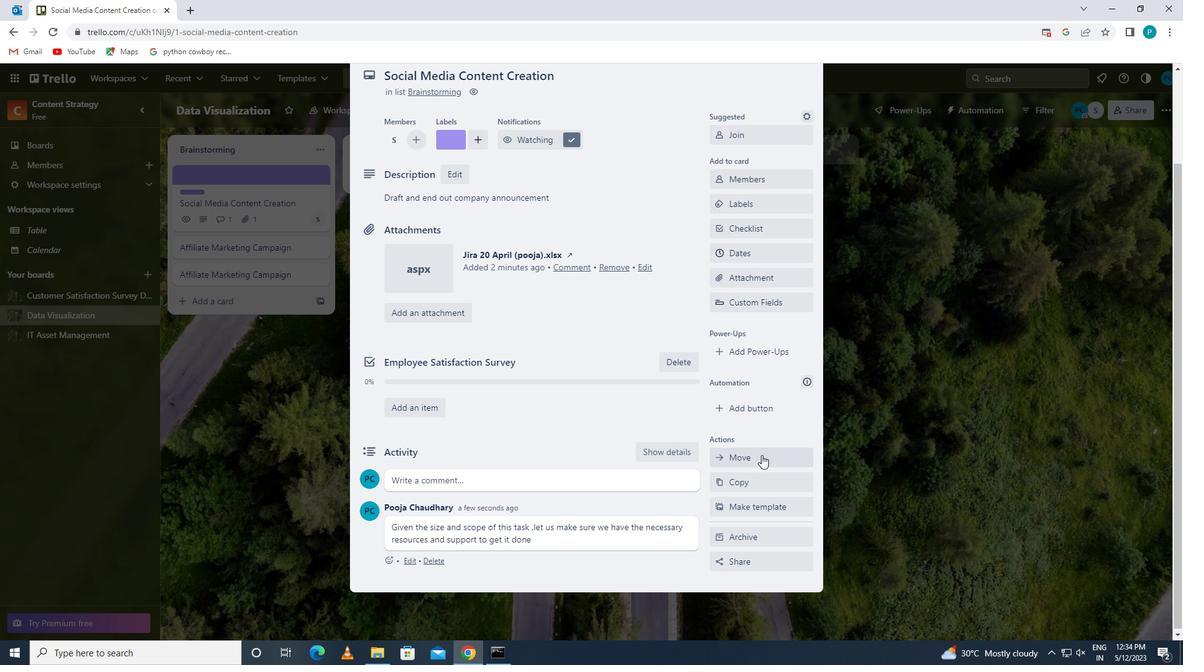 
Action: Mouse scrolled (731, 444) with delta (0, 0)
Screenshot: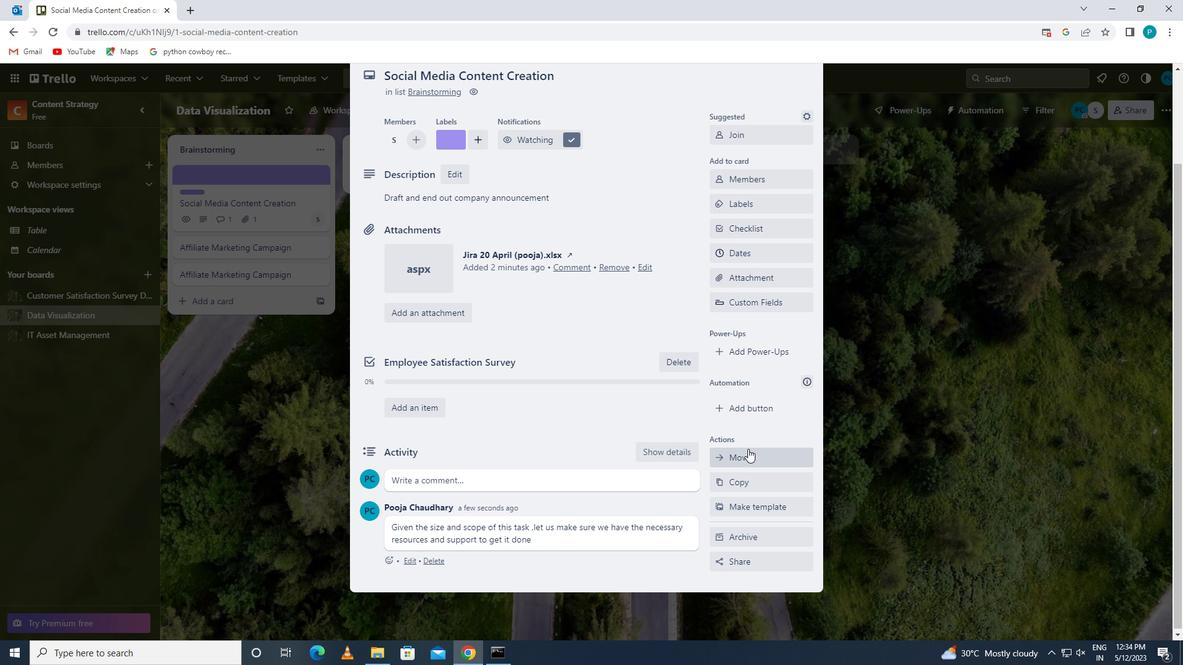 
Action: Mouse scrolled (731, 444) with delta (0, 0)
Screenshot: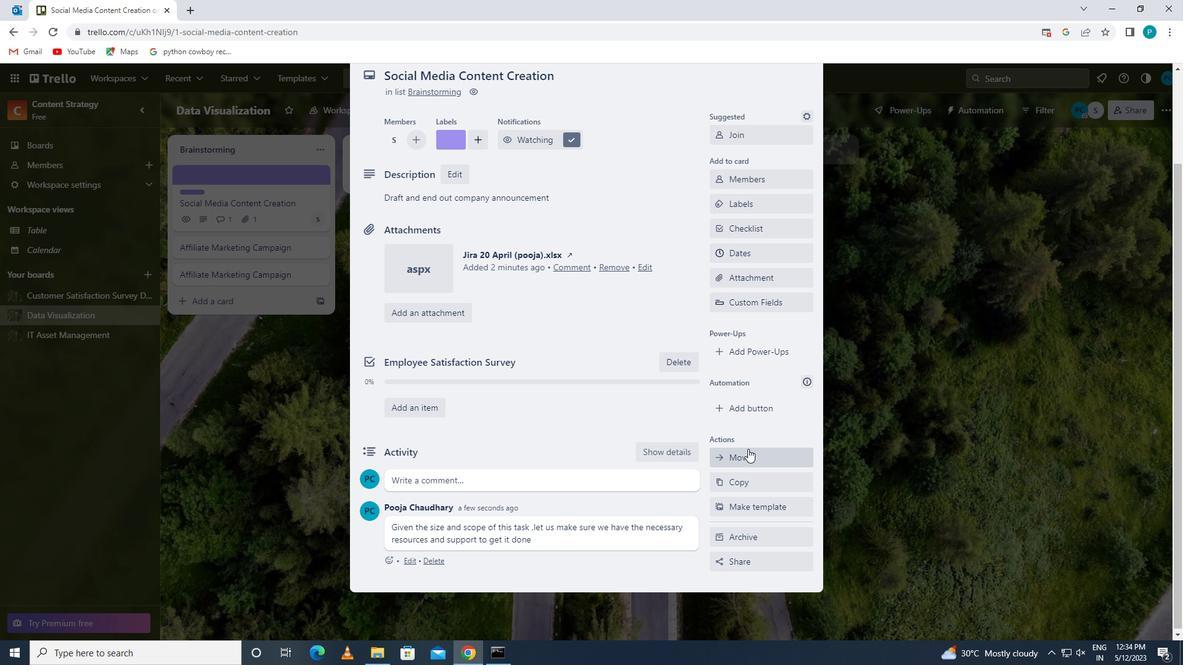 
Action: Mouse scrolled (731, 444) with delta (0, 0)
Screenshot: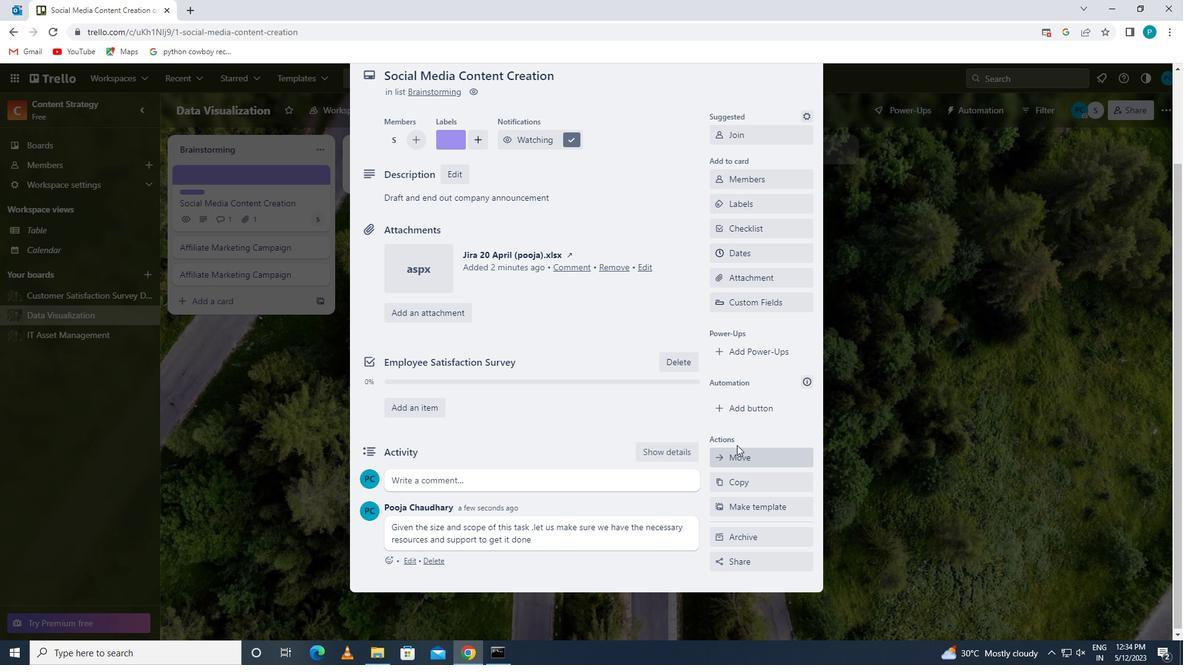 
